 Task: Buy 1 Kitchen Linen Sets from Kitchen & Table Linens section under best seller category for shipping address: Harrison Baker, 4763 Agriculture Lane, Homestead, Florida 33030, Cell Number 3052454080. Pay from credit card ending with 6759, CVV 506
Action: Mouse moved to (13, 78)
Screenshot: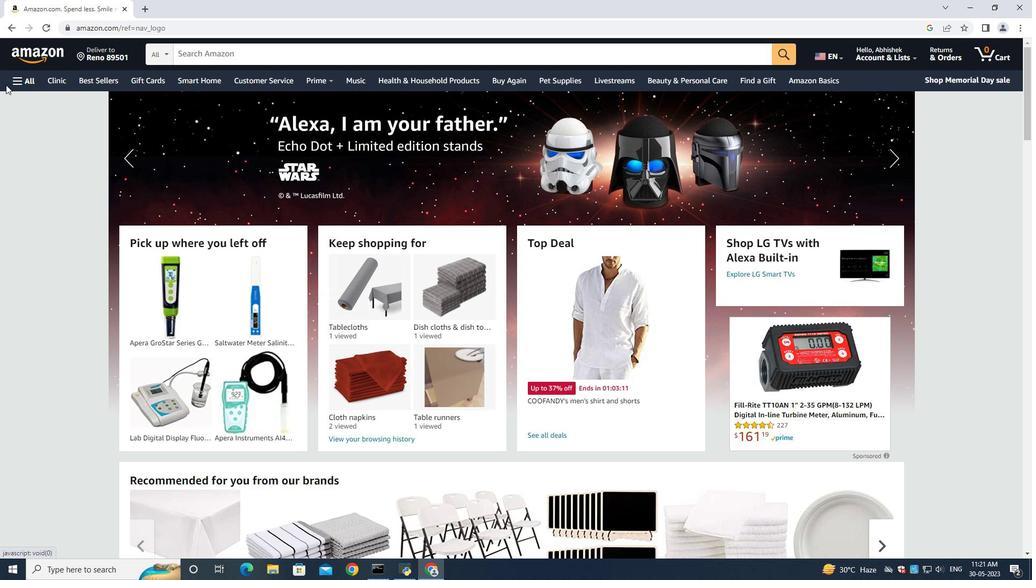 
Action: Mouse pressed left at (13, 78)
Screenshot: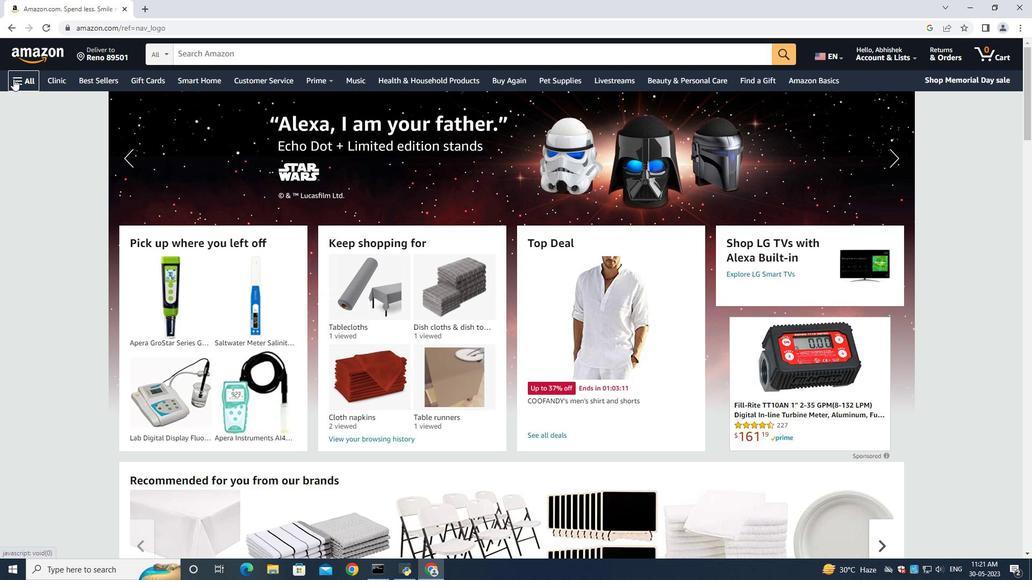 
Action: Mouse moved to (30, 101)
Screenshot: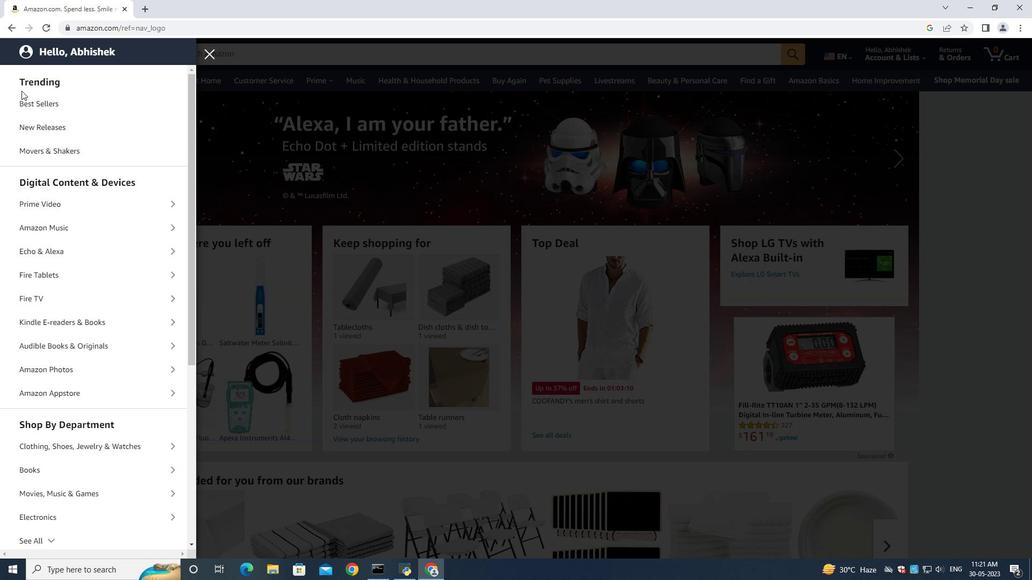 
Action: Mouse pressed left at (30, 101)
Screenshot: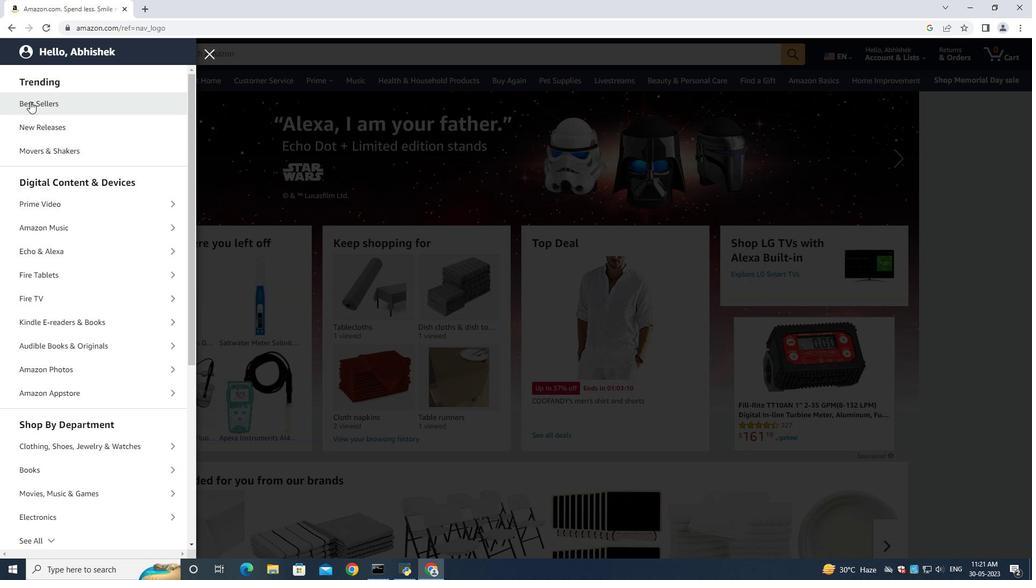
Action: Mouse moved to (200, 53)
Screenshot: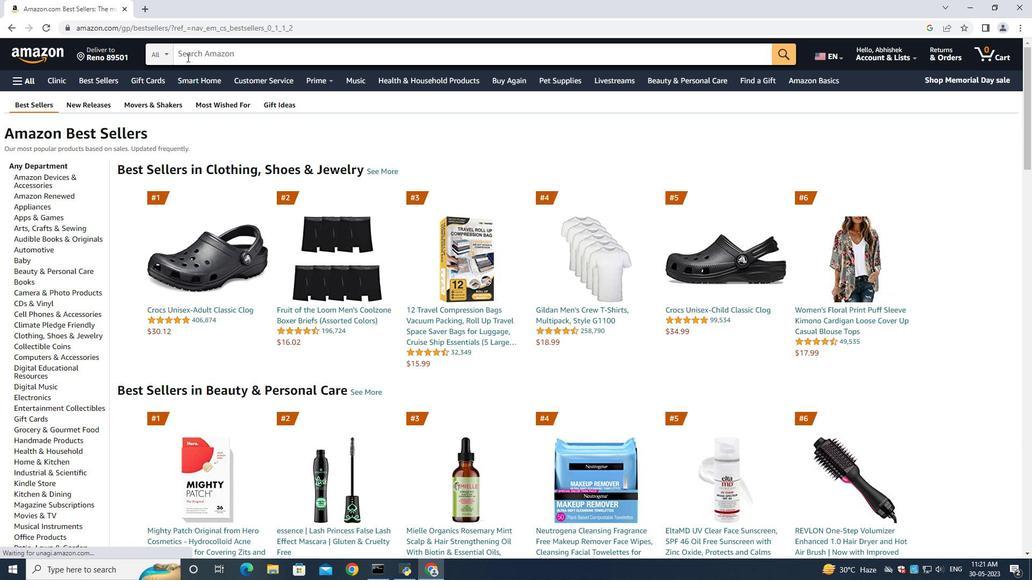 
Action: Mouse pressed left at (200, 53)
Screenshot: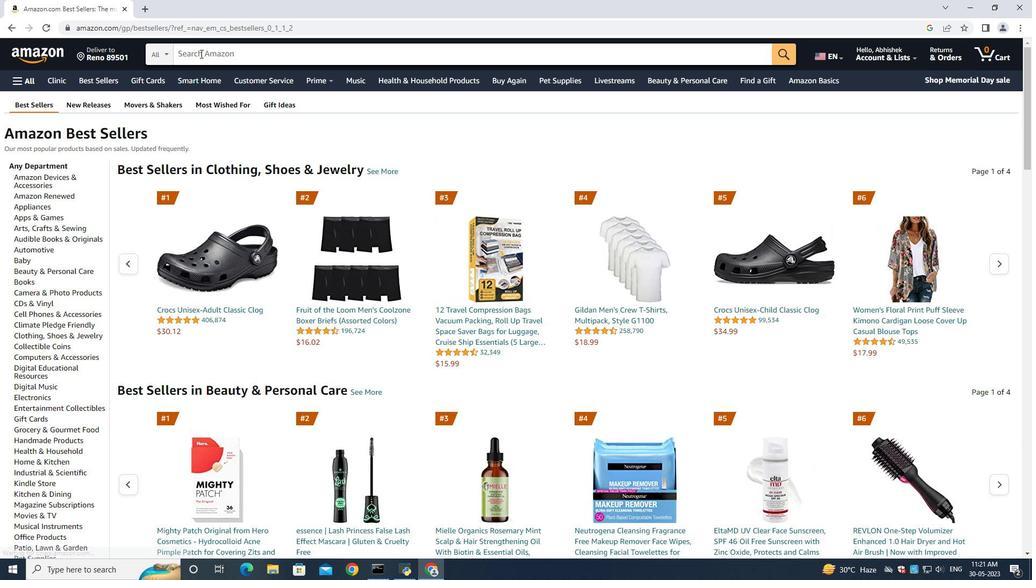 
Action: Key pressed <Key.shift>Kitchen<Key.space><Key.shift>Linen<Key.space>sets<Key.enter>
Screenshot: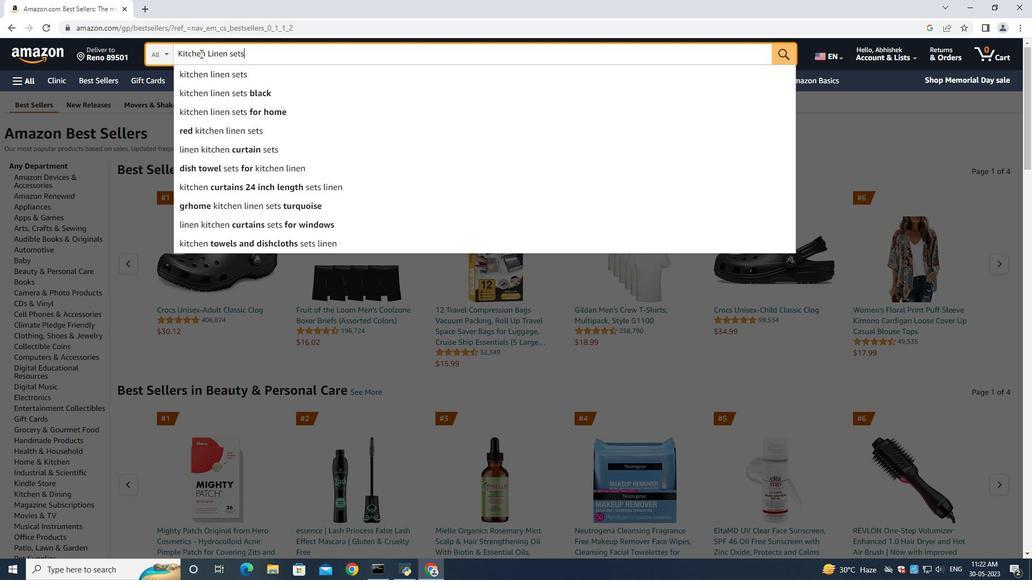 
Action: Mouse moved to (53, 231)
Screenshot: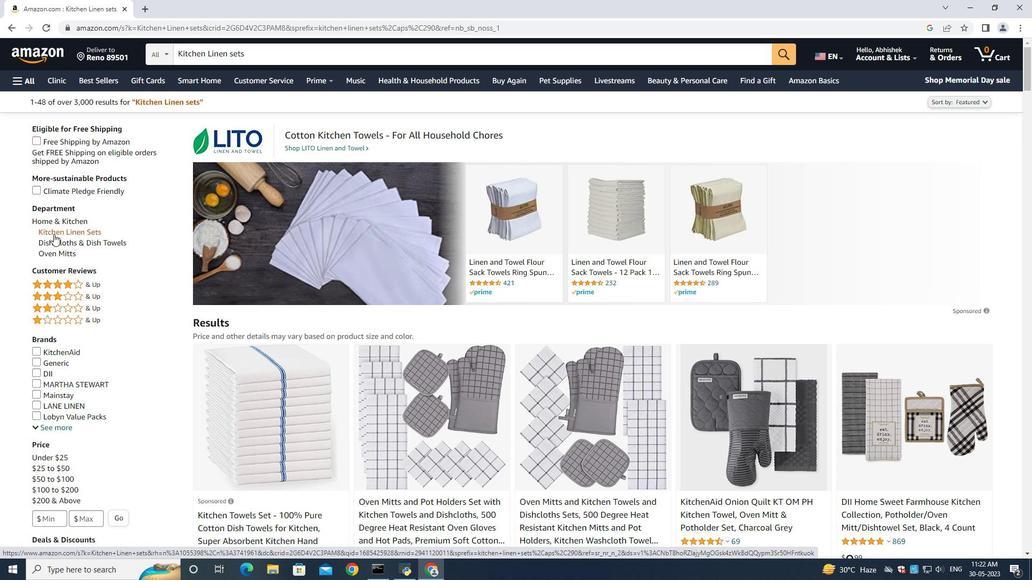 
Action: Mouse pressed left at (53, 231)
Screenshot: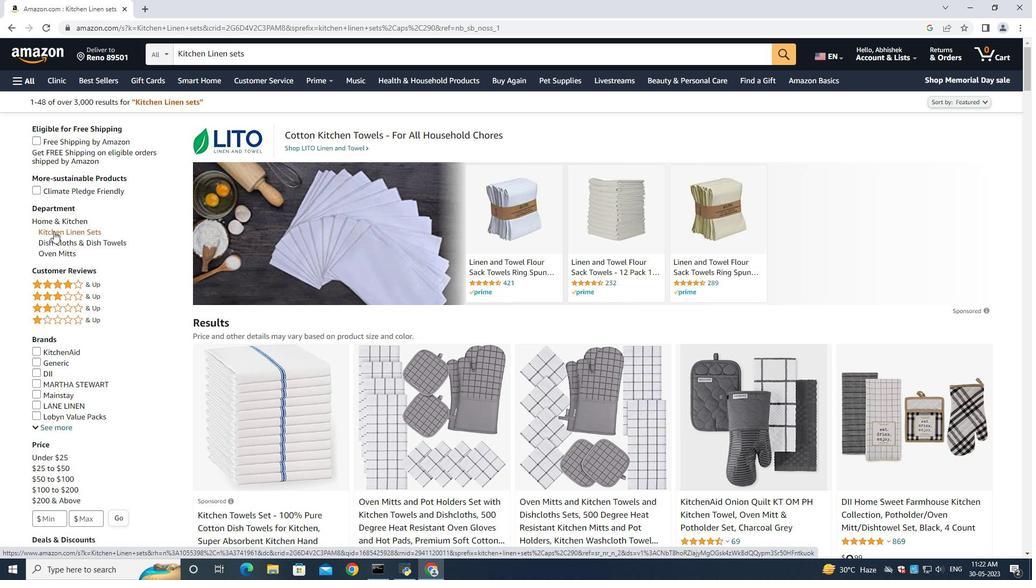 
Action: Mouse moved to (248, 395)
Screenshot: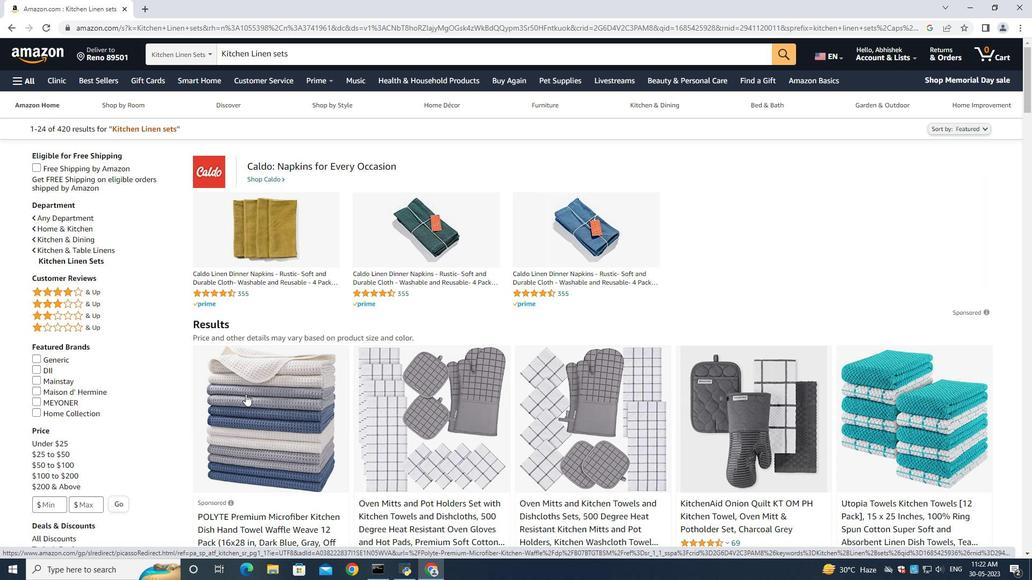 
Action: Mouse scrolled (248, 394) with delta (0, 0)
Screenshot: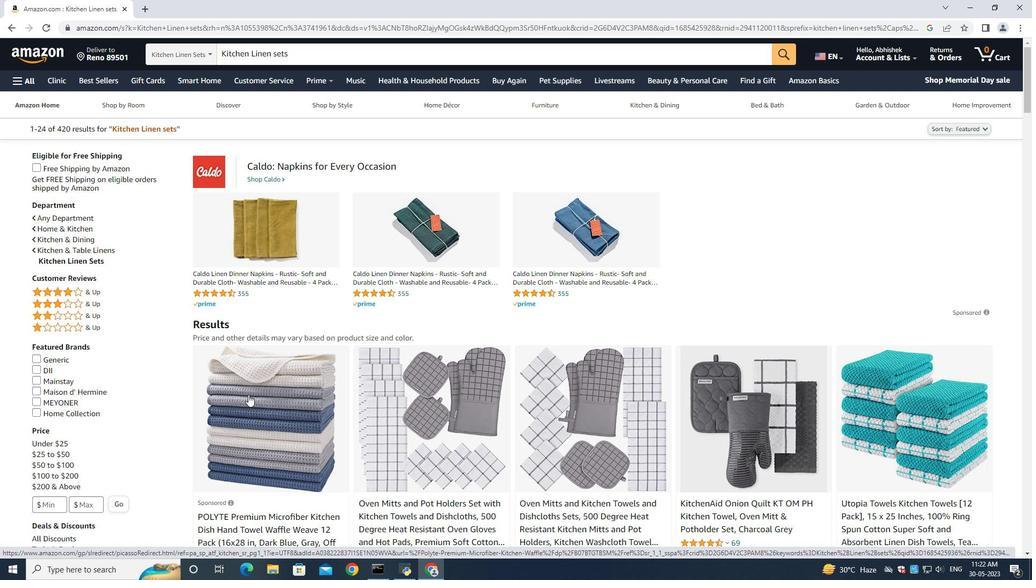 
Action: Mouse moved to (248, 395)
Screenshot: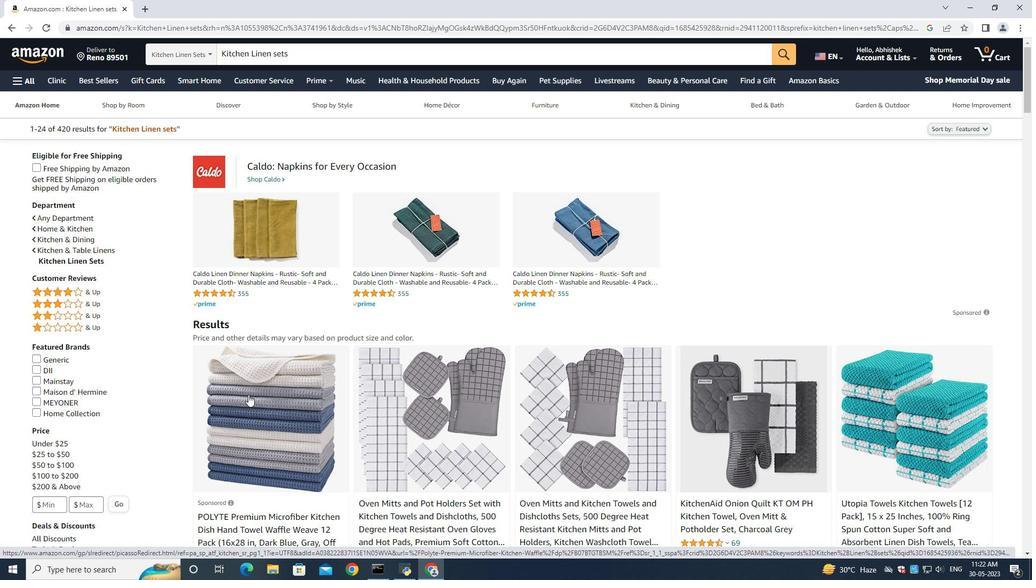 
Action: Mouse scrolled (248, 395) with delta (0, 0)
Screenshot: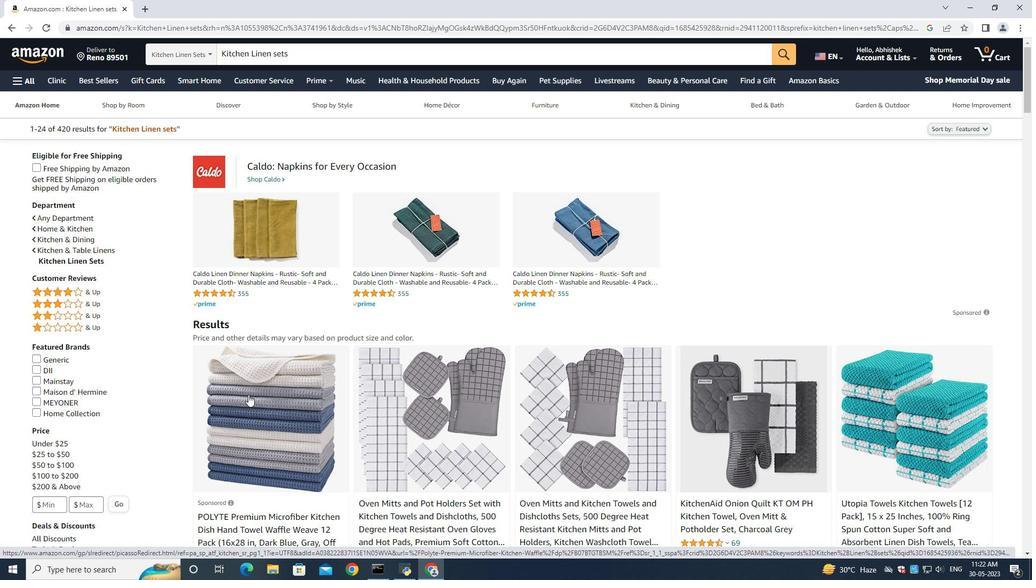 
Action: Mouse moved to (253, 417)
Screenshot: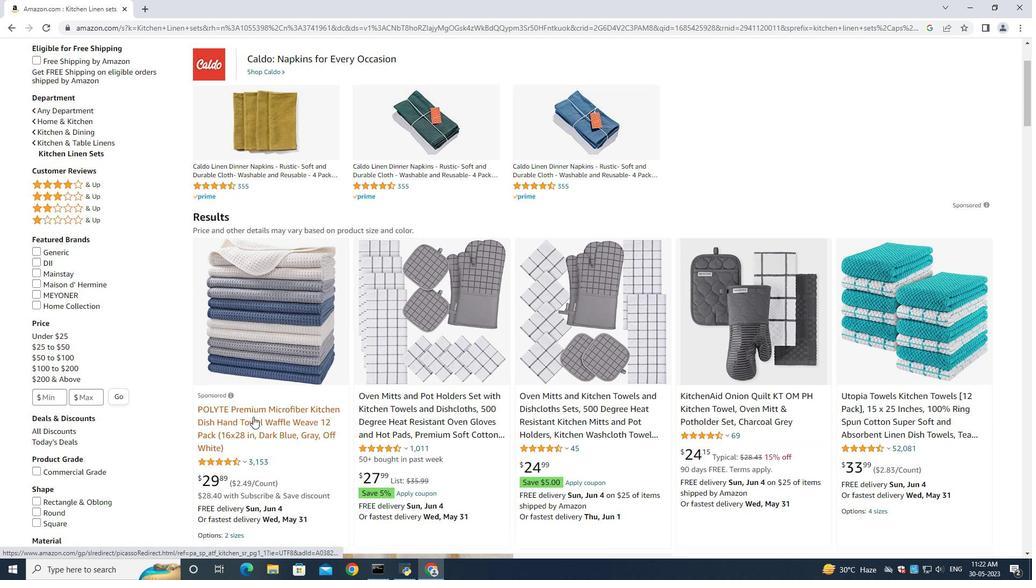 
Action: Mouse scrolled (253, 417) with delta (0, 0)
Screenshot: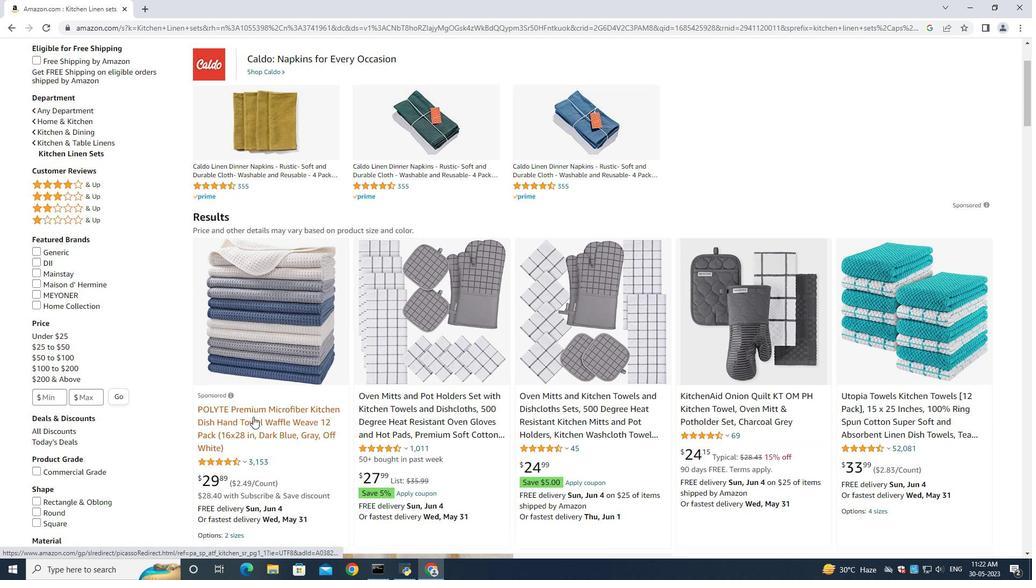 
Action: Mouse scrolled (253, 417) with delta (0, 0)
Screenshot: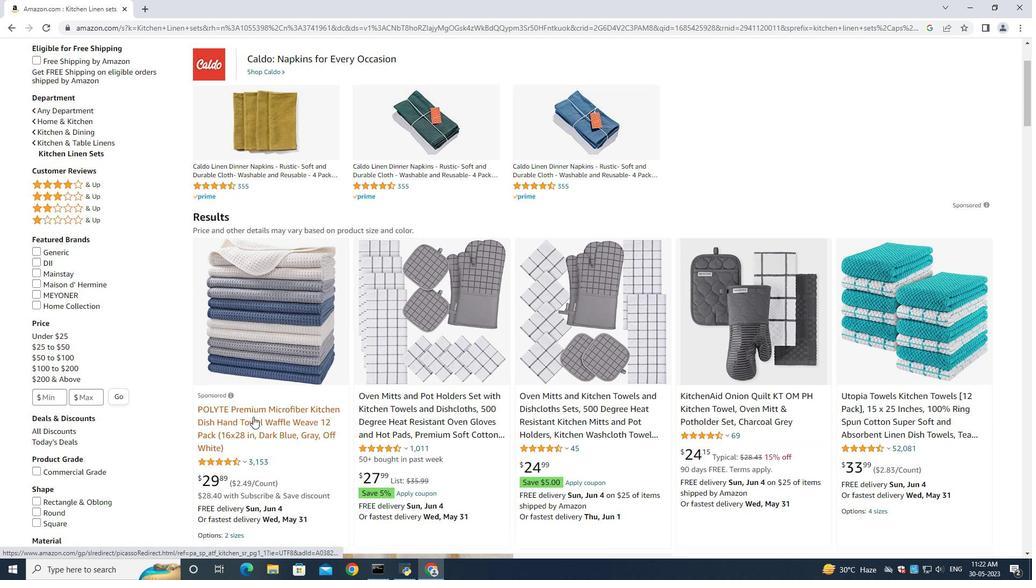 
Action: Mouse scrolled (253, 416) with delta (0, 0)
Screenshot: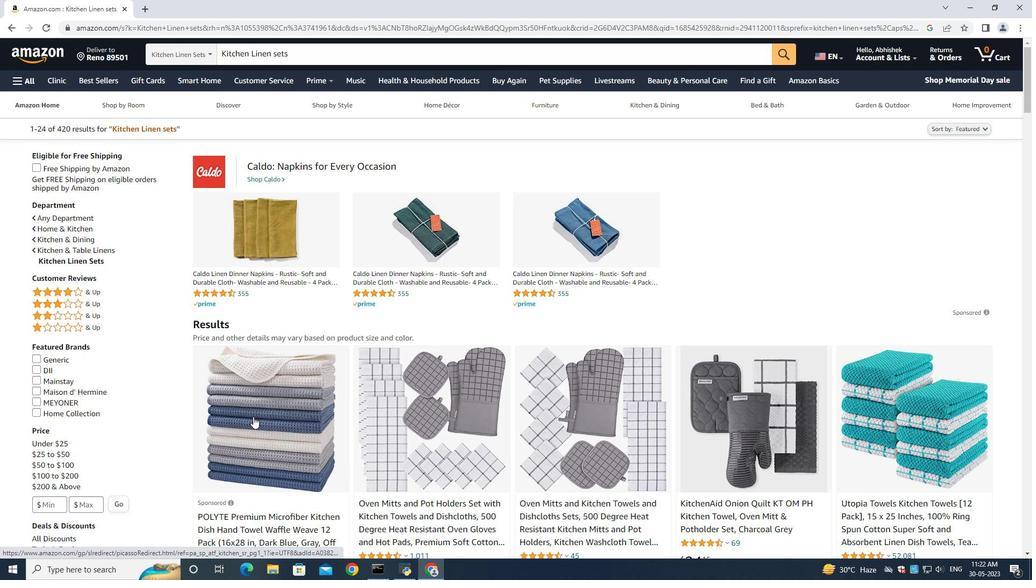 
Action: Mouse scrolled (253, 416) with delta (0, 0)
Screenshot: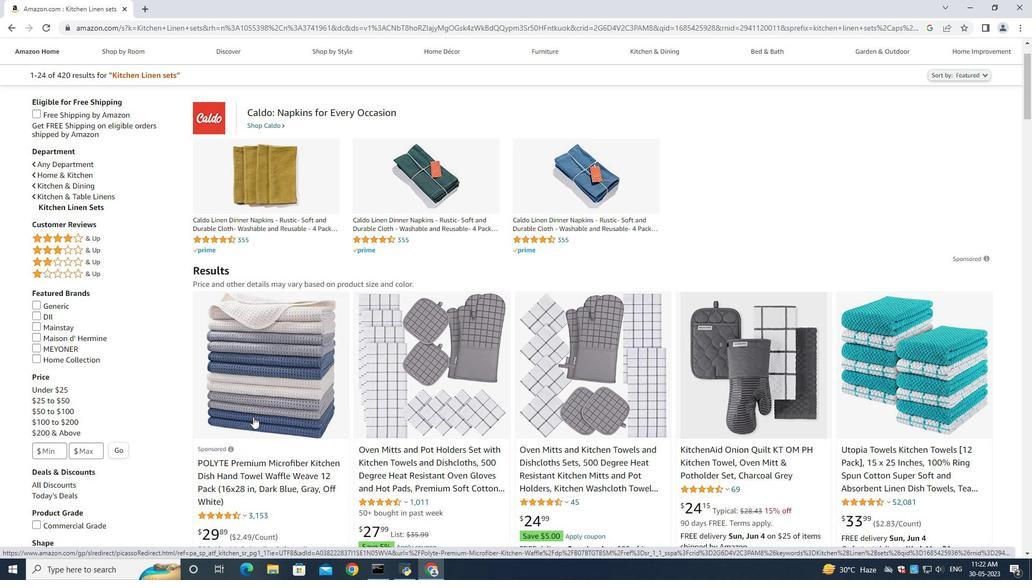 
Action: Mouse scrolled (253, 416) with delta (0, 0)
Screenshot: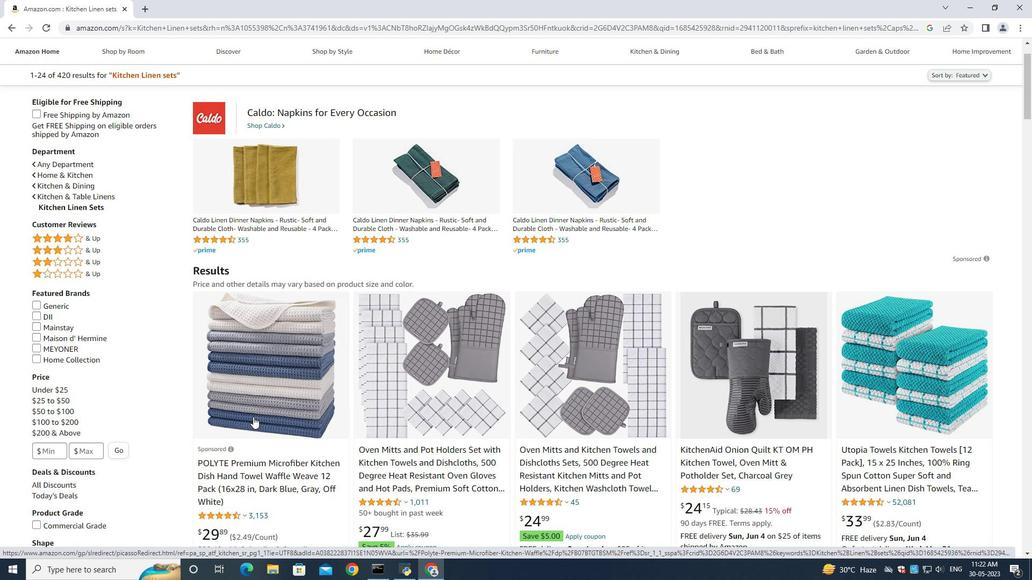 
Action: Mouse scrolled (253, 416) with delta (0, 0)
Screenshot: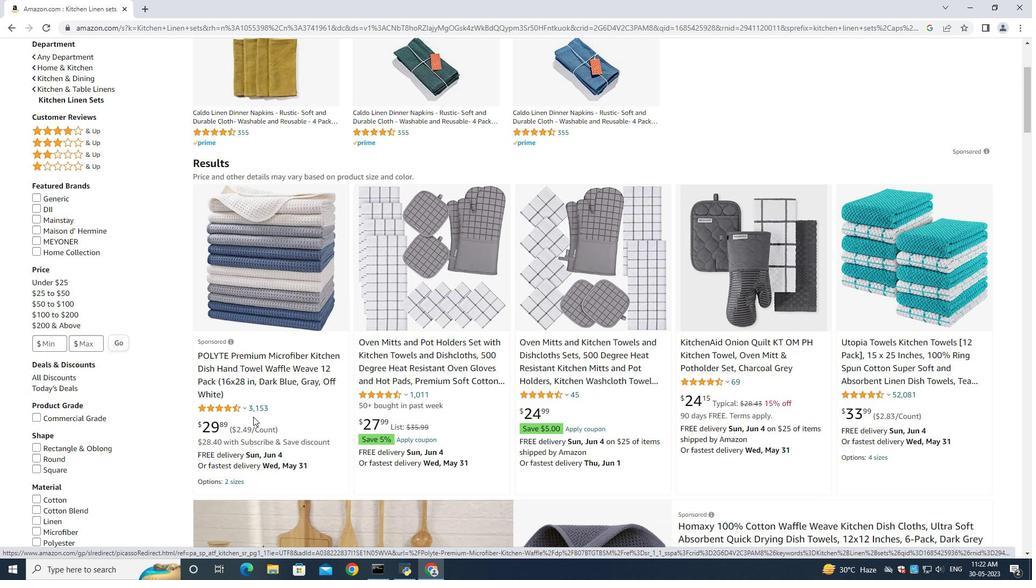 
Action: Mouse moved to (270, 304)
Screenshot: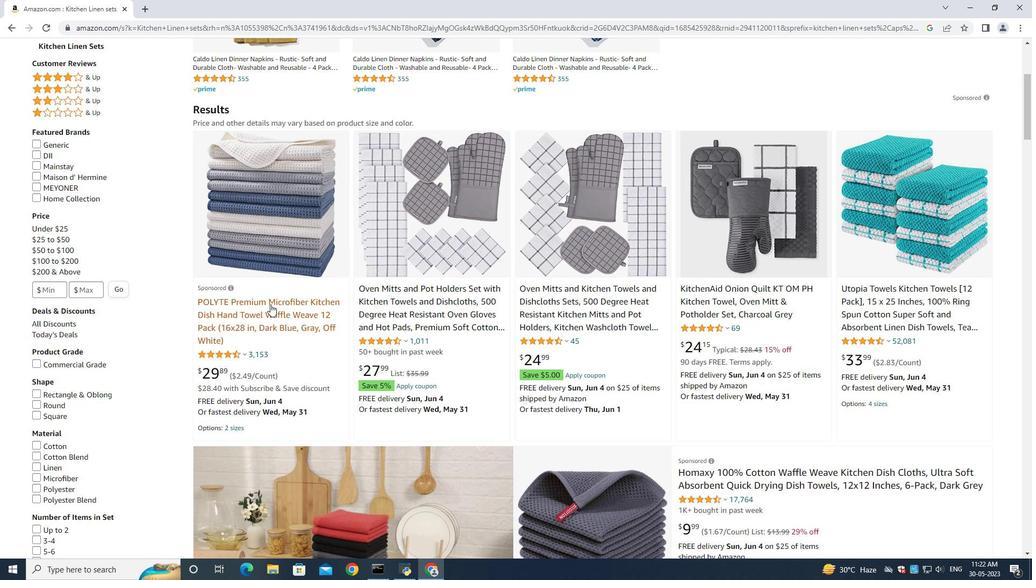 
Action: Mouse pressed left at (270, 304)
Screenshot: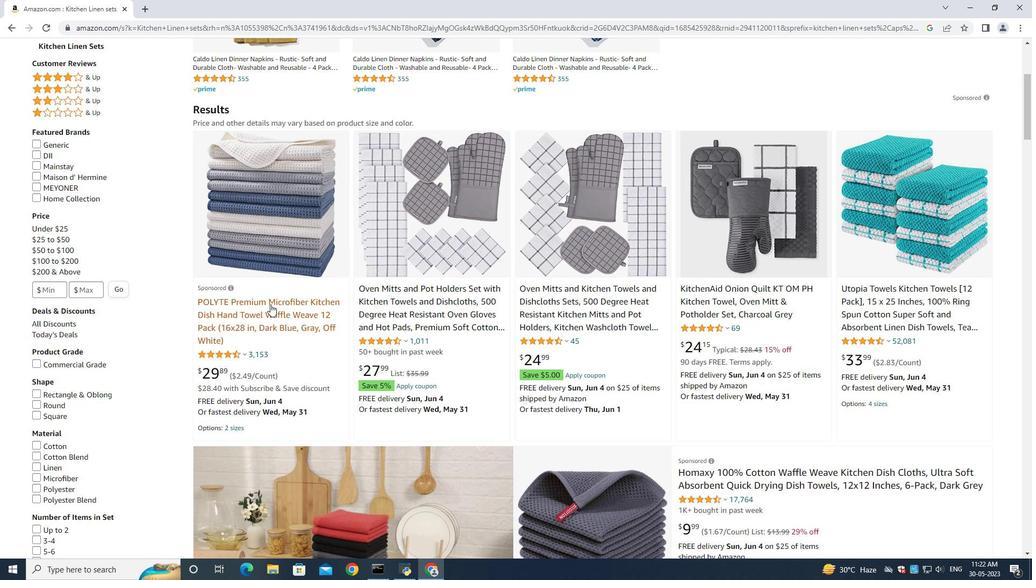 
Action: Mouse moved to (822, 404)
Screenshot: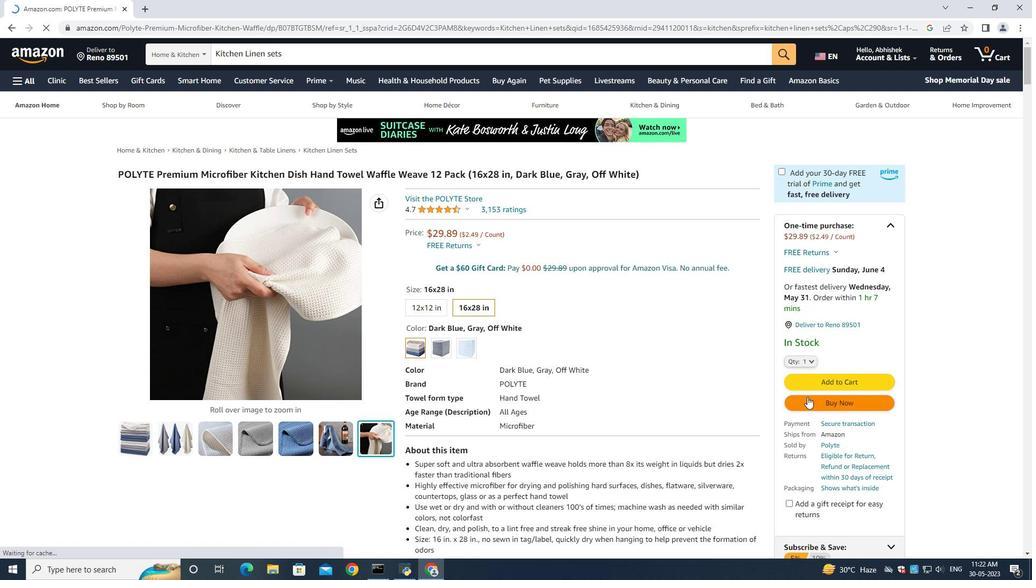
Action: Mouse pressed left at (822, 404)
Screenshot: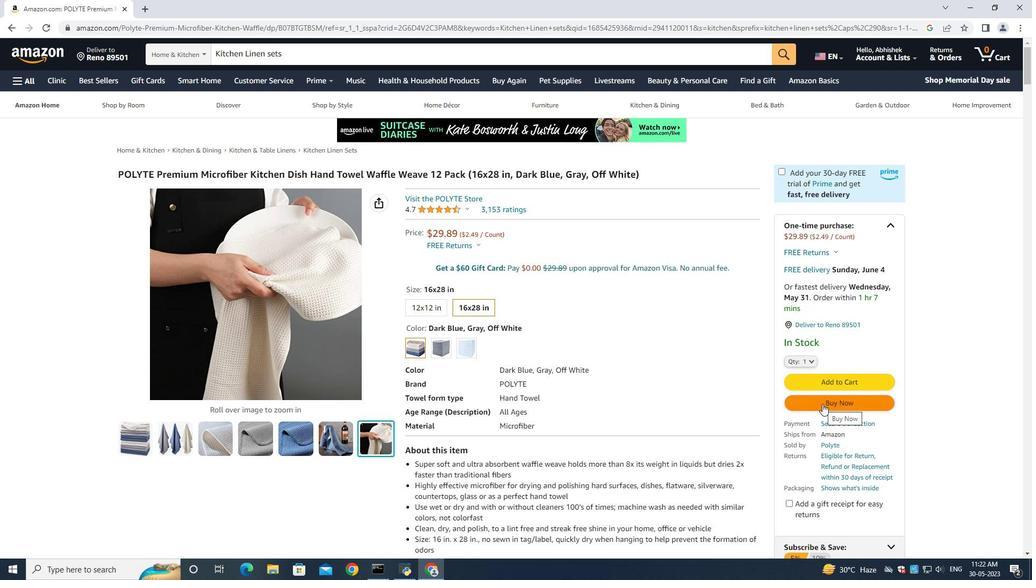 
Action: Mouse moved to (426, 352)
Screenshot: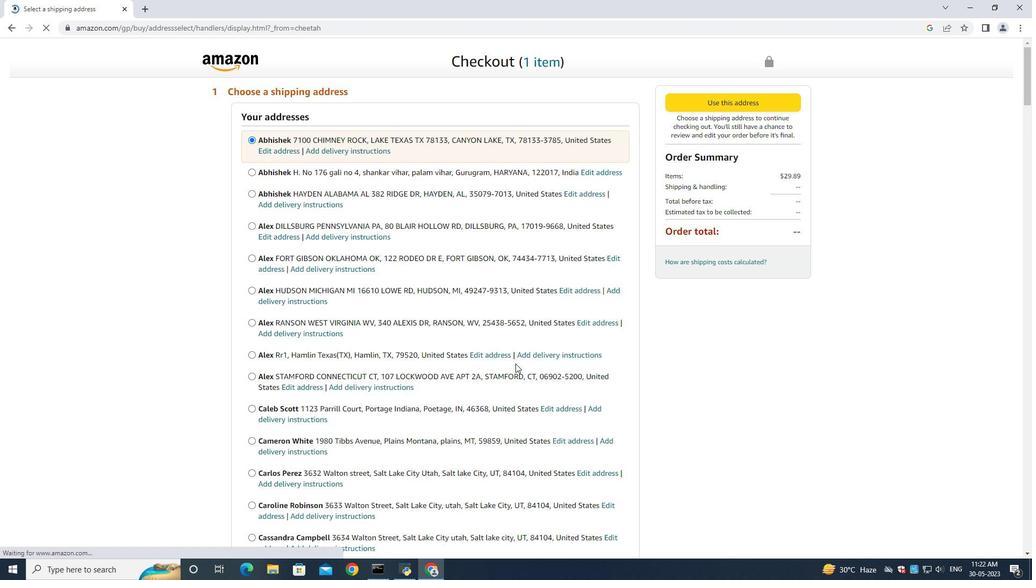 
Action: Mouse scrolled (426, 352) with delta (0, 0)
Screenshot: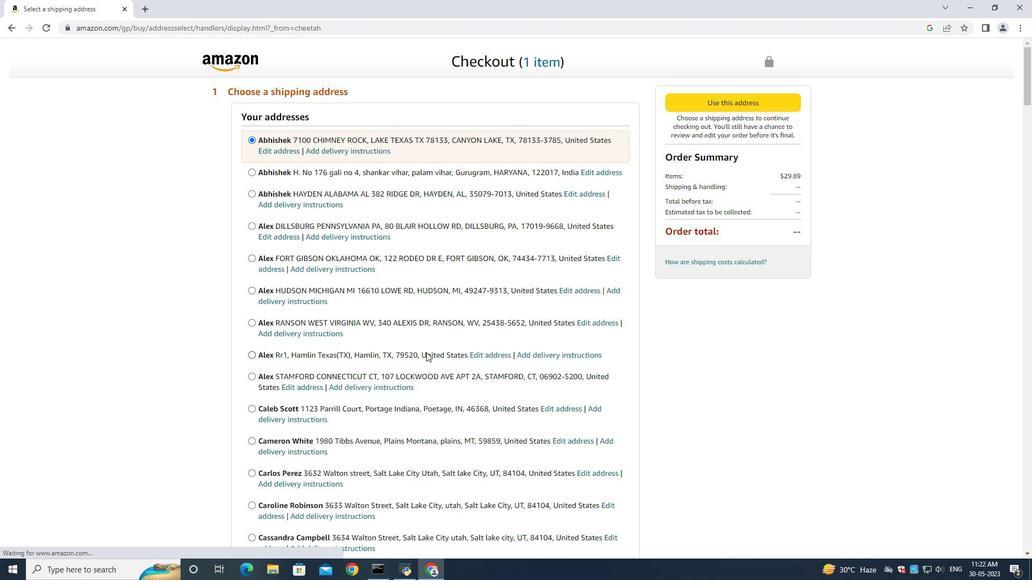 
Action: Mouse scrolled (426, 352) with delta (0, 0)
Screenshot: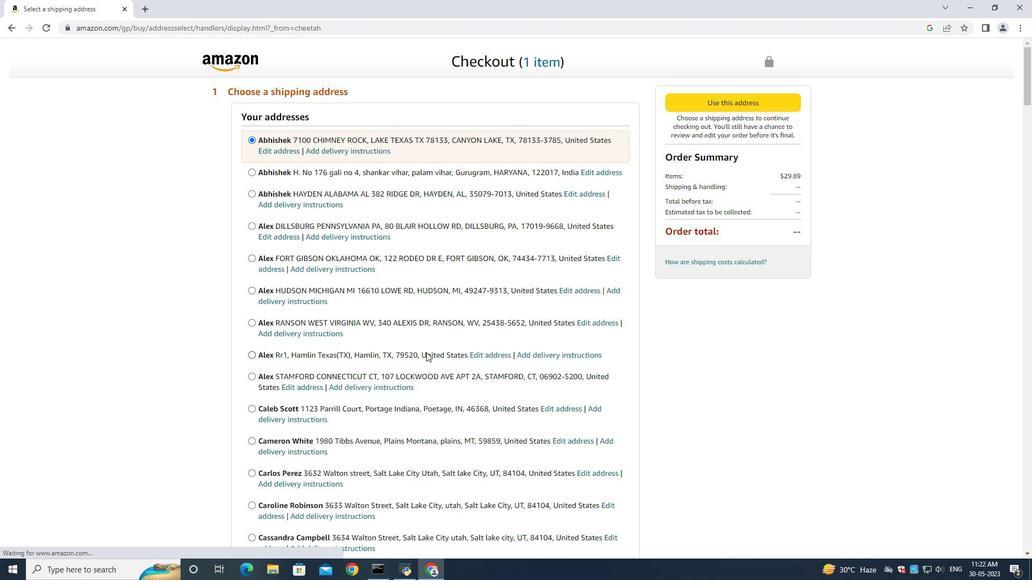 
Action: Mouse scrolled (426, 352) with delta (0, 0)
Screenshot: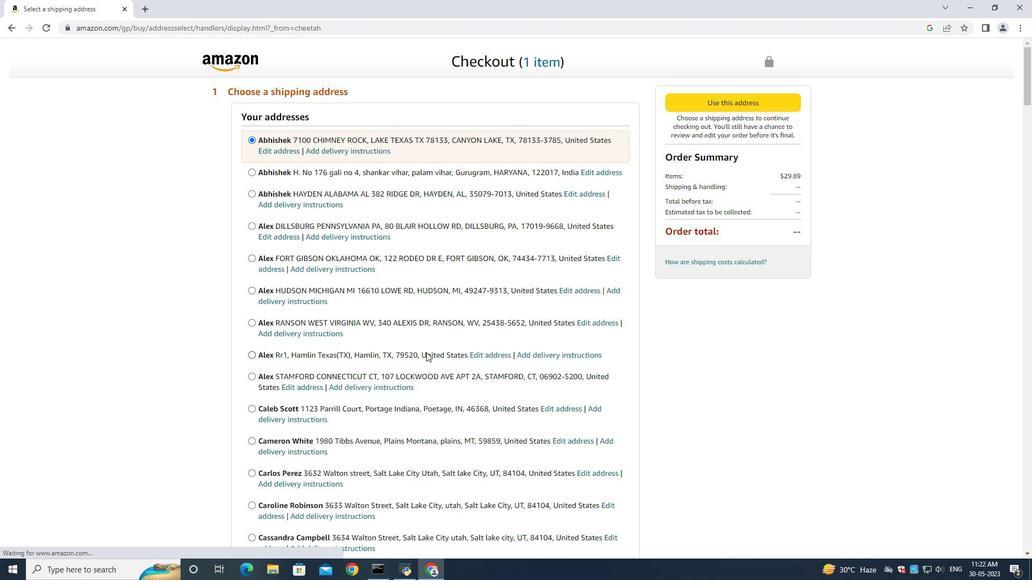 
Action: Mouse moved to (426, 353)
Screenshot: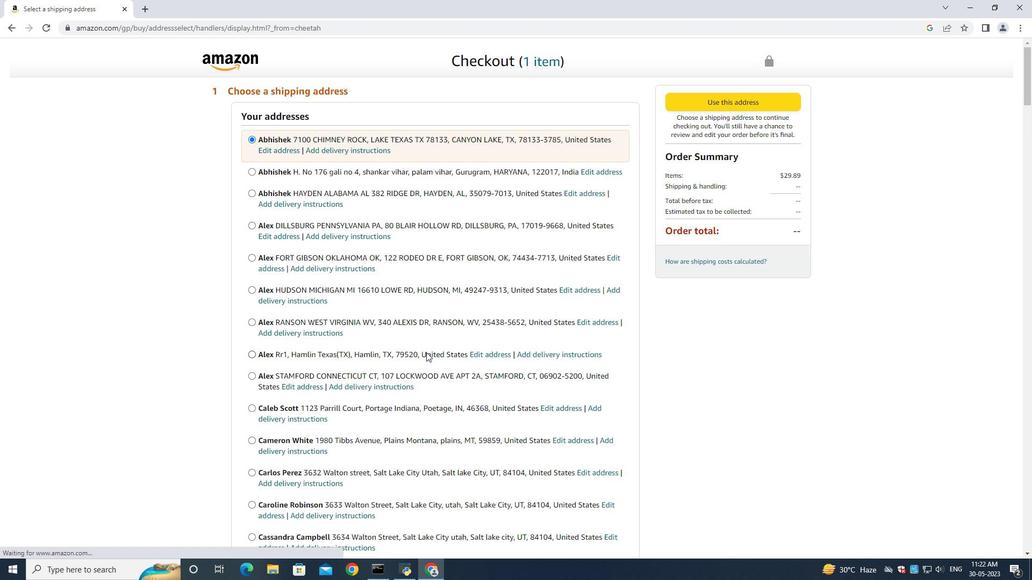 
Action: Mouse scrolled (426, 353) with delta (0, 0)
Screenshot: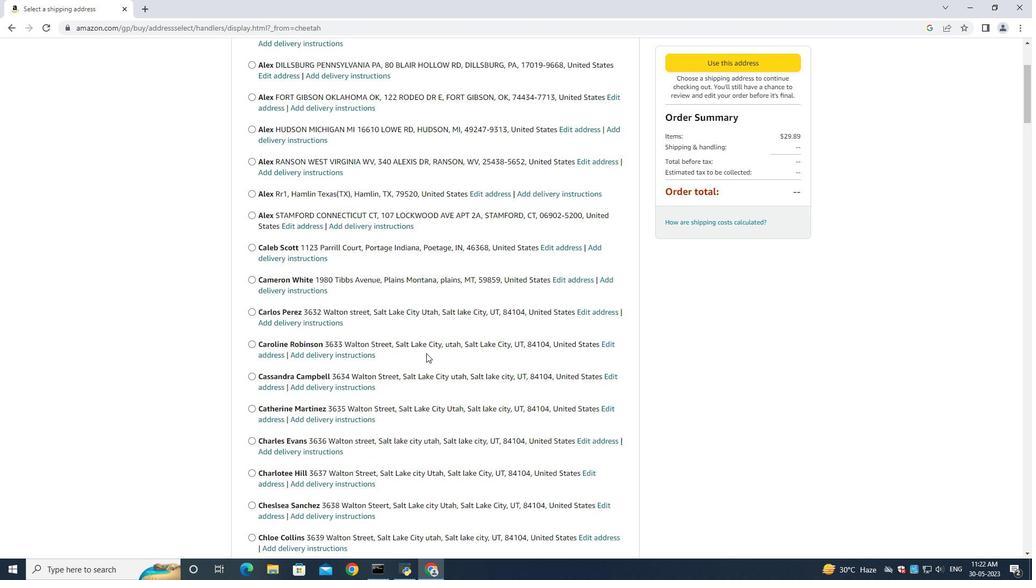 
Action: Mouse scrolled (426, 353) with delta (0, 0)
Screenshot: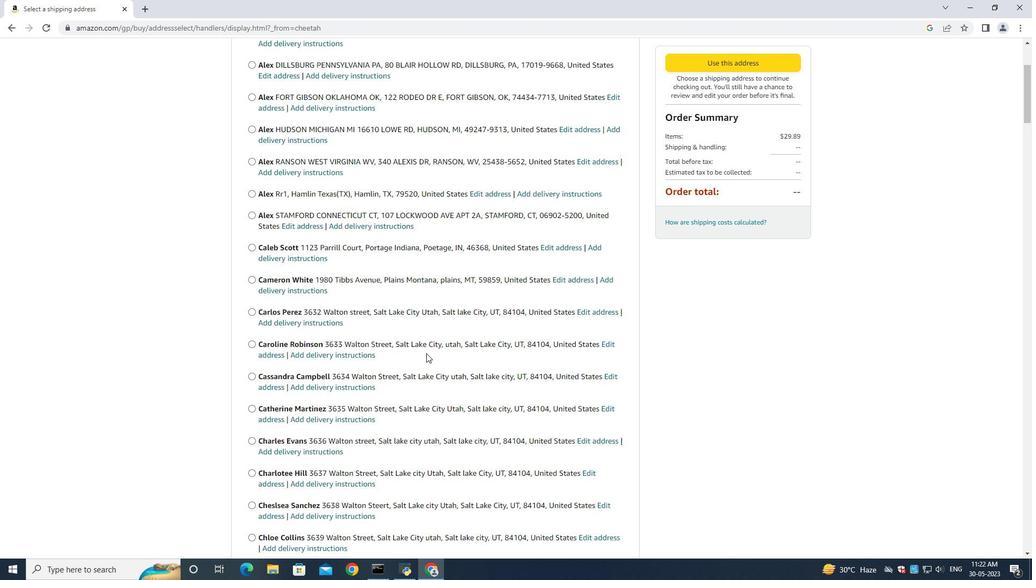
Action: Mouse scrolled (426, 353) with delta (0, 0)
Screenshot: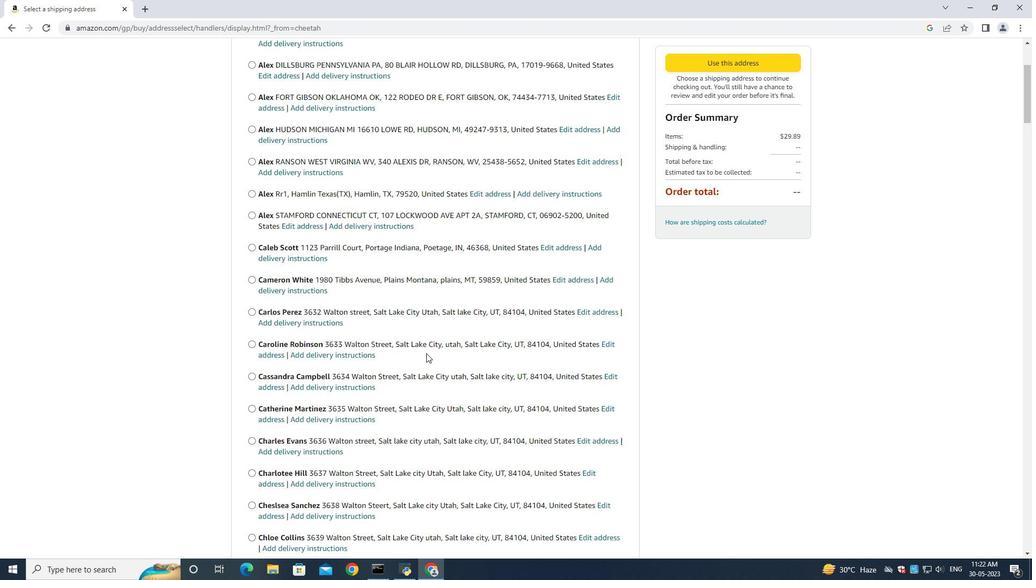 
Action: Mouse scrolled (426, 353) with delta (0, 0)
Screenshot: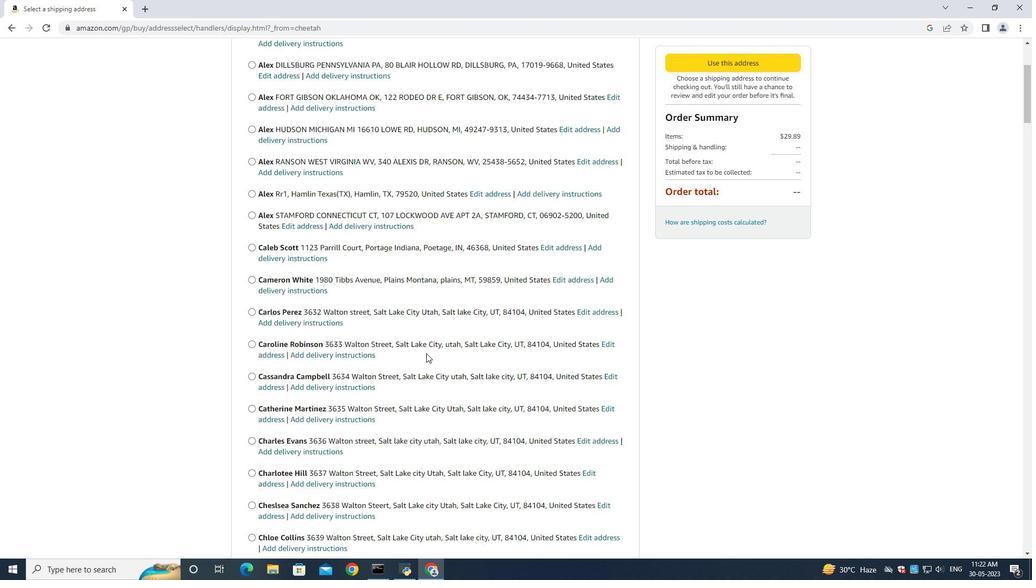 
Action: Mouse scrolled (426, 353) with delta (0, 0)
Screenshot: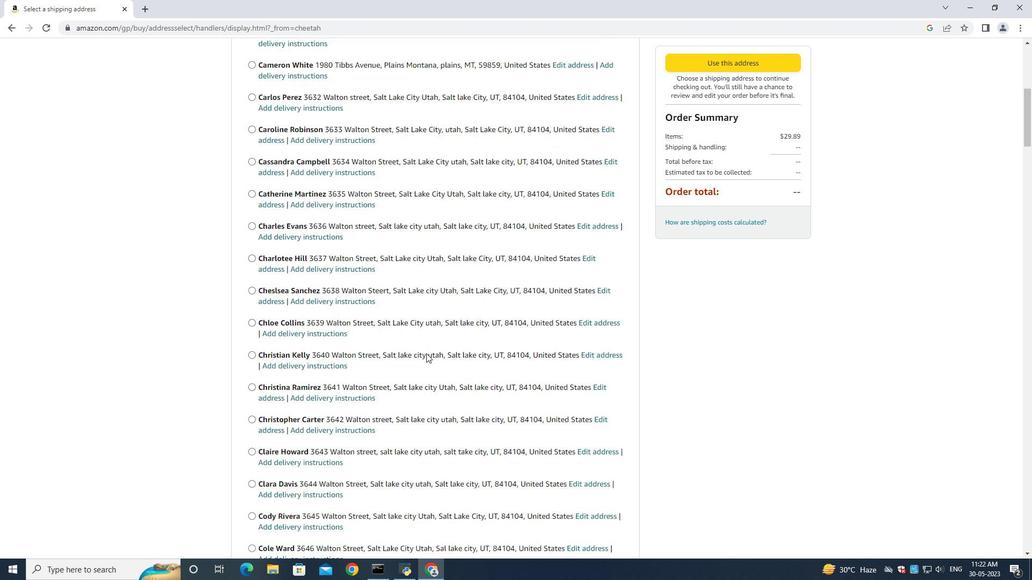 
Action: Mouse scrolled (426, 353) with delta (0, 0)
Screenshot: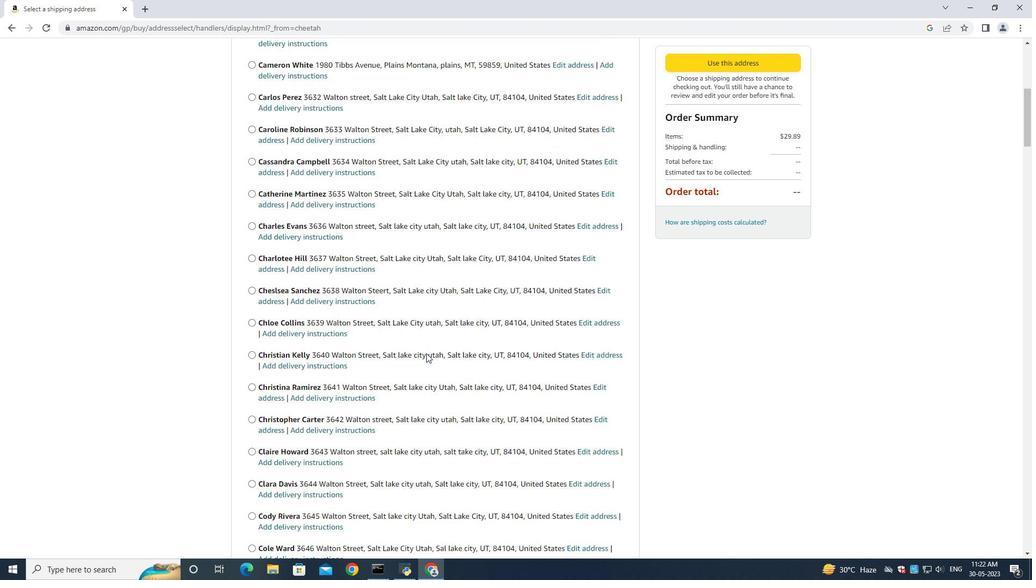 
Action: Mouse scrolled (426, 353) with delta (0, 0)
Screenshot: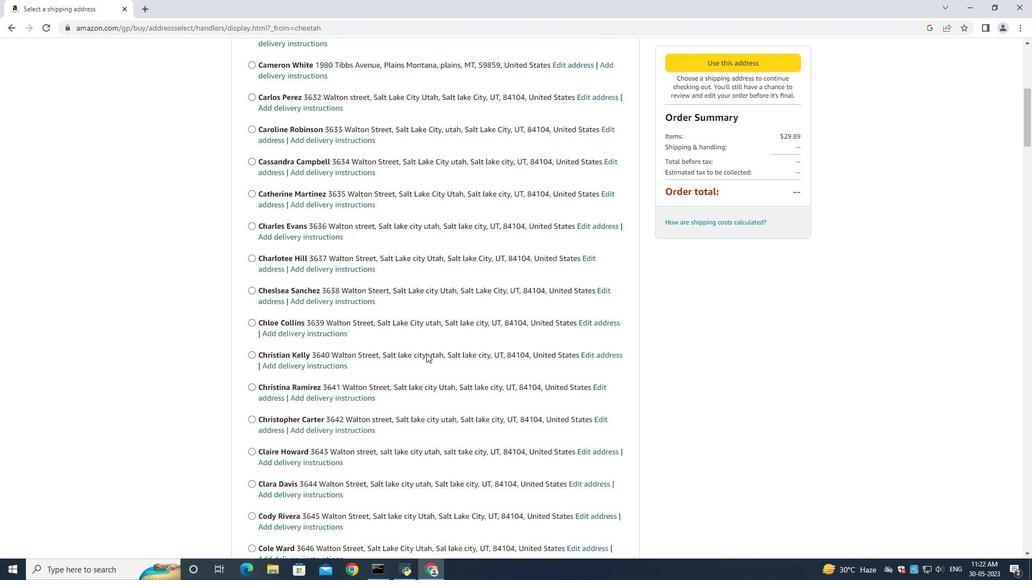 
Action: Mouse scrolled (426, 353) with delta (0, 0)
Screenshot: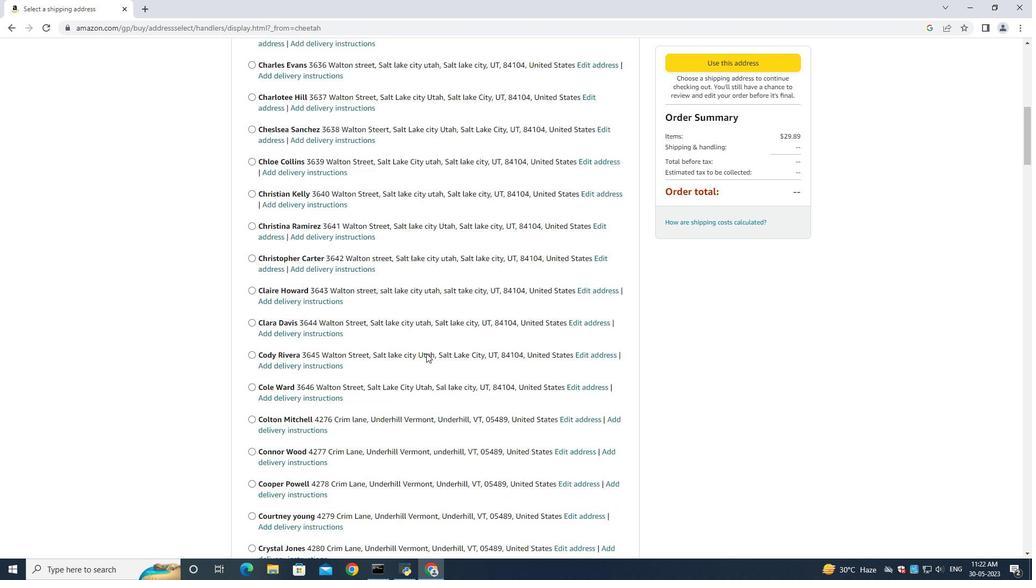 
Action: Mouse scrolled (426, 353) with delta (0, 0)
Screenshot: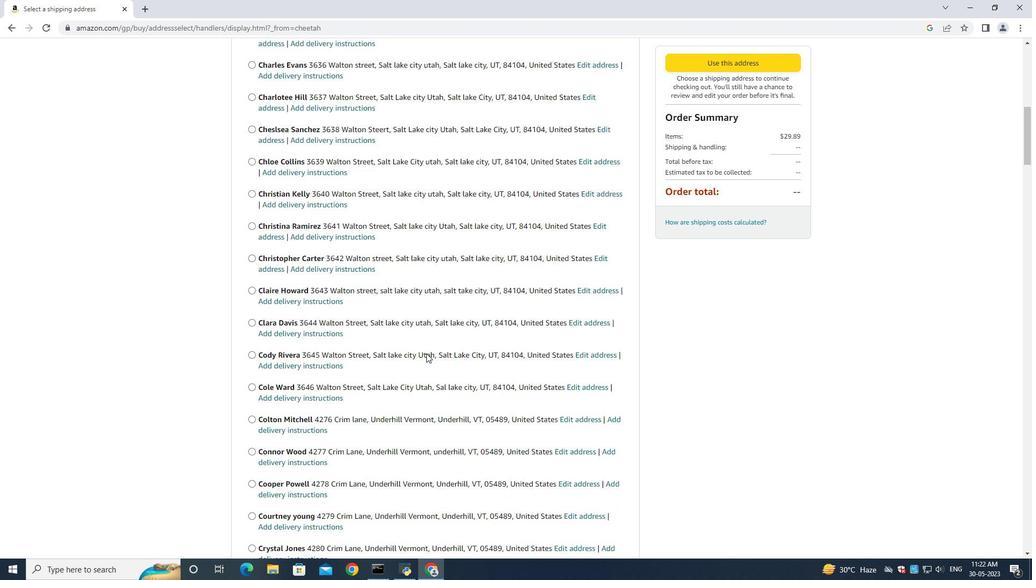 
Action: Mouse scrolled (426, 353) with delta (0, 0)
Screenshot: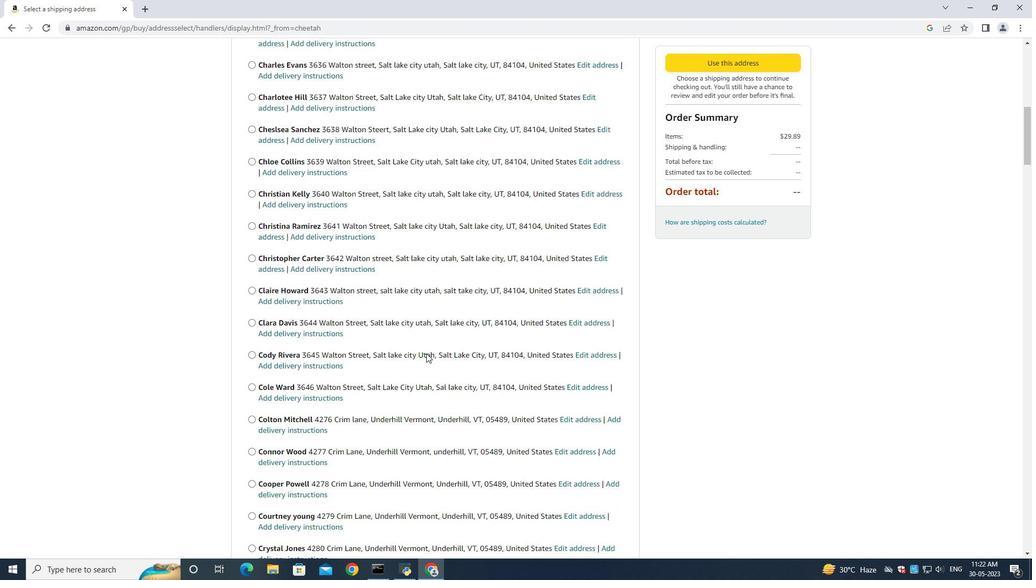 
Action: Mouse scrolled (426, 353) with delta (0, 0)
Screenshot: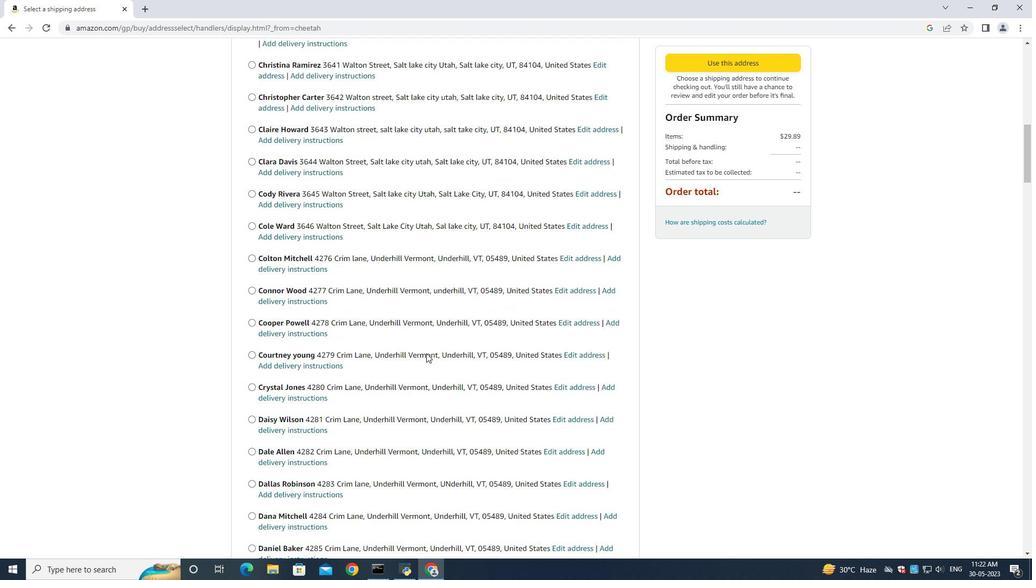 
Action: Mouse scrolled (426, 353) with delta (0, 0)
Screenshot: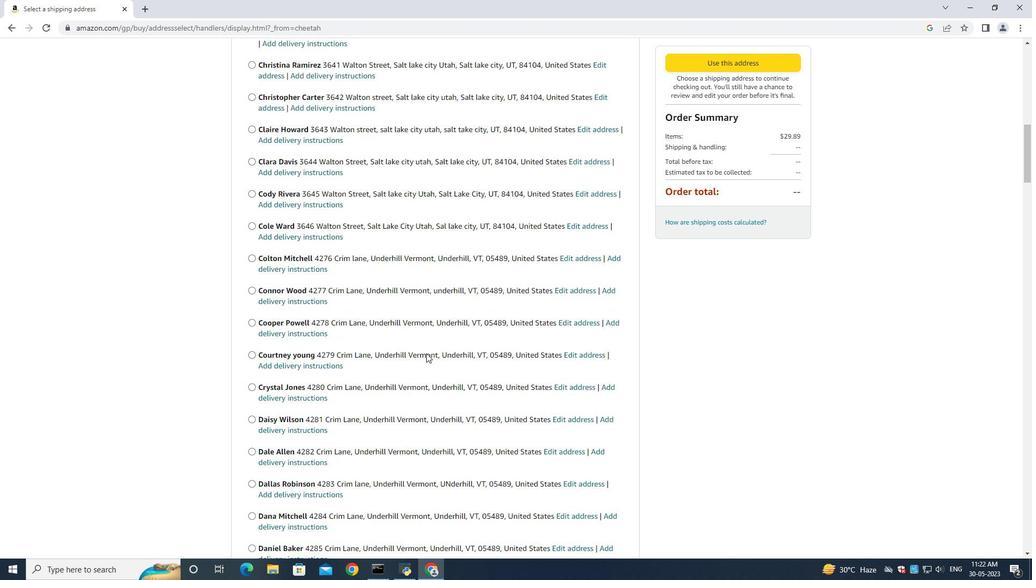 
Action: Mouse scrolled (426, 353) with delta (0, 0)
Screenshot: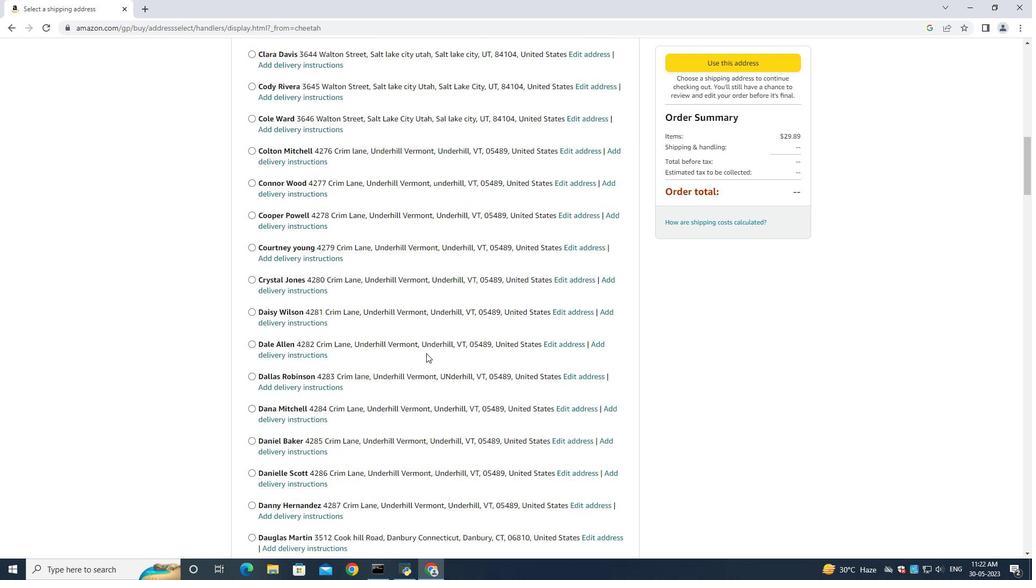 
Action: Mouse scrolled (426, 353) with delta (0, 0)
Screenshot: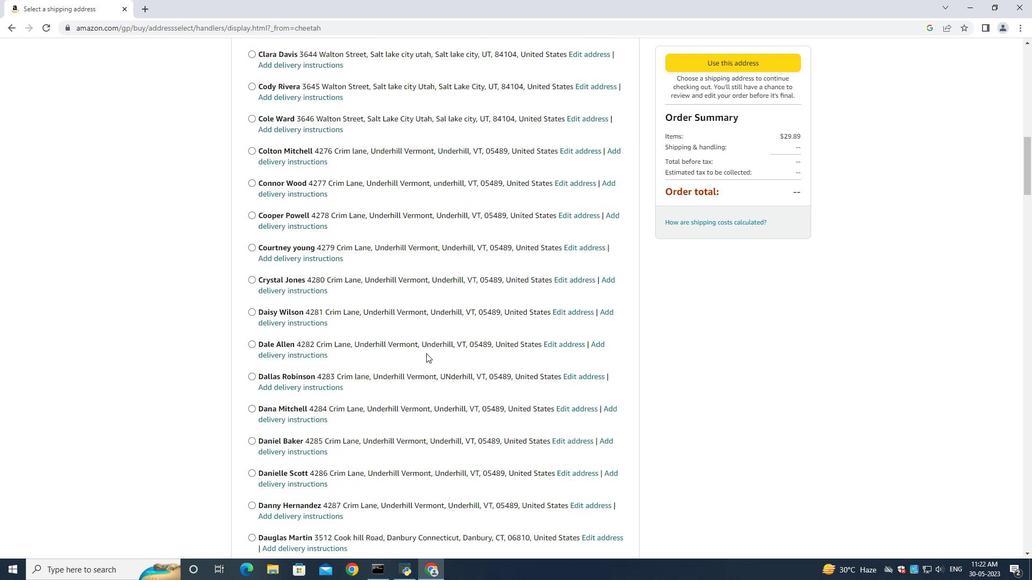 
Action: Mouse scrolled (426, 353) with delta (0, 0)
Screenshot: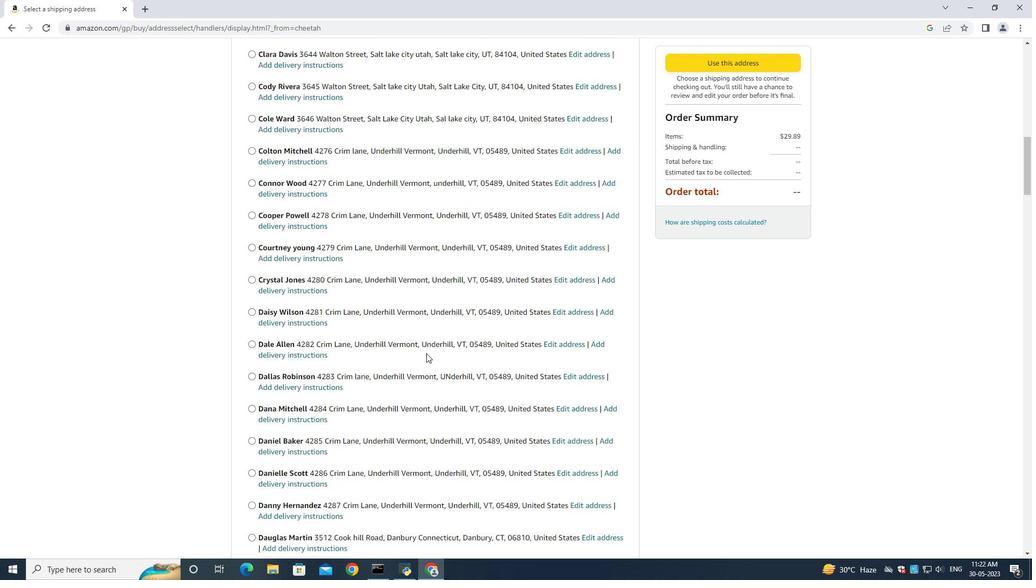 
Action: Mouse scrolled (426, 353) with delta (0, 0)
Screenshot: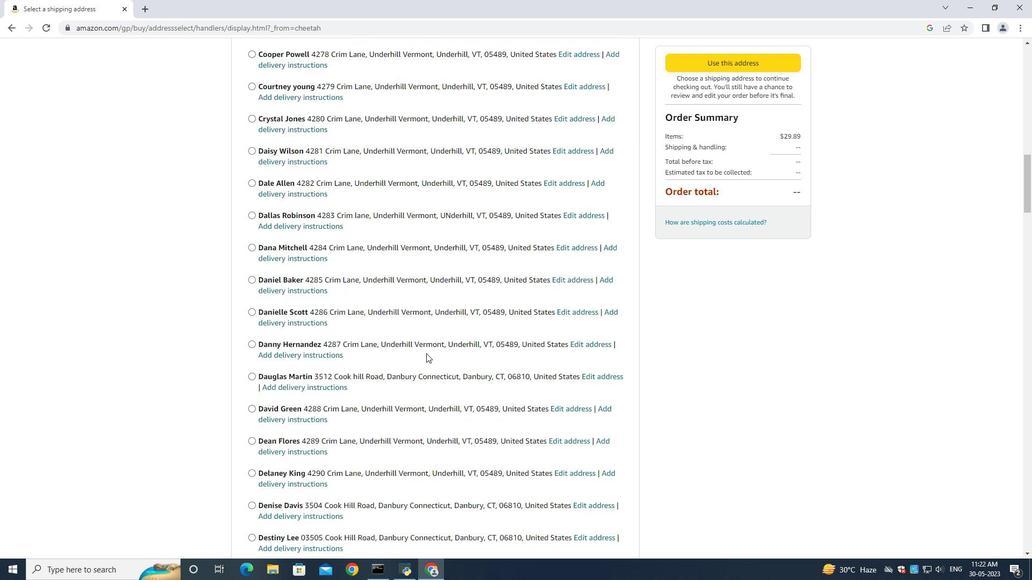 
Action: Mouse scrolled (426, 353) with delta (0, 0)
Screenshot: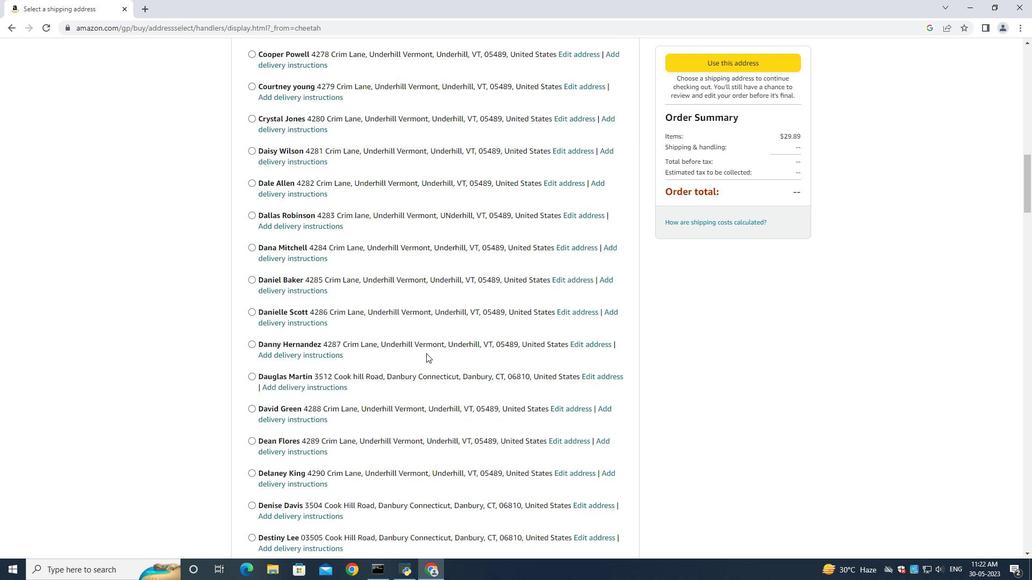 
Action: Mouse scrolled (426, 353) with delta (0, 0)
Screenshot: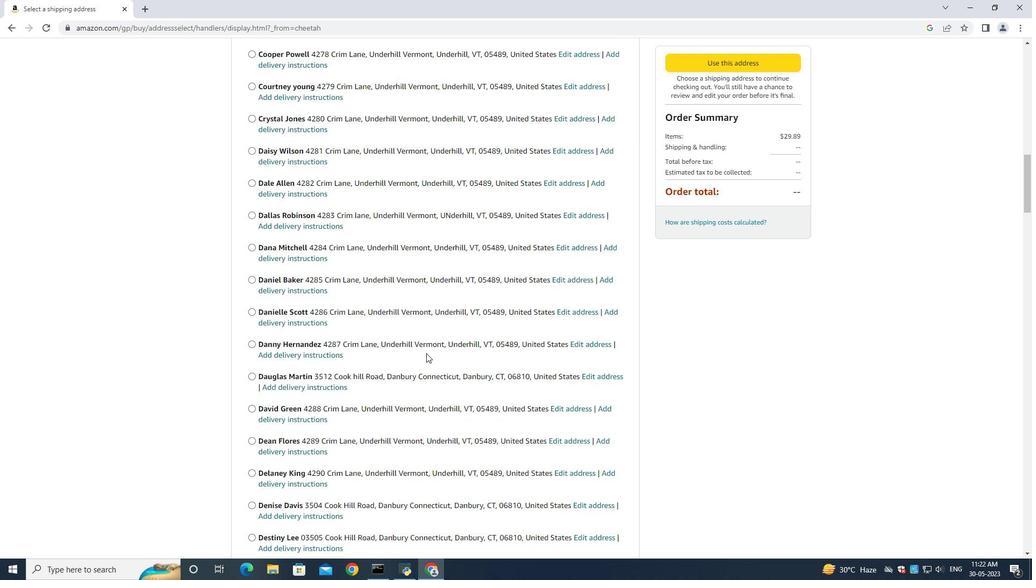 
Action: Mouse scrolled (426, 353) with delta (0, 0)
Screenshot: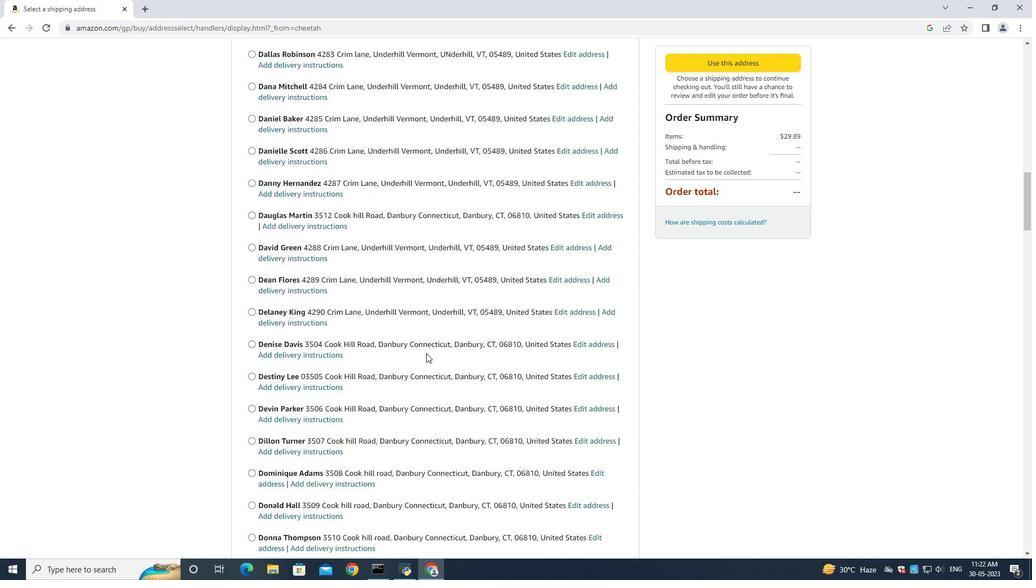 
Action: Mouse scrolled (426, 353) with delta (0, 0)
Screenshot: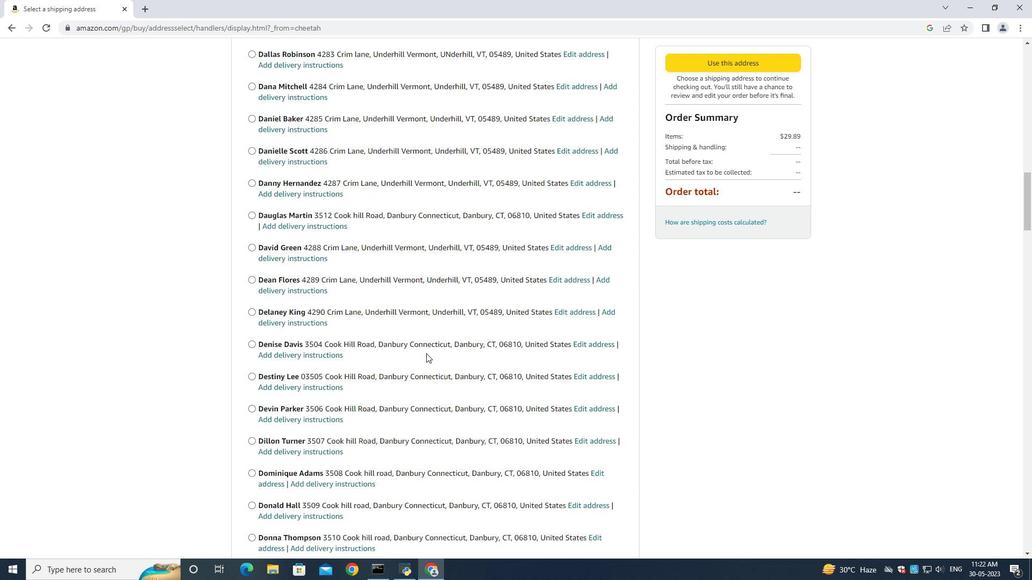 
Action: Mouse scrolled (426, 353) with delta (0, 0)
Screenshot: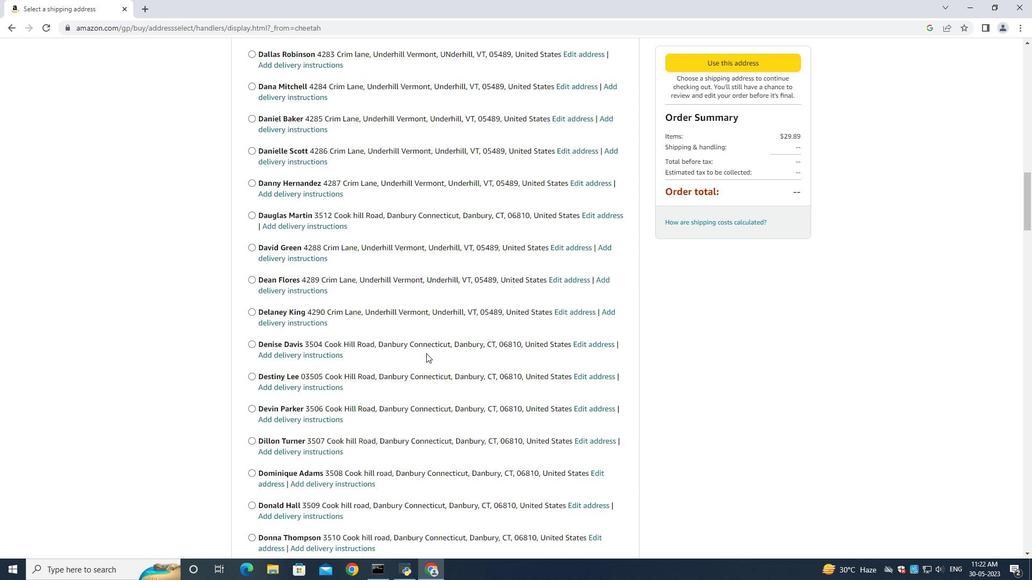 
Action: Mouse scrolled (426, 353) with delta (0, 0)
Screenshot: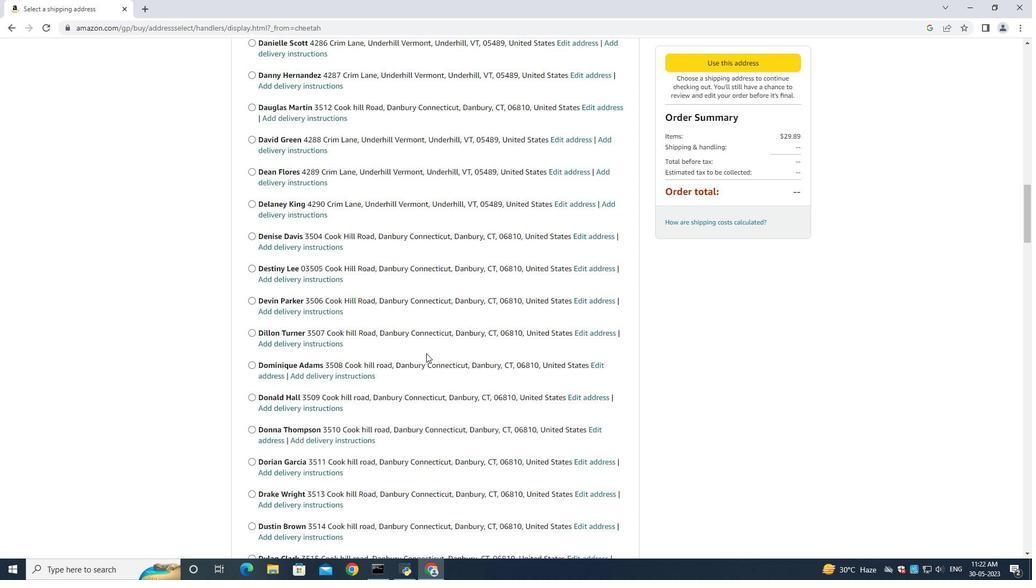 
Action: Mouse scrolled (426, 353) with delta (0, 0)
Screenshot: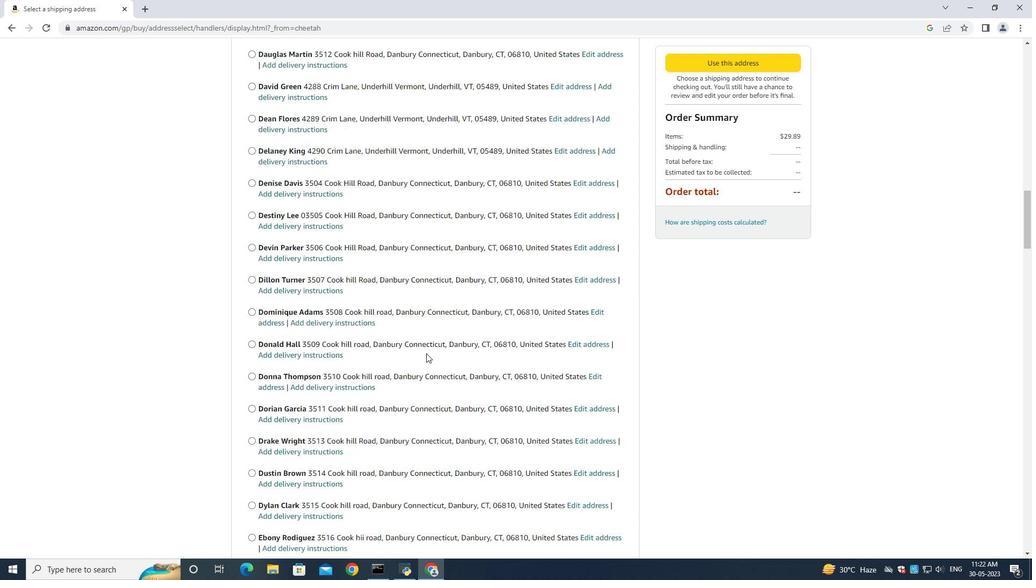 
Action: Mouse scrolled (426, 353) with delta (0, 0)
Screenshot: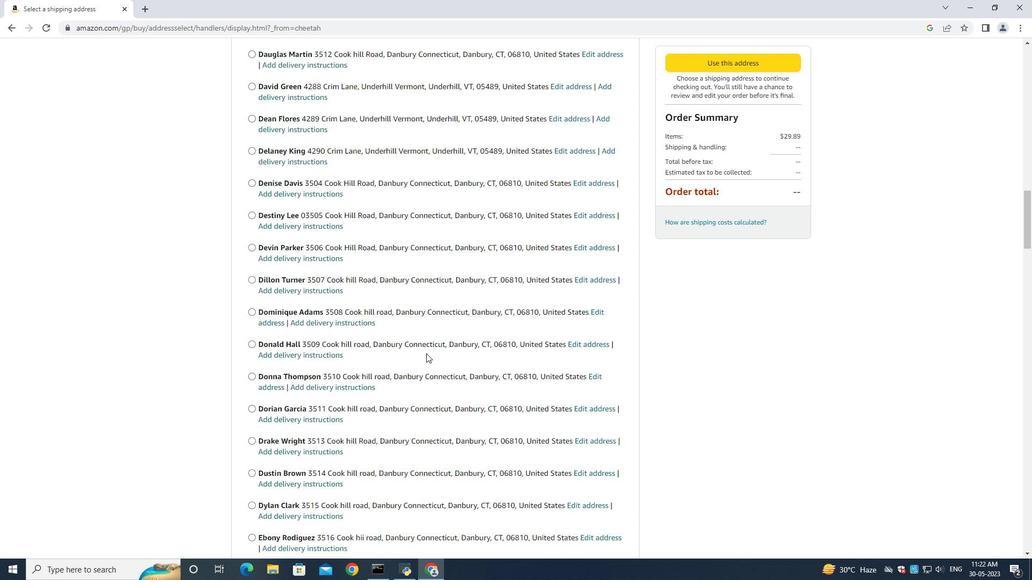 
Action: Mouse scrolled (426, 353) with delta (0, 0)
Screenshot: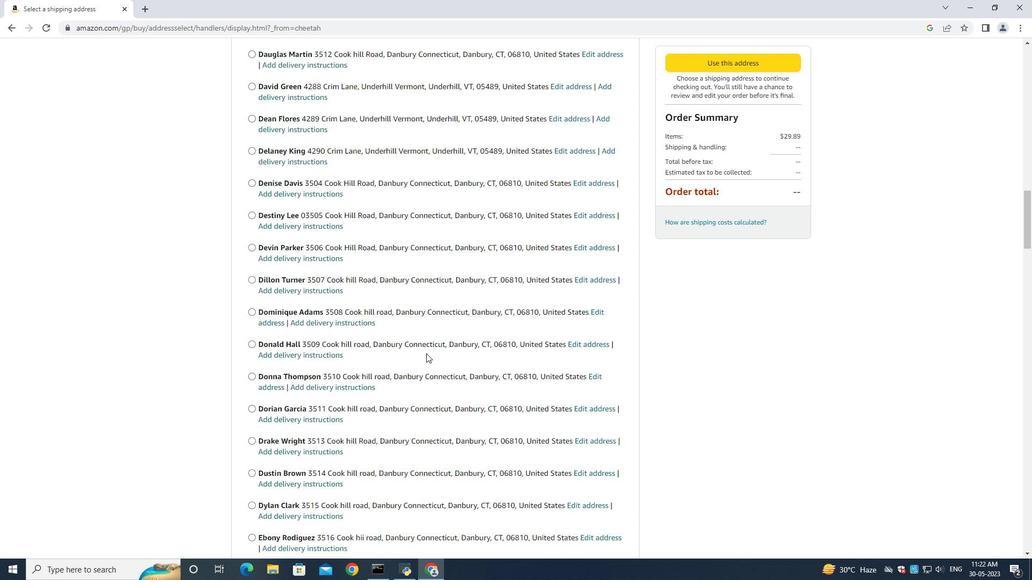 
Action: Mouse scrolled (426, 353) with delta (0, 0)
Screenshot: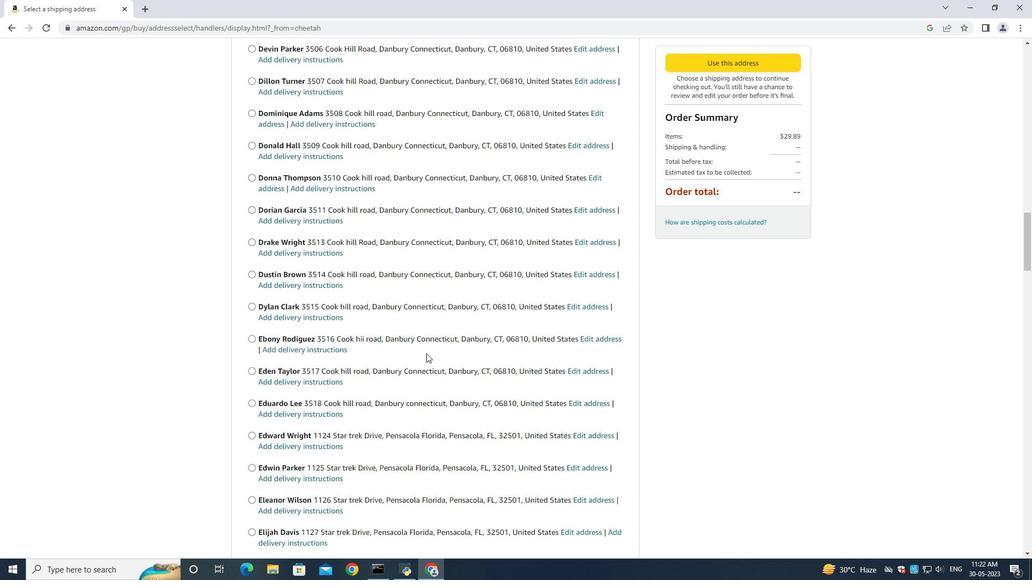
Action: Mouse scrolled (426, 353) with delta (0, 0)
Screenshot: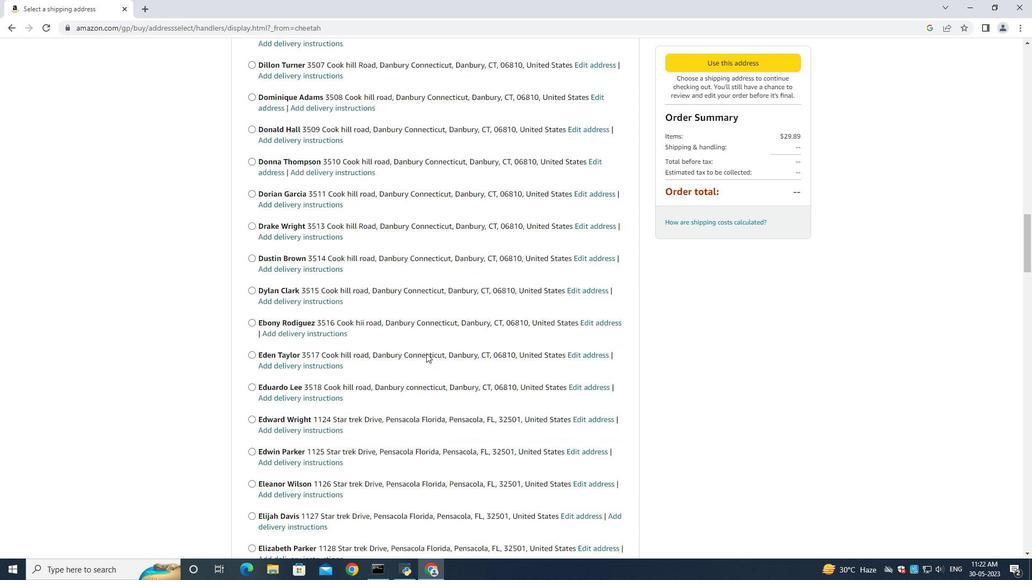 
Action: Mouse scrolled (426, 353) with delta (0, 0)
Screenshot: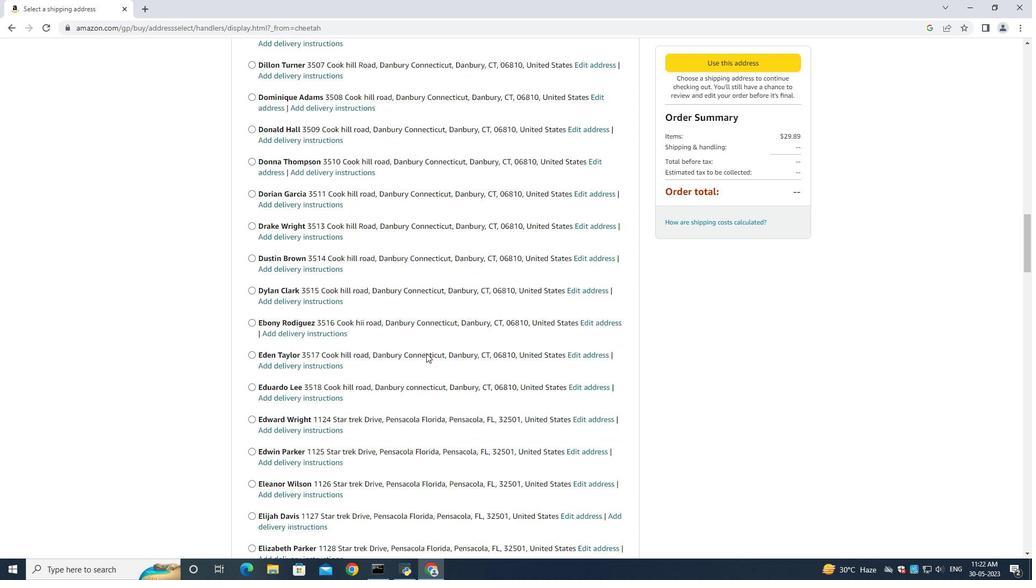 
Action: Mouse scrolled (426, 353) with delta (0, 0)
Screenshot: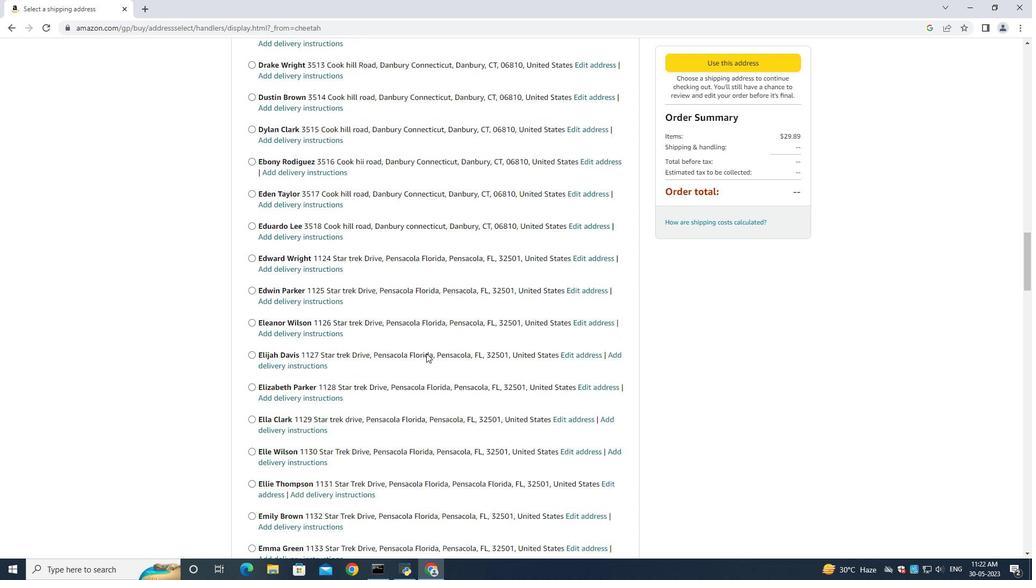
Action: Mouse scrolled (426, 353) with delta (0, 0)
Screenshot: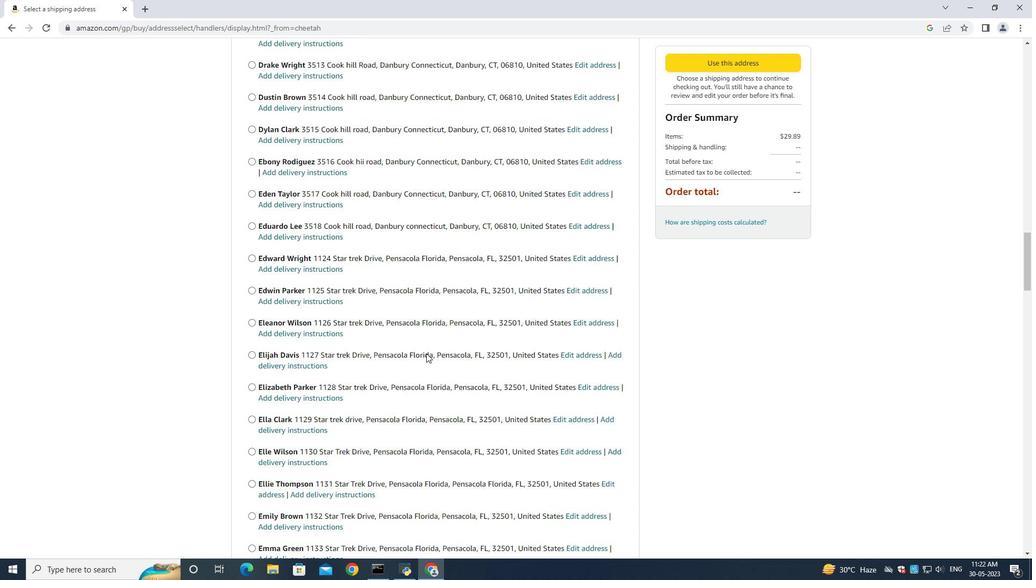 
Action: Mouse scrolled (426, 353) with delta (0, 0)
Screenshot: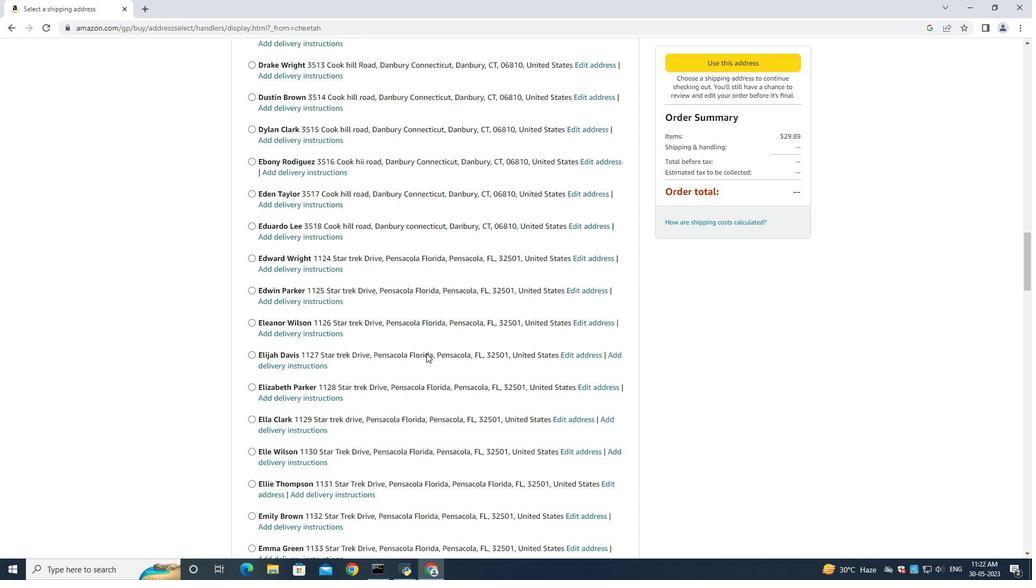 
Action: Mouse scrolled (426, 353) with delta (0, 0)
Screenshot: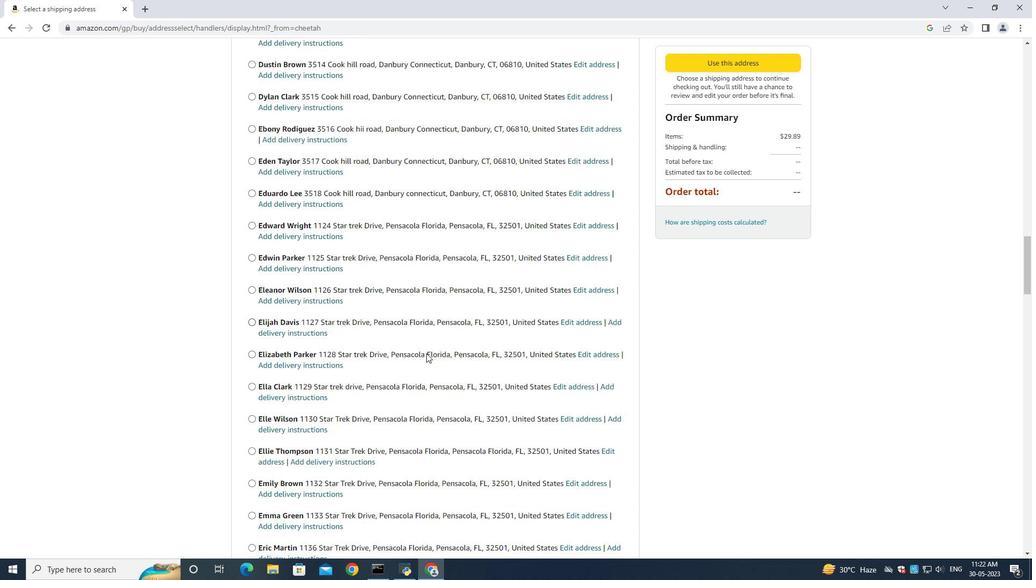 
Action: Mouse scrolled (426, 353) with delta (0, 0)
Screenshot: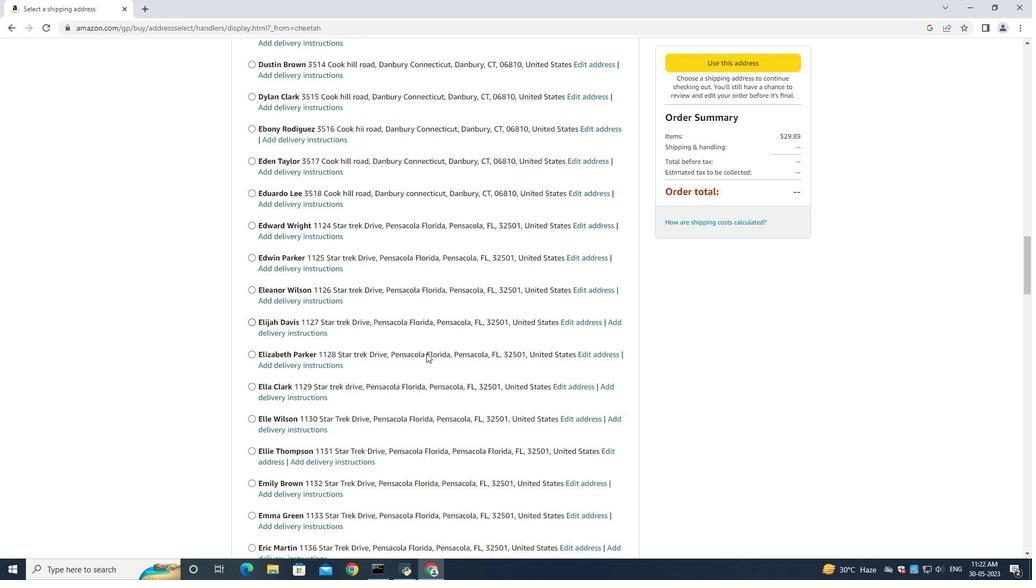 
Action: Mouse scrolled (426, 353) with delta (0, 0)
Screenshot: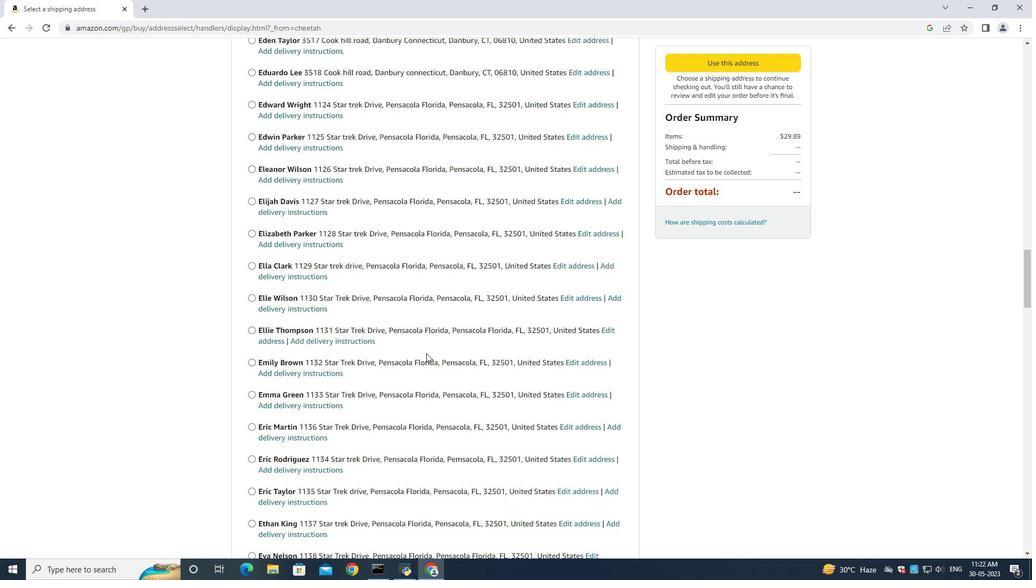 
Action: Mouse moved to (426, 353)
Screenshot: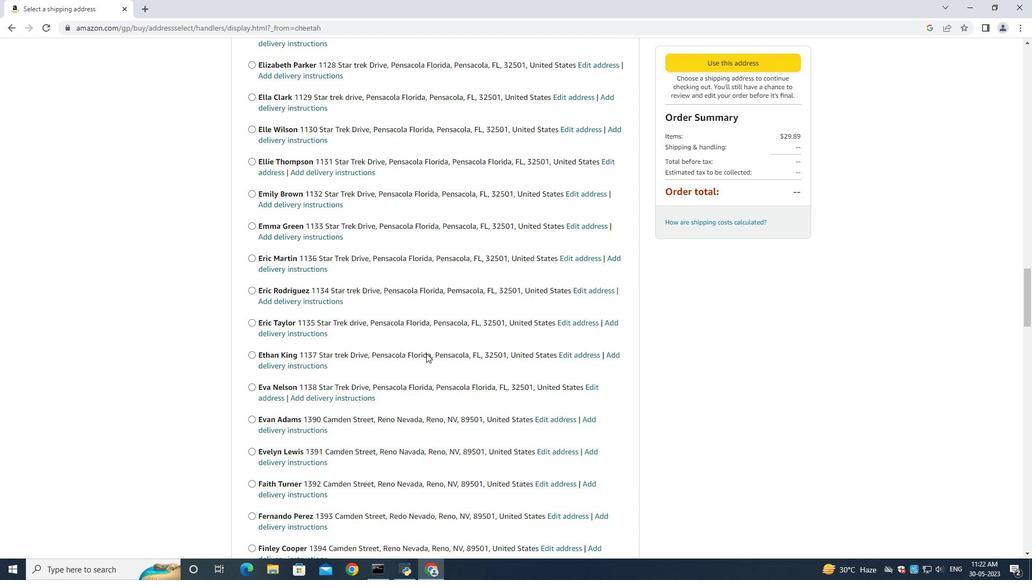 
Action: Mouse scrolled (426, 353) with delta (0, 0)
Screenshot: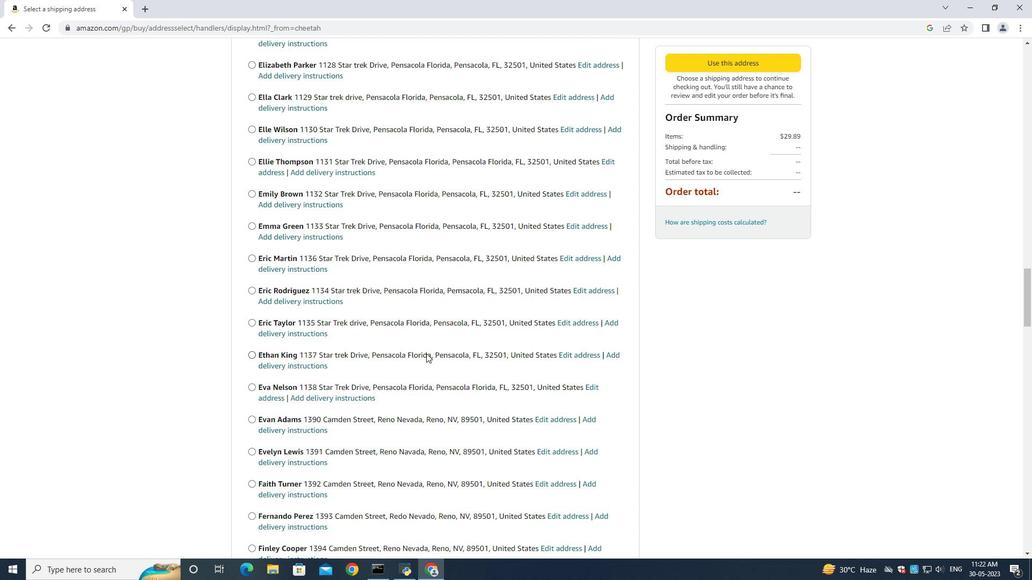 
Action: Mouse scrolled (426, 353) with delta (0, 0)
Screenshot: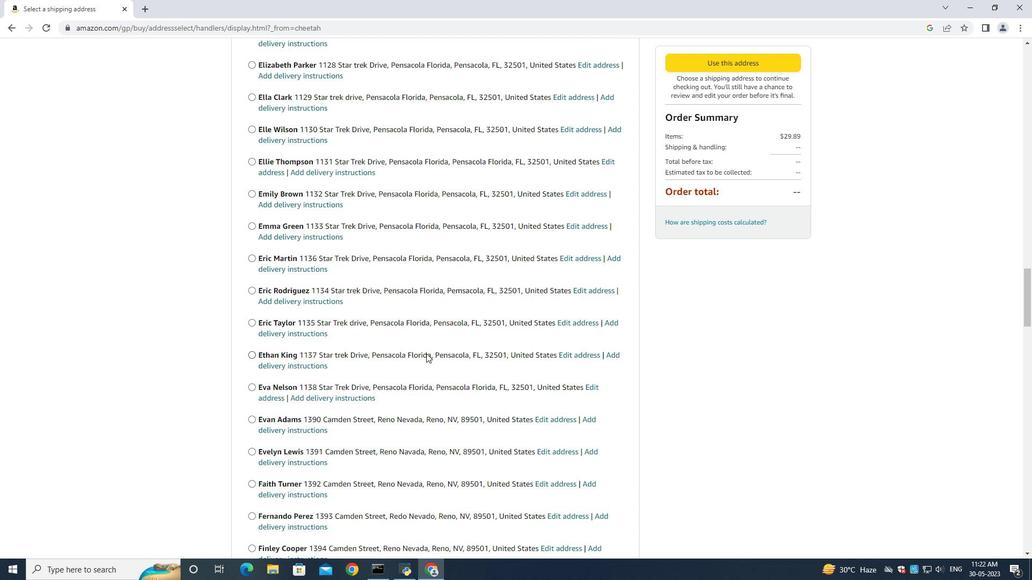 
Action: Mouse moved to (426, 353)
Screenshot: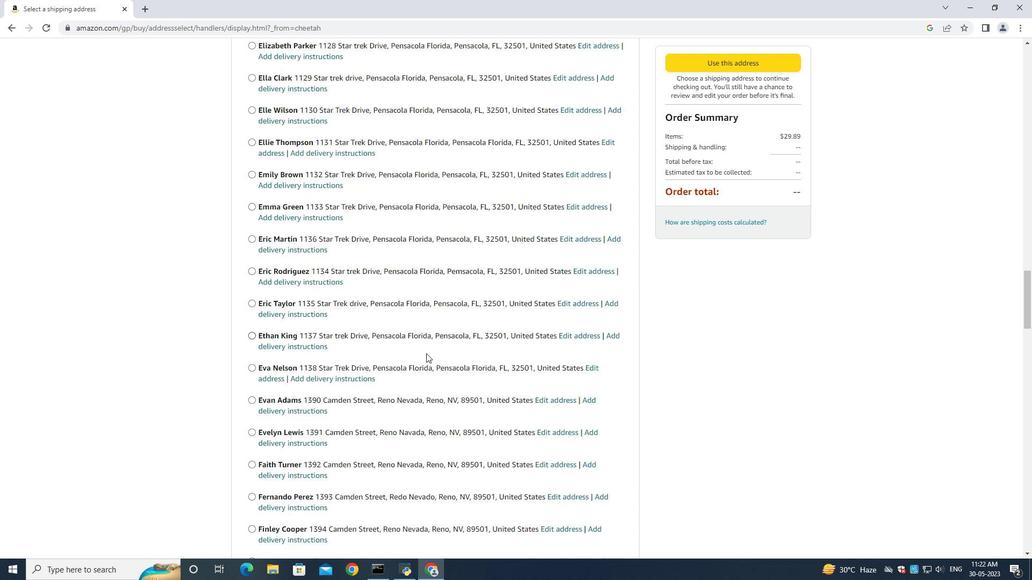 
Action: Mouse scrolled (426, 352) with delta (0, 0)
Screenshot: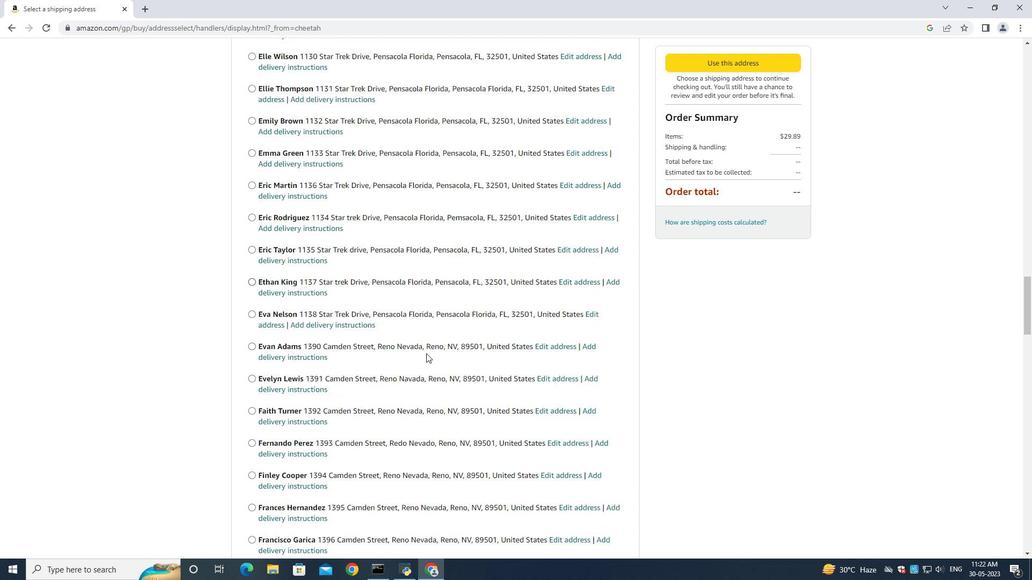 
Action: Mouse scrolled (426, 352) with delta (0, 0)
Screenshot: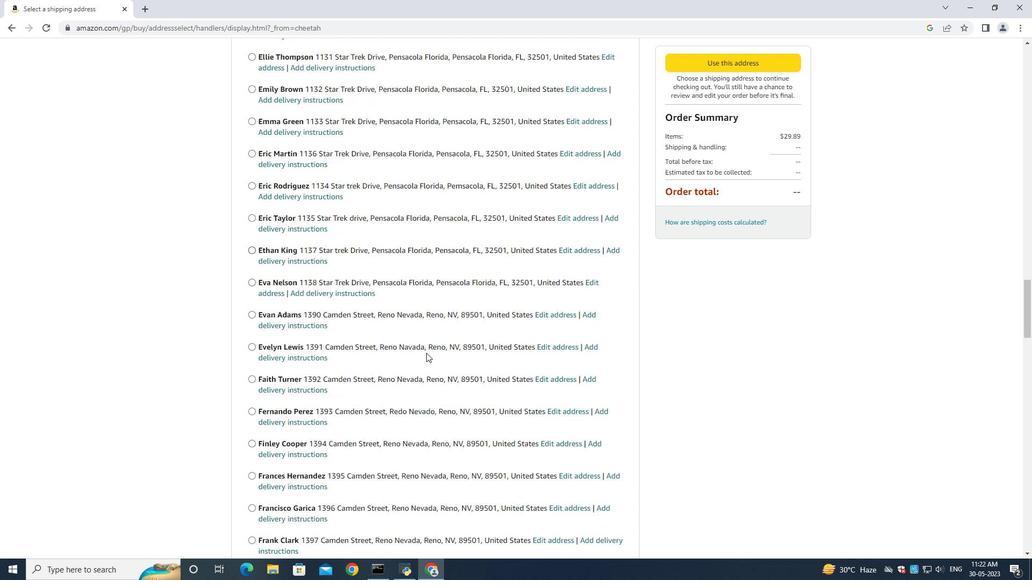 
Action: Mouse scrolled (426, 352) with delta (0, 0)
Screenshot: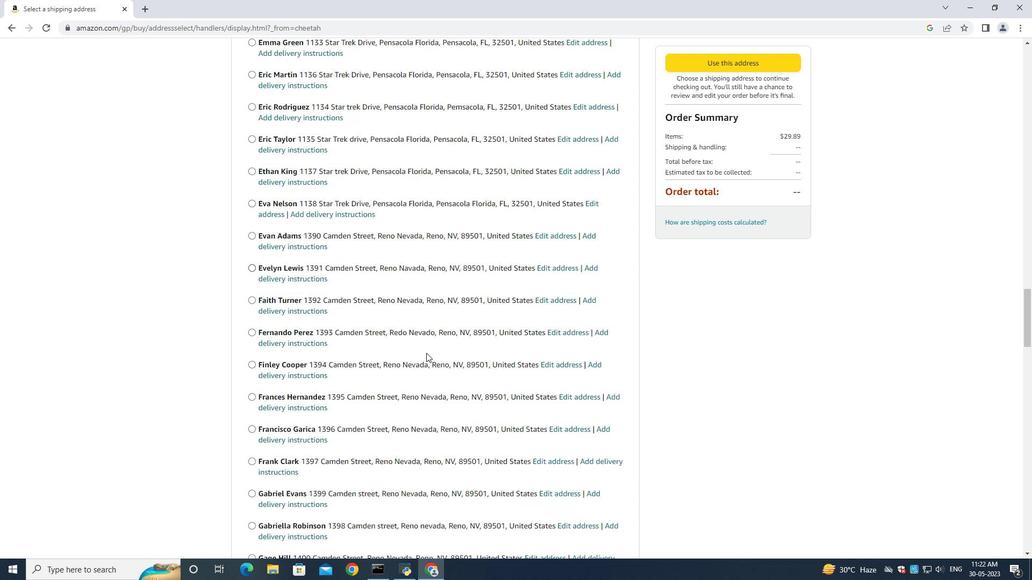 
Action: Mouse scrolled (426, 352) with delta (0, 0)
Screenshot: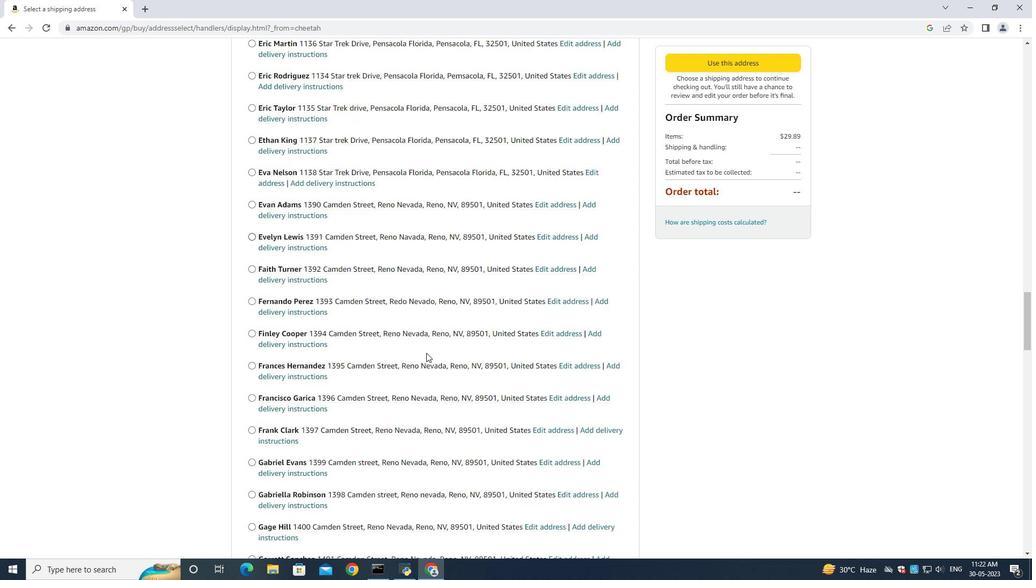 
Action: Mouse scrolled (426, 352) with delta (0, 0)
Screenshot: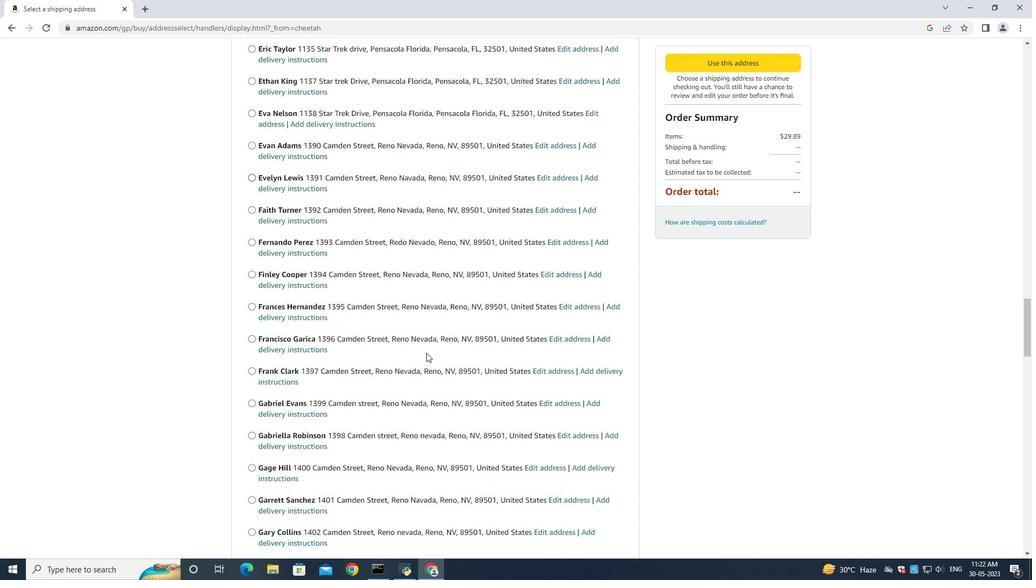 
Action: Mouse scrolled (426, 352) with delta (0, 0)
Screenshot: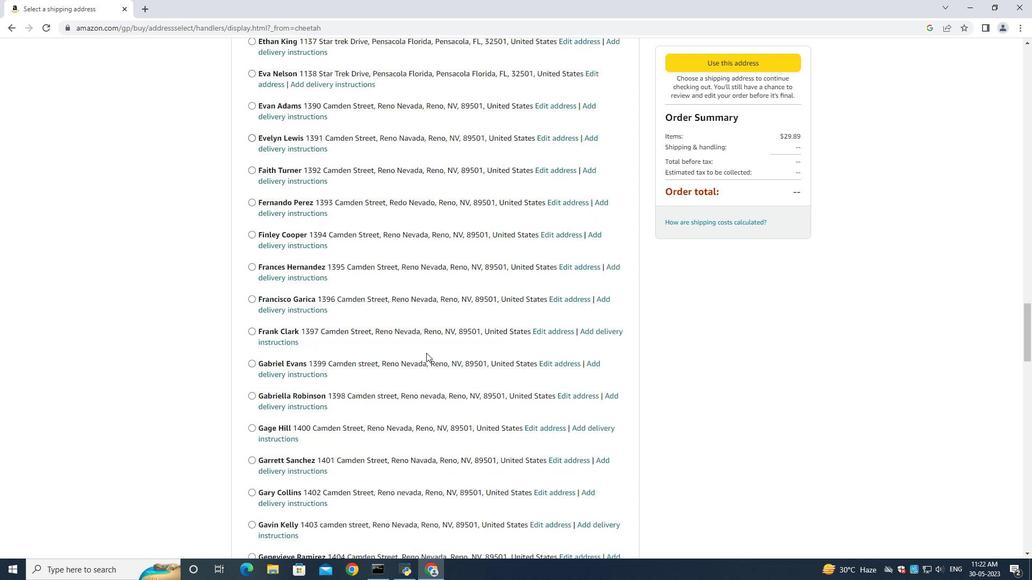 
Action: Mouse scrolled (426, 352) with delta (0, 0)
Screenshot: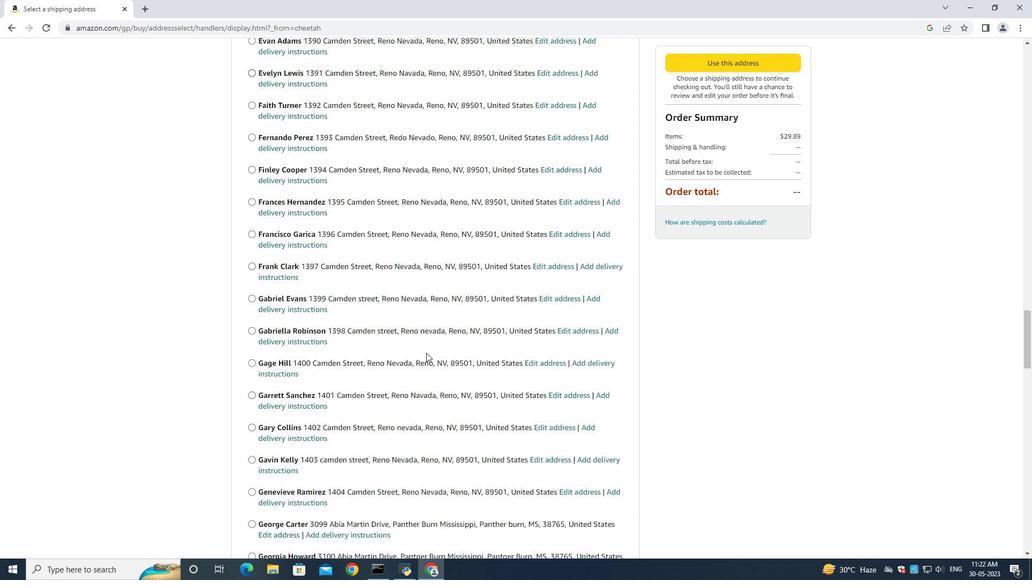 
Action: Mouse scrolled (426, 352) with delta (0, 0)
Screenshot: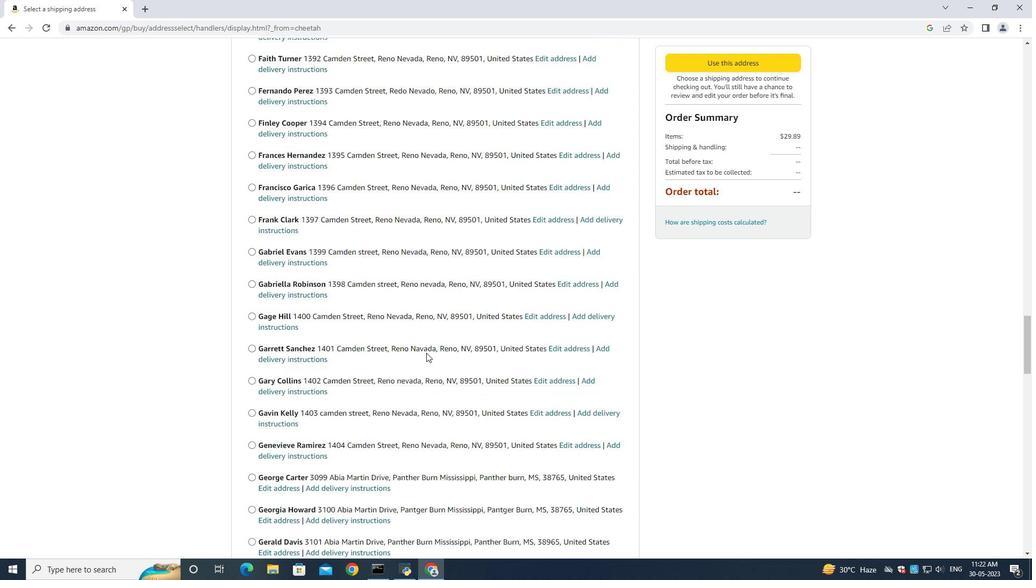 
Action: Mouse scrolled (426, 352) with delta (0, 0)
Screenshot: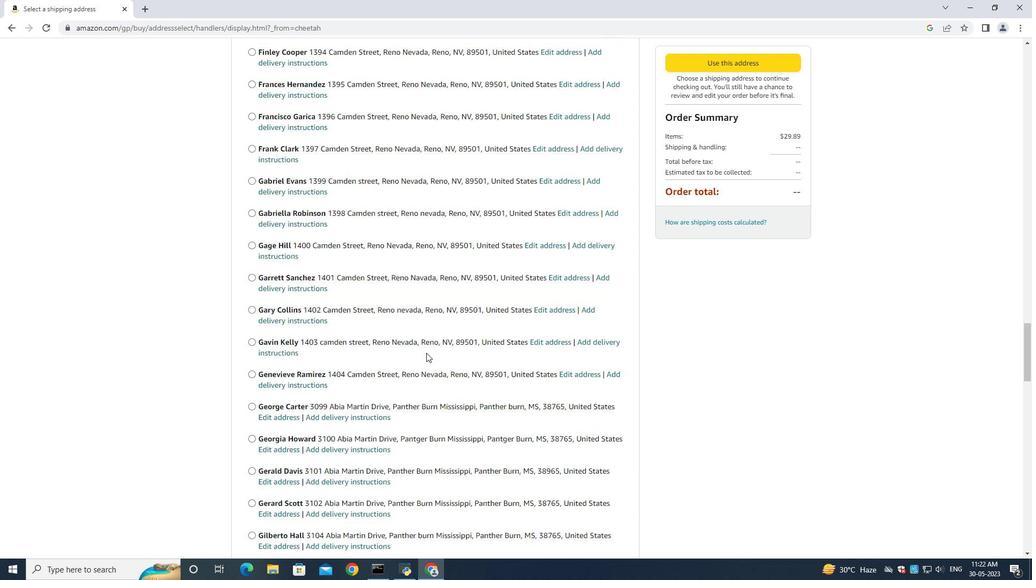 
Action: Mouse scrolled (426, 352) with delta (0, 0)
Screenshot: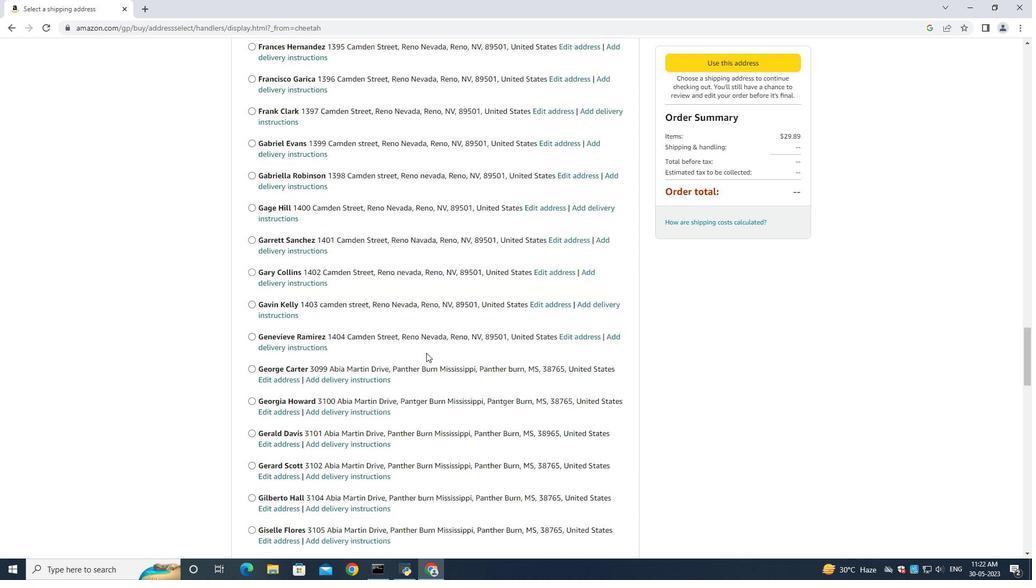 
Action: Mouse scrolled (426, 352) with delta (0, 0)
Screenshot: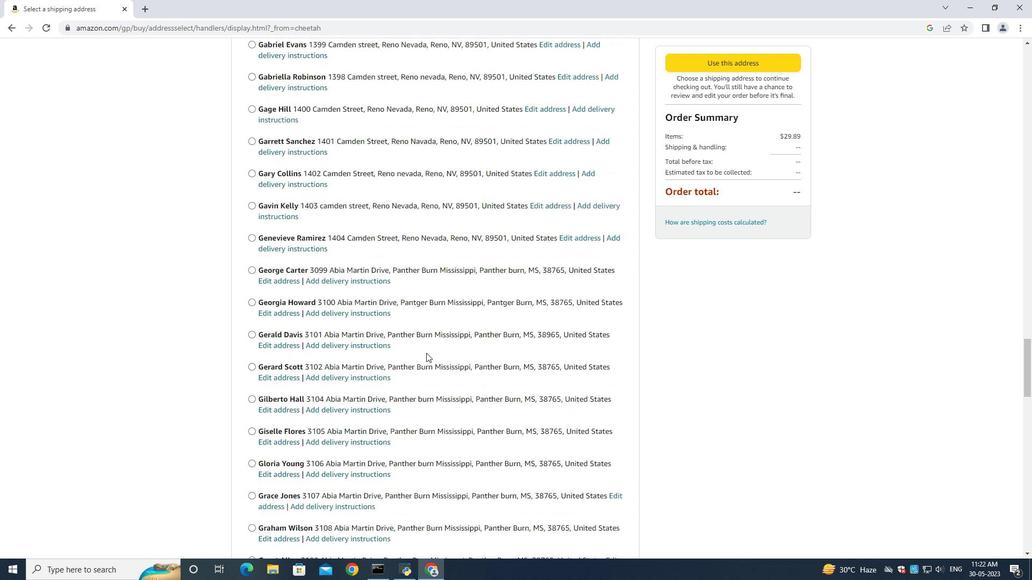 
Action: Mouse scrolled (426, 352) with delta (0, 0)
Screenshot: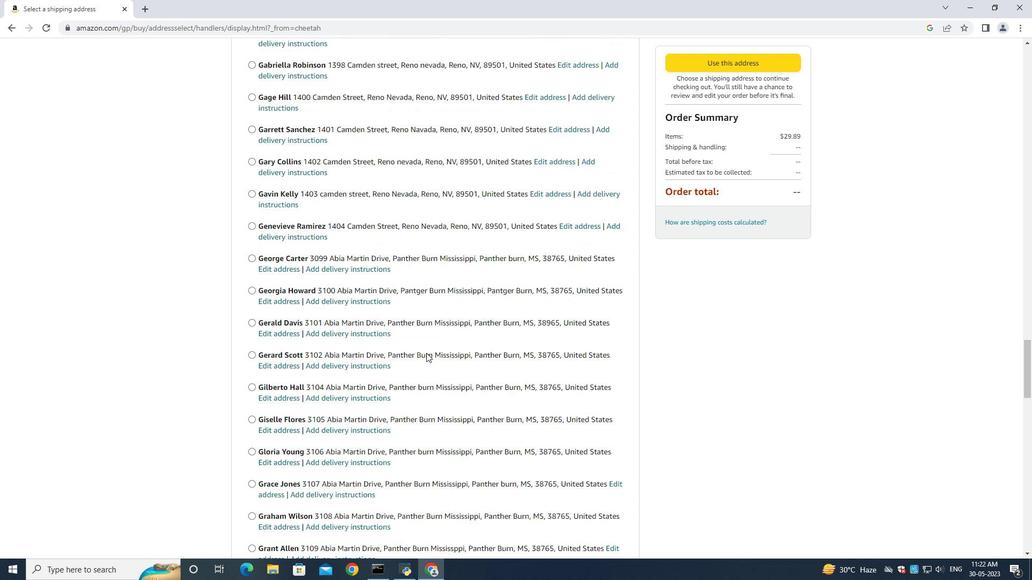 
Action: Mouse scrolled (426, 352) with delta (0, 0)
Screenshot: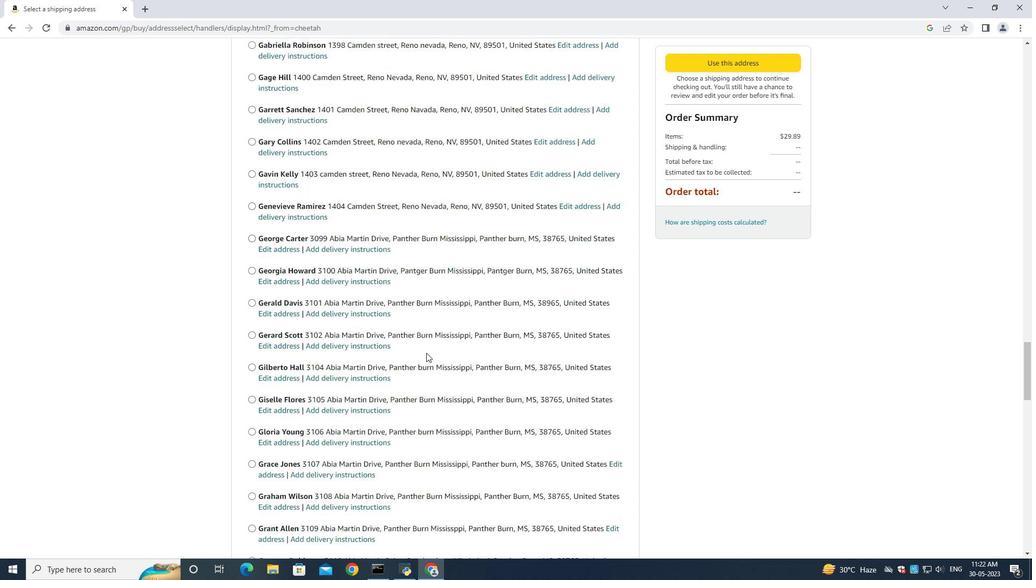
Action: Mouse scrolled (426, 352) with delta (0, 0)
Screenshot: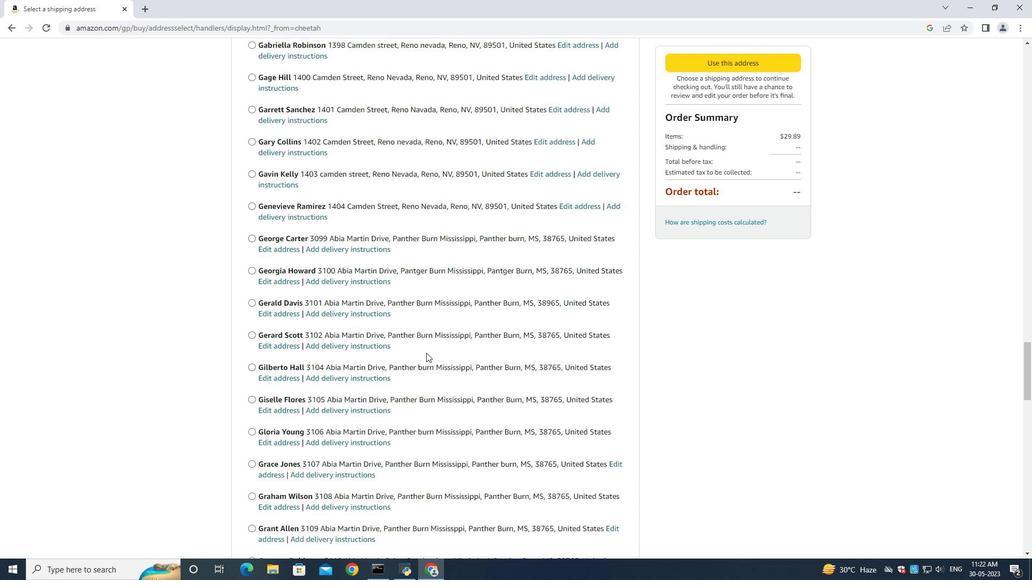 
Action: Mouse scrolled (426, 352) with delta (0, 0)
Screenshot: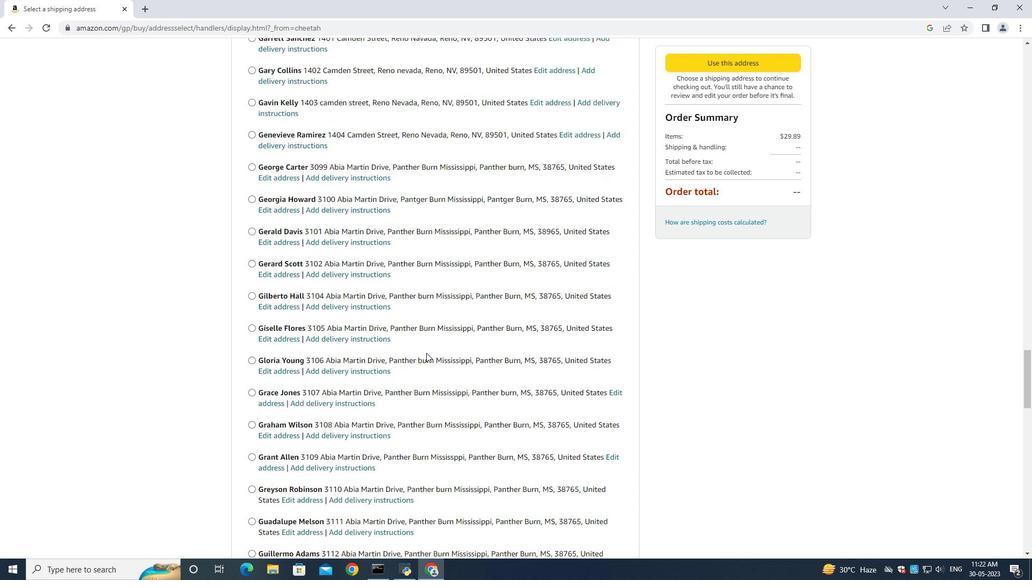 
Action: Mouse scrolled (426, 352) with delta (0, 0)
Screenshot: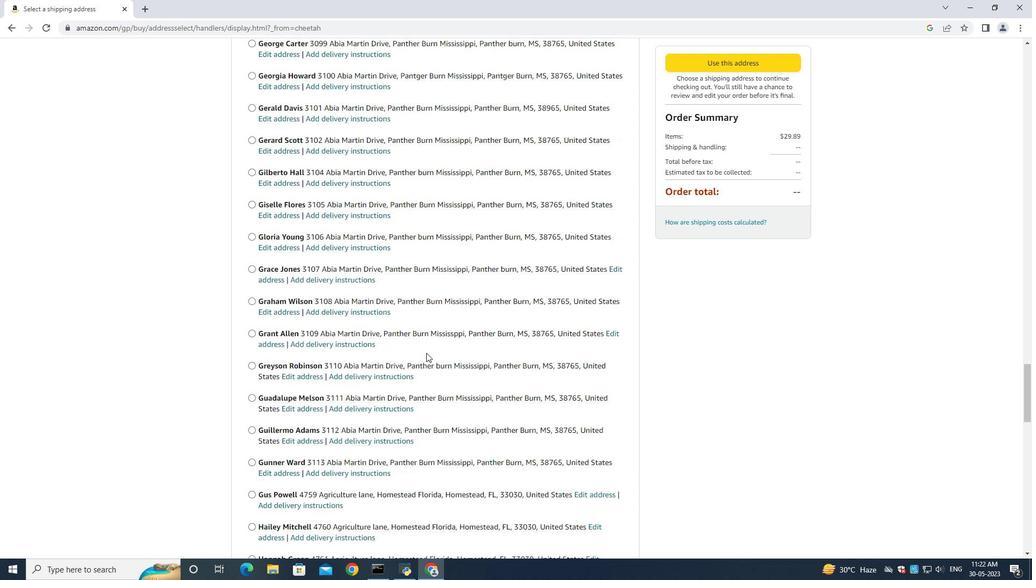 
Action: Mouse scrolled (426, 352) with delta (0, 0)
Screenshot: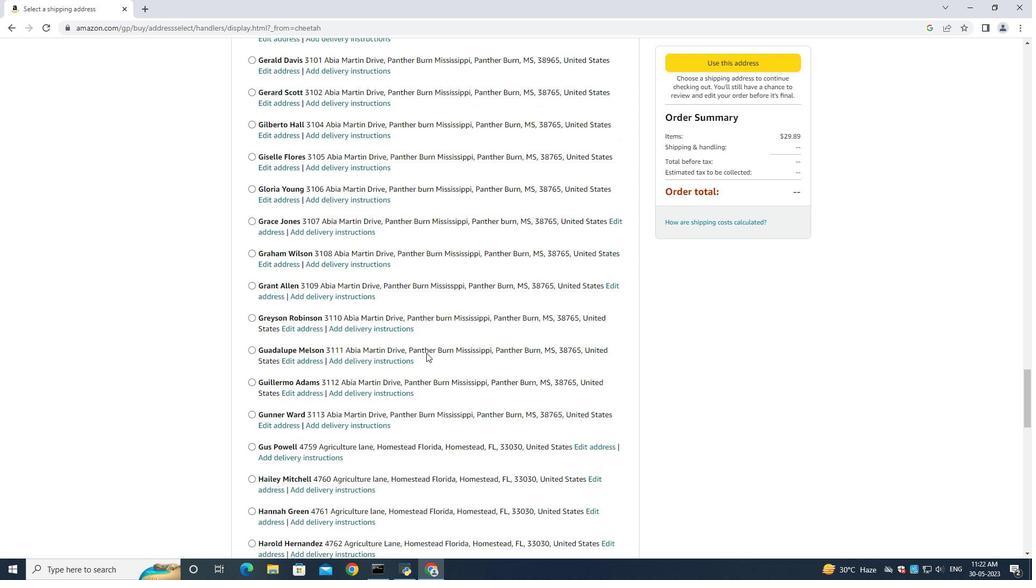 
Action: Mouse moved to (426, 352)
Screenshot: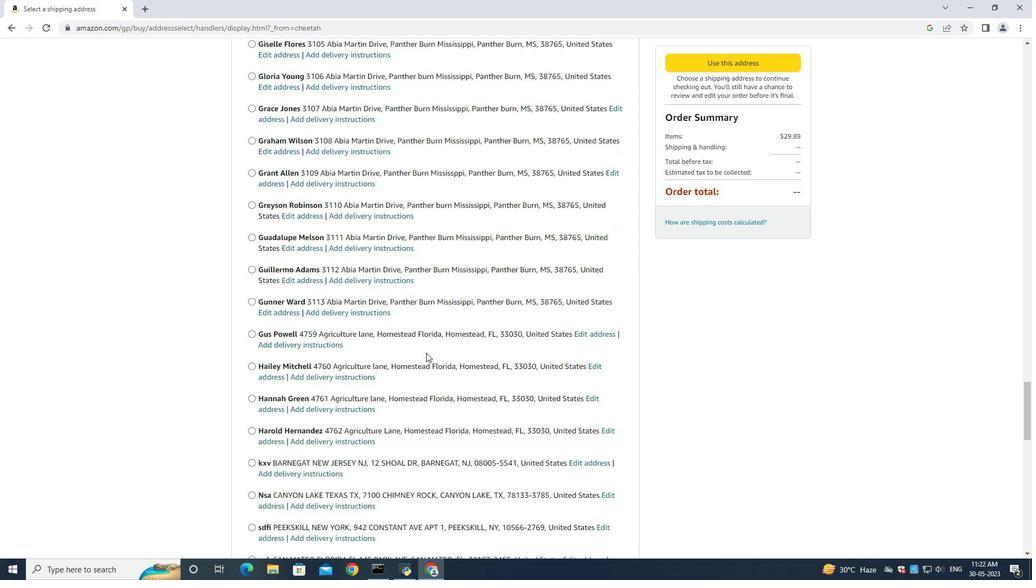 
Action: Mouse scrolled (426, 352) with delta (0, 0)
Screenshot: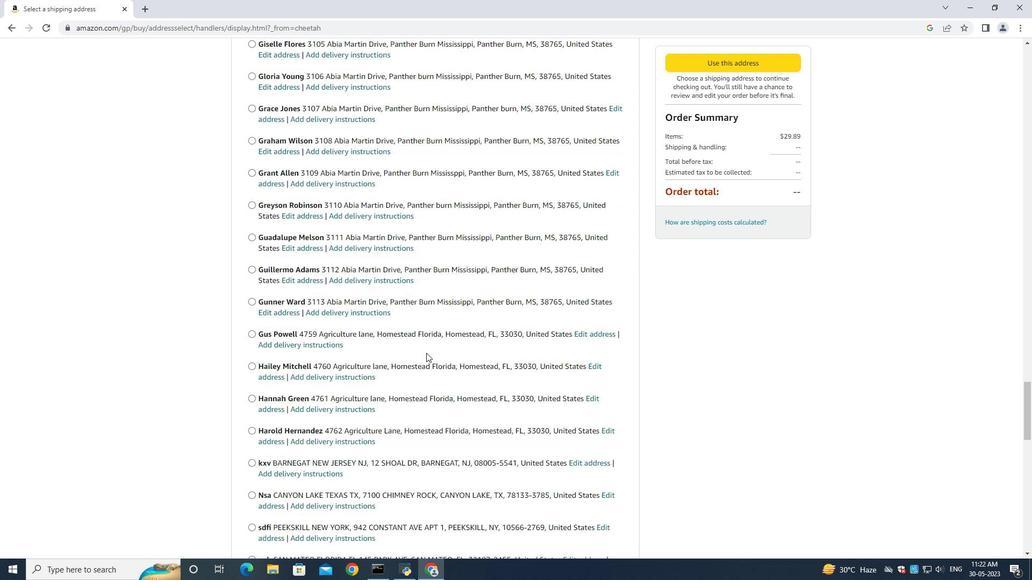 
Action: Mouse scrolled (426, 352) with delta (0, 0)
Screenshot: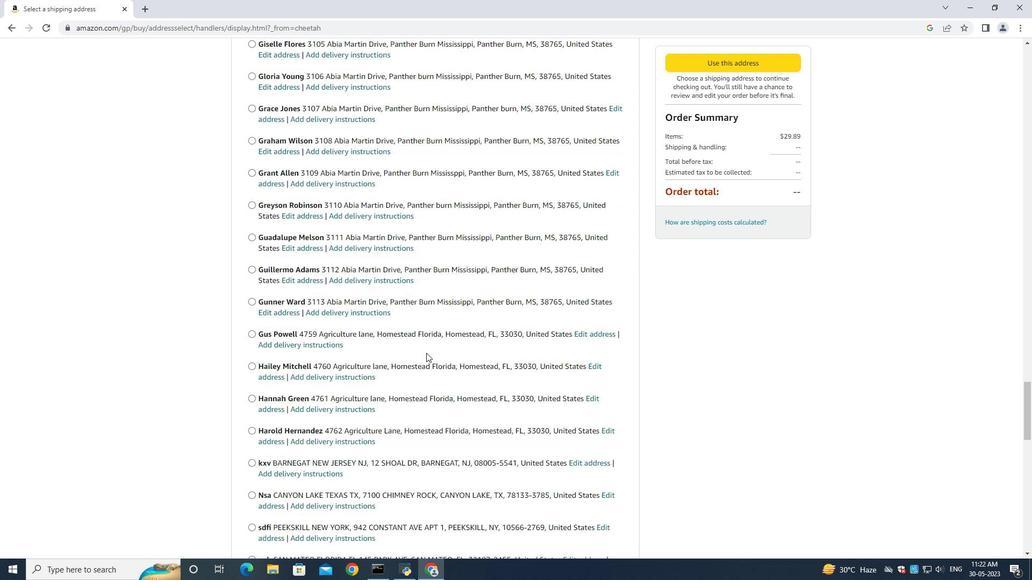 
Action: Mouse moved to (425, 351)
Screenshot: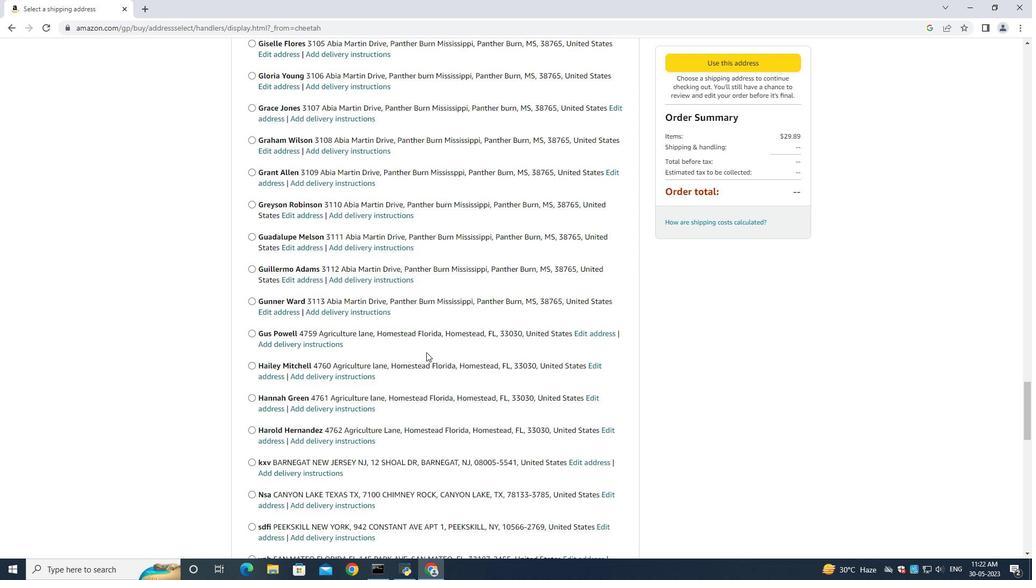 
Action: Mouse scrolled (425, 351) with delta (0, 0)
Screenshot: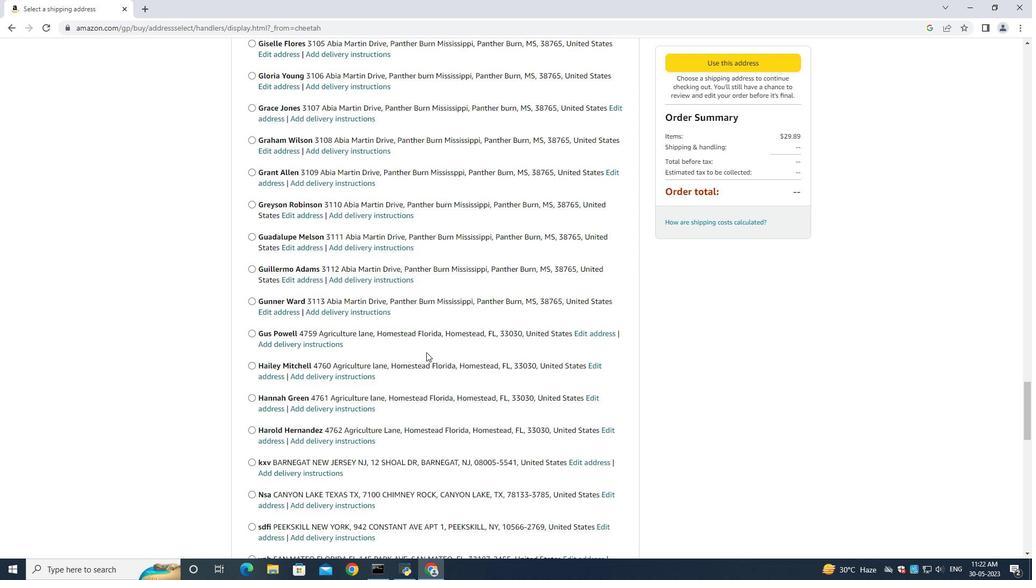 
Action: Mouse scrolled (425, 351) with delta (0, 0)
Screenshot: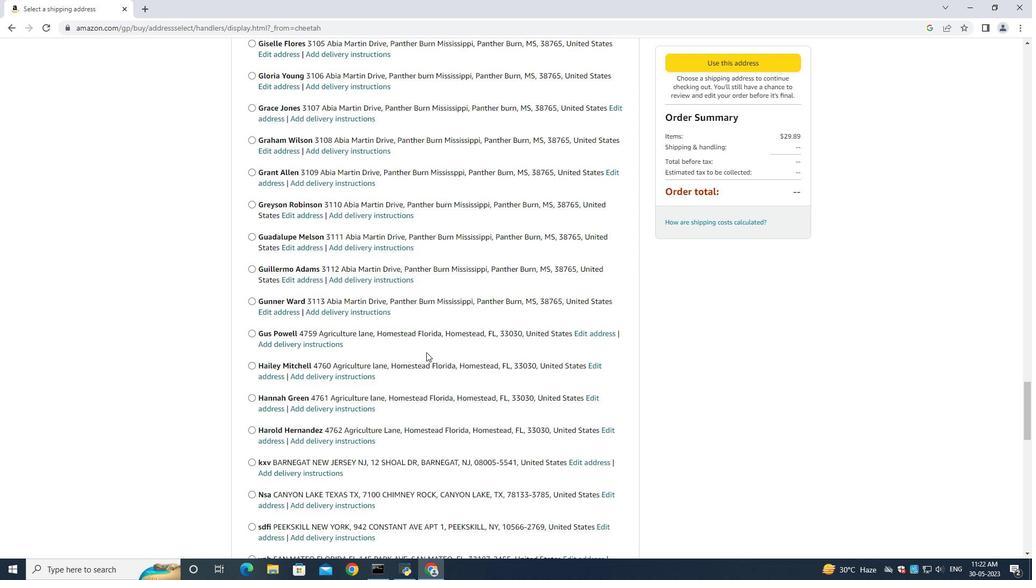 
Action: Mouse moved to (425, 351)
Screenshot: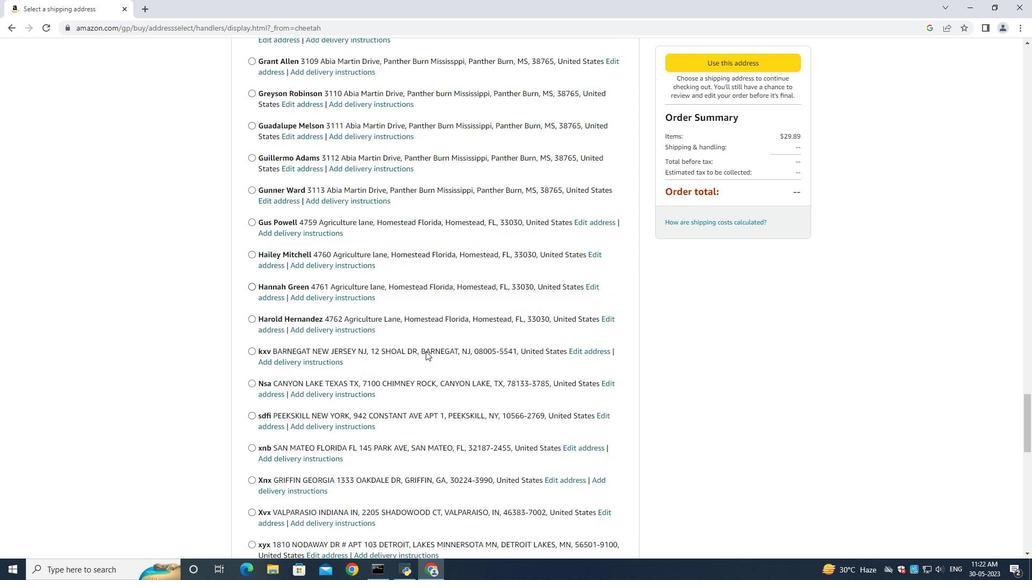 
Action: Mouse scrolled (425, 350) with delta (0, 0)
Screenshot: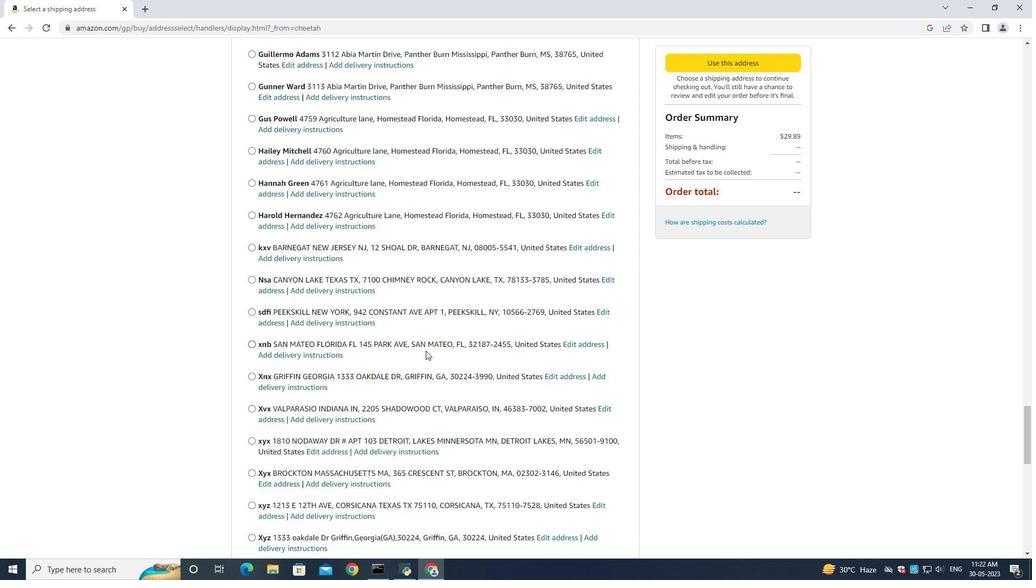 
Action: Mouse scrolled (425, 350) with delta (0, 0)
Screenshot: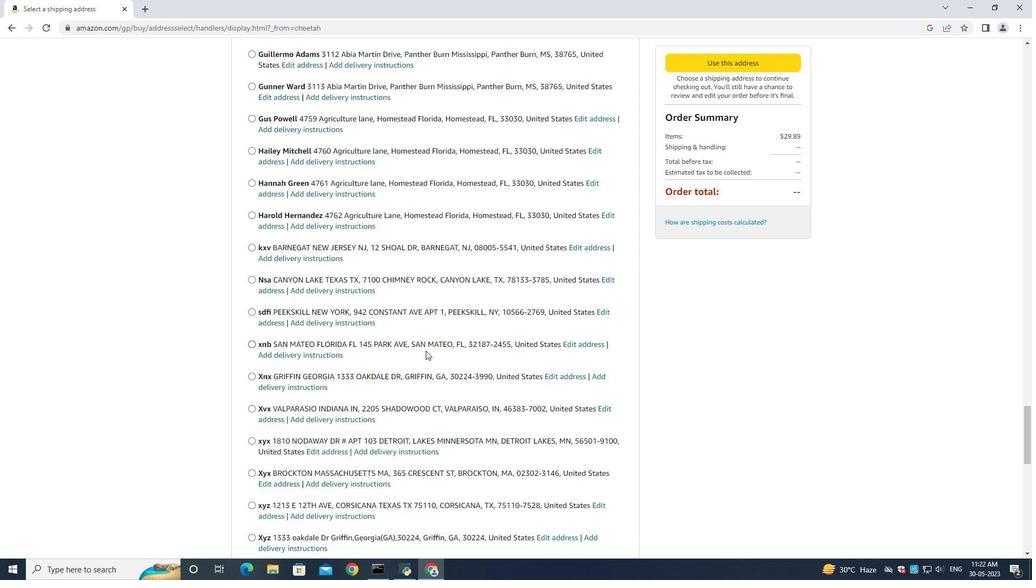 
Action: Mouse scrolled (425, 350) with delta (0, 0)
Screenshot: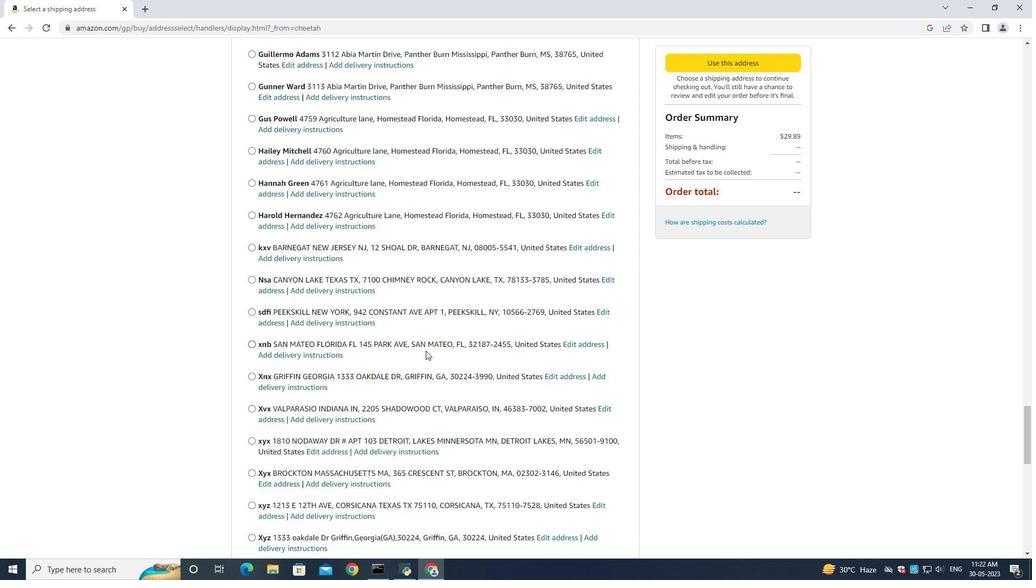 
Action: Mouse scrolled (425, 350) with delta (0, 0)
Screenshot: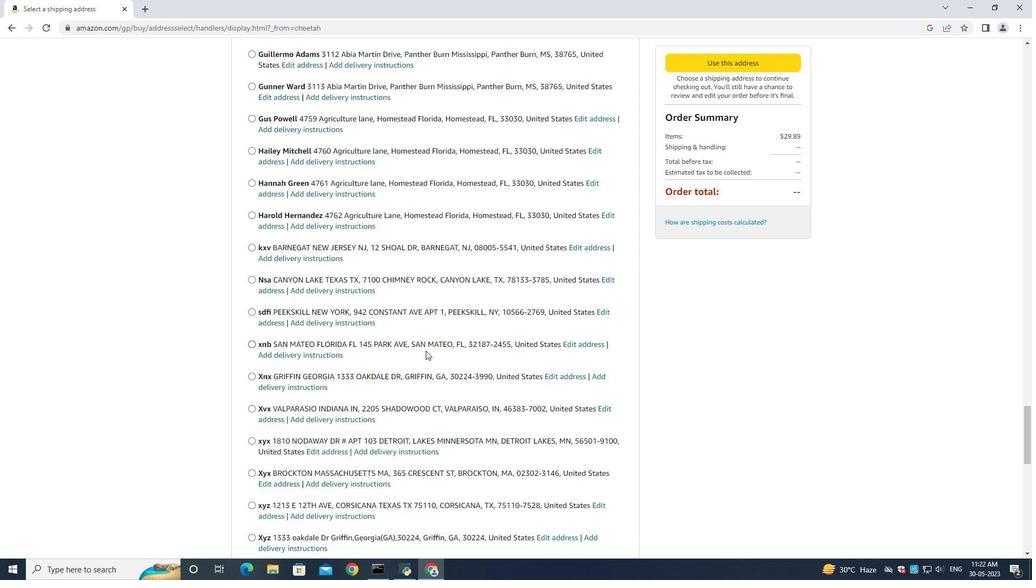 
Action: Mouse scrolled (425, 350) with delta (0, 0)
Screenshot: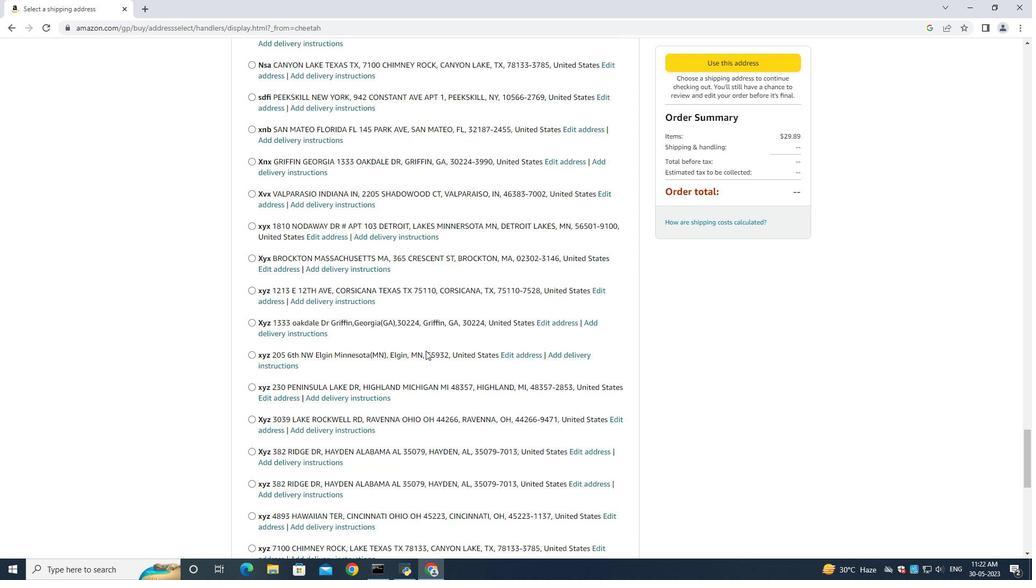 
Action: Mouse scrolled (425, 350) with delta (0, 0)
Screenshot: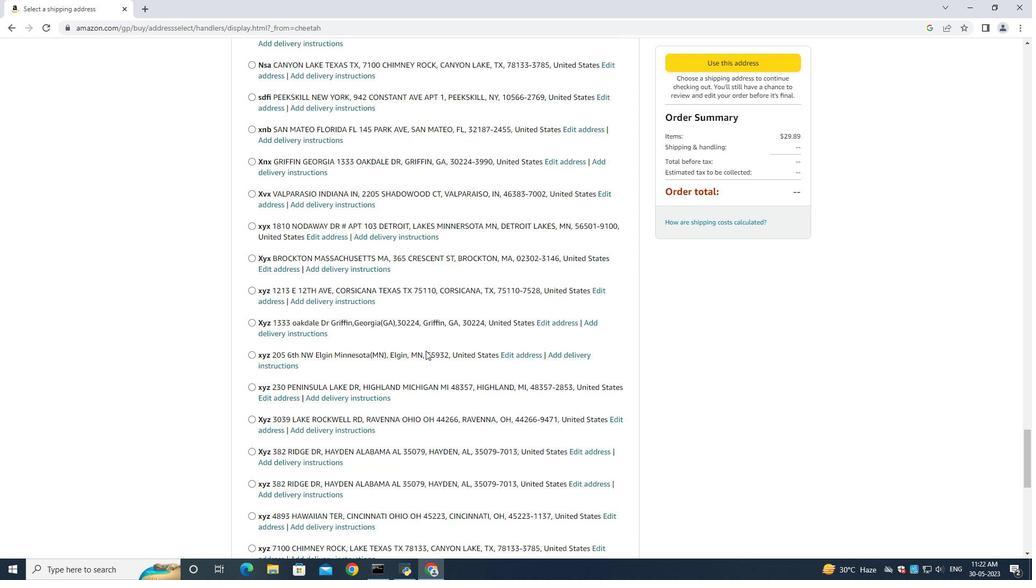 
Action: Mouse scrolled (425, 350) with delta (0, 0)
Screenshot: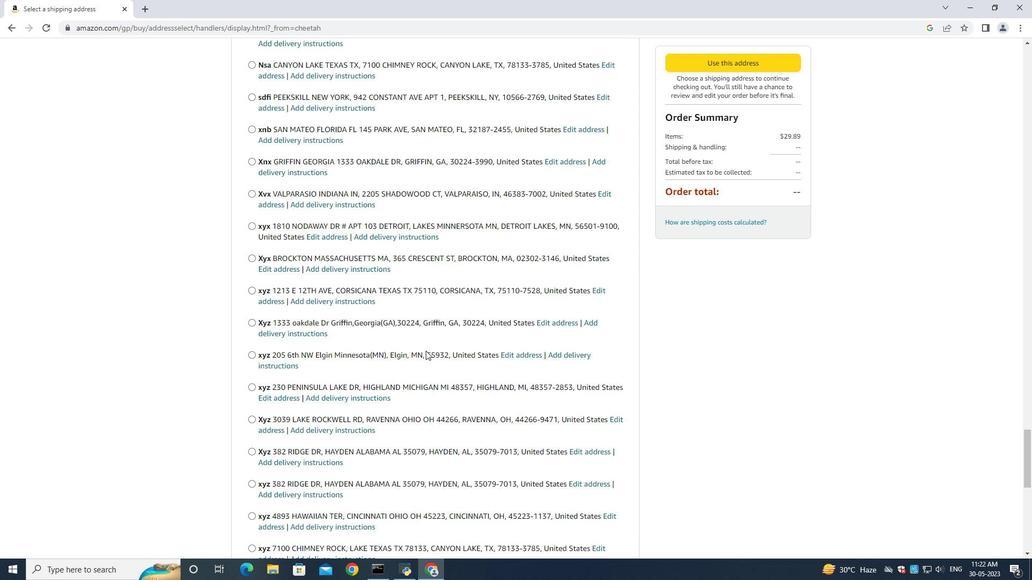 
Action: Mouse scrolled (425, 350) with delta (0, 0)
Screenshot: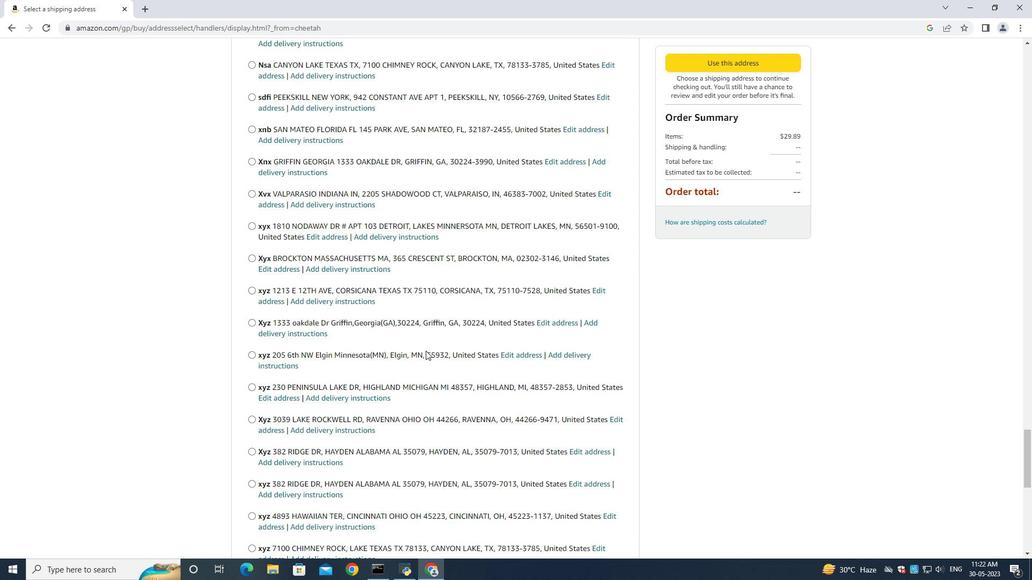 
Action: Mouse scrolled (425, 350) with delta (0, 0)
Screenshot: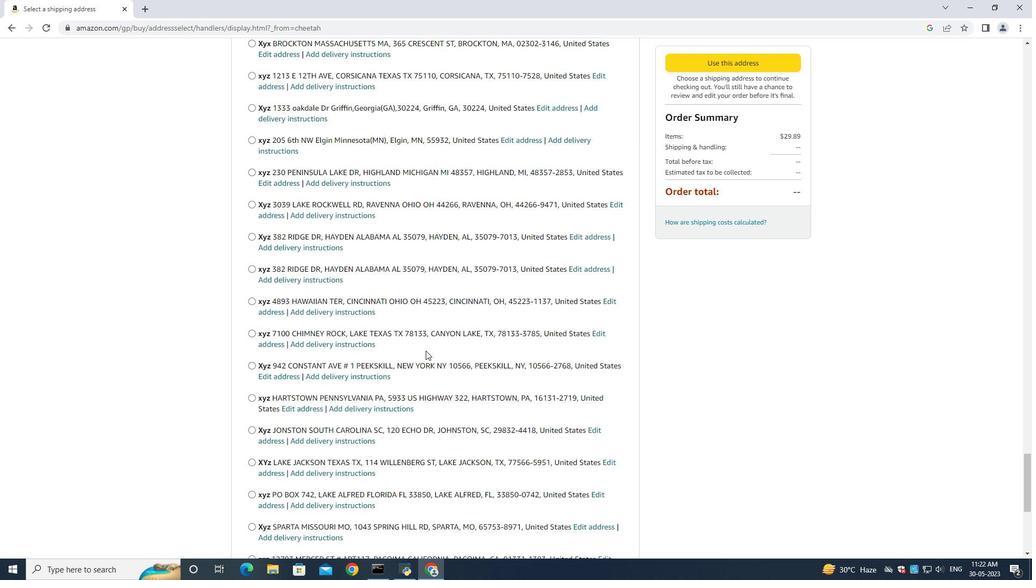 
Action: Mouse scrolled (425, 350) with delta (0, 0)
Screenshot: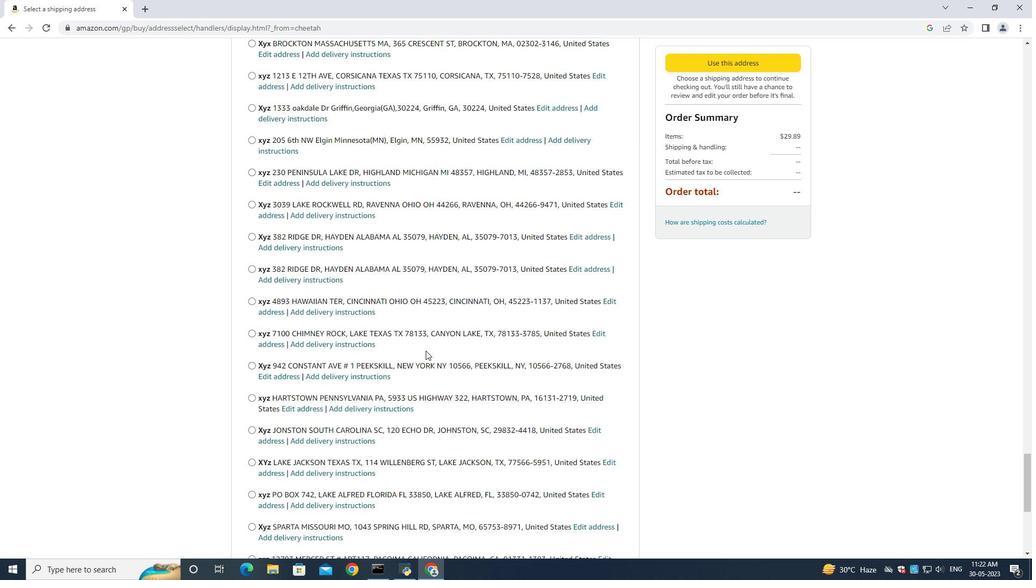 
Action: Mouse scrolled (425, 350) with delta (0, 0)
Screenshot: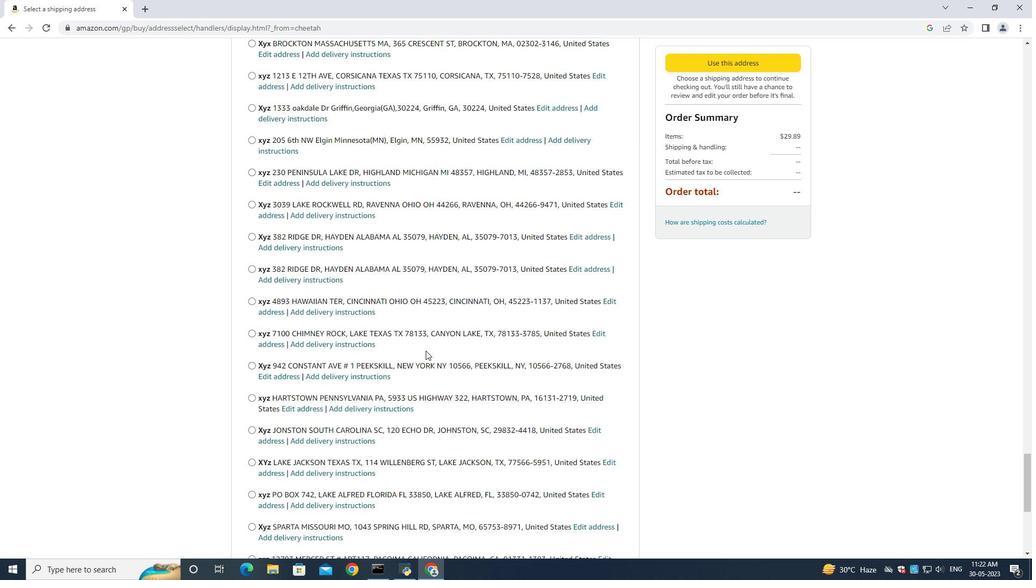 
Action: Mouse scrolled (425, 350) with delta (0, 0)
Screenshot: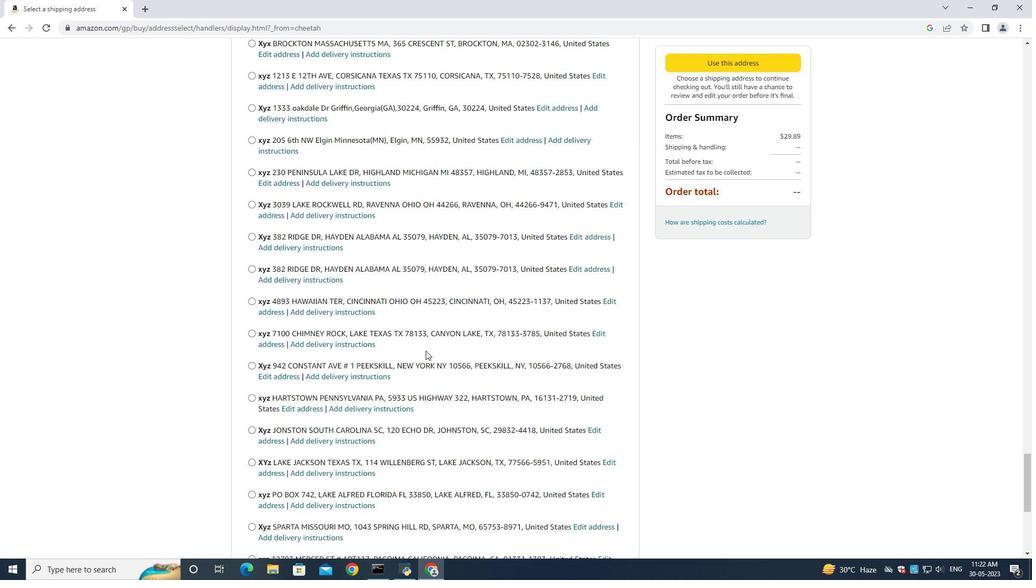 
Action: Mouse moved to (402, 354)
Screenshot: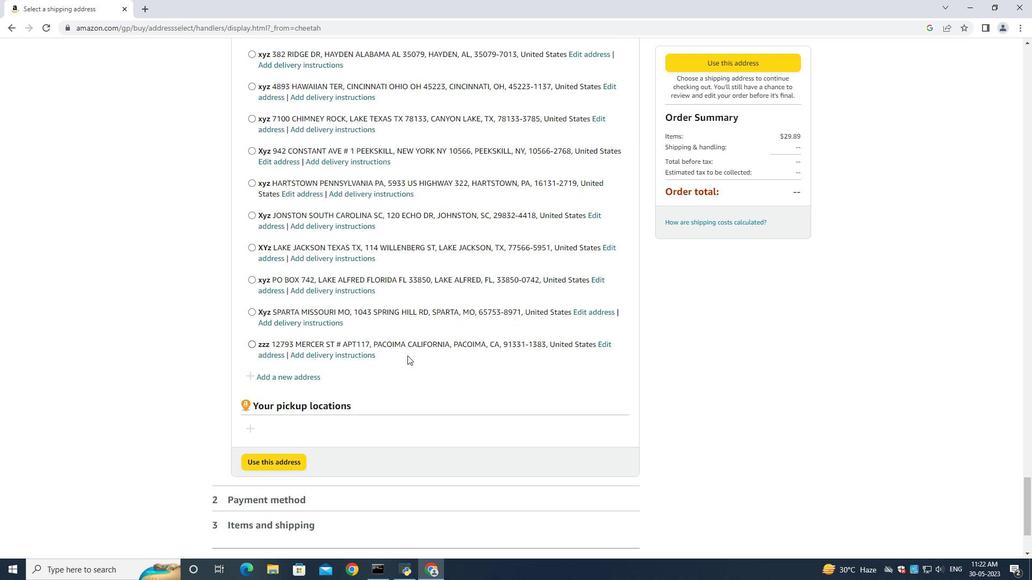 
Action: Mouse scrolled (402, 353) with delta (0, 0)
Screenshot: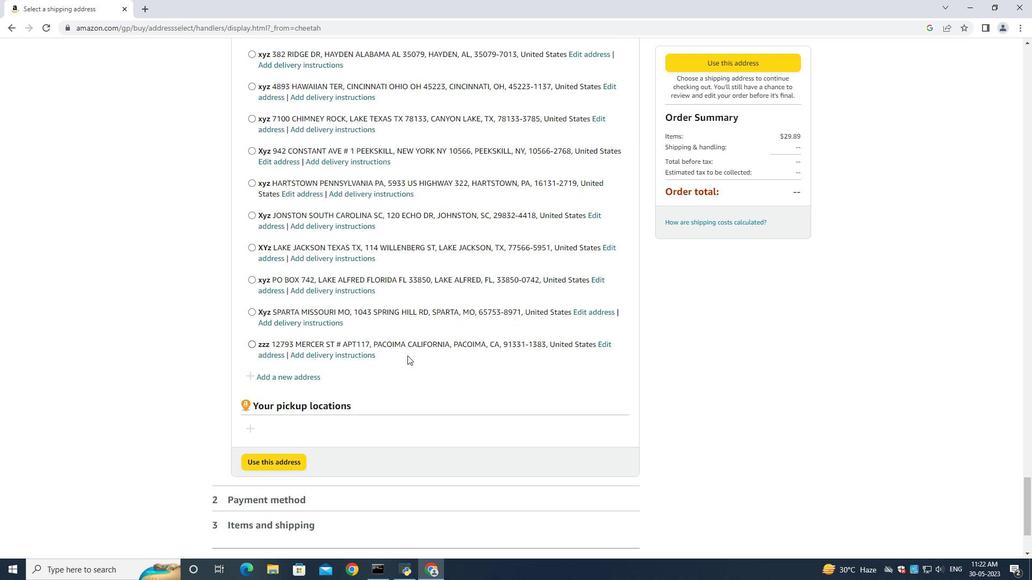 
Action: Mouse moved to (294, 323)
Screenshot: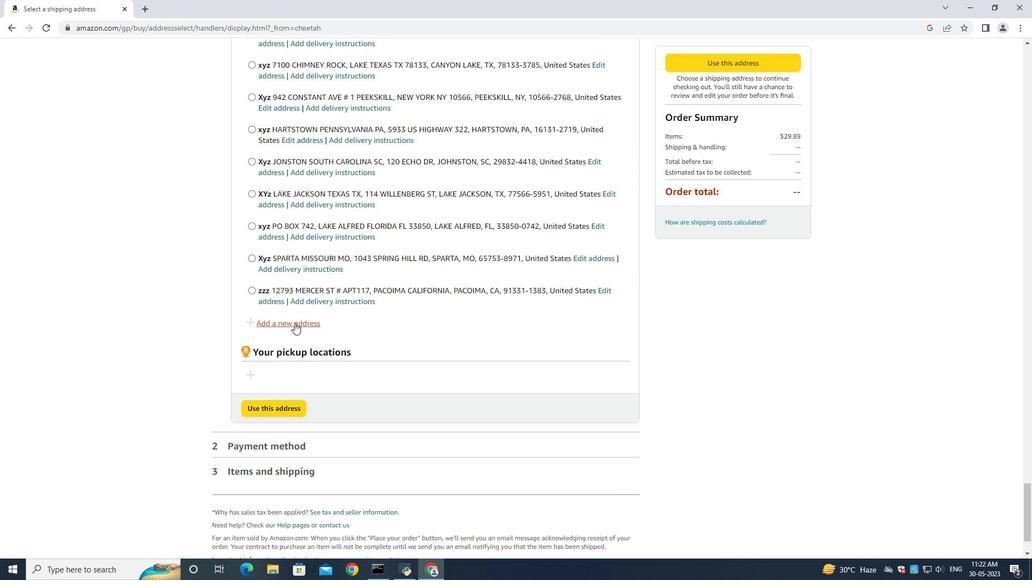 
Action: Mouse pressed left at (294, 323)
Screenshot: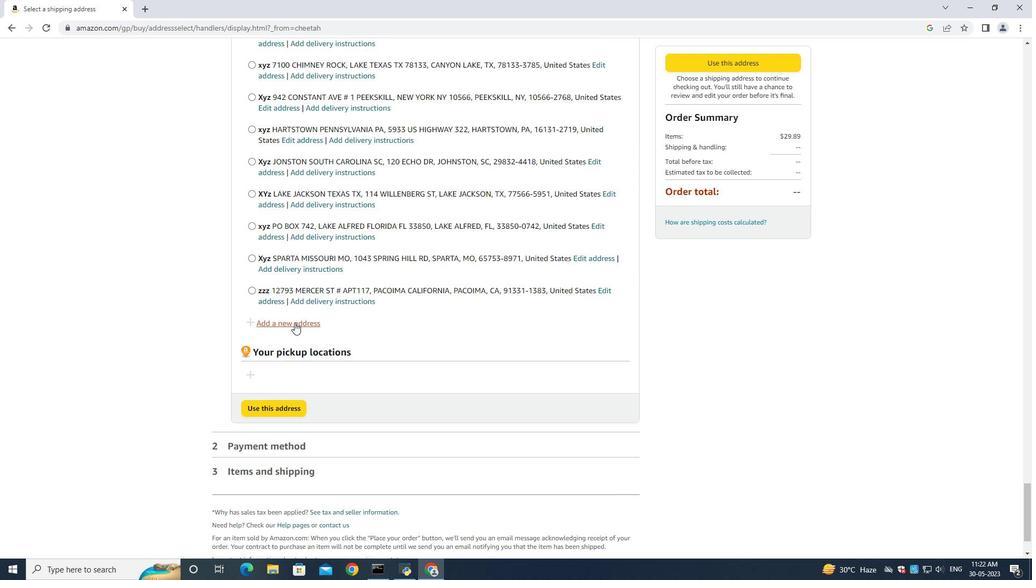 
Action: Mouse moved to (358, 259)
Screenshot: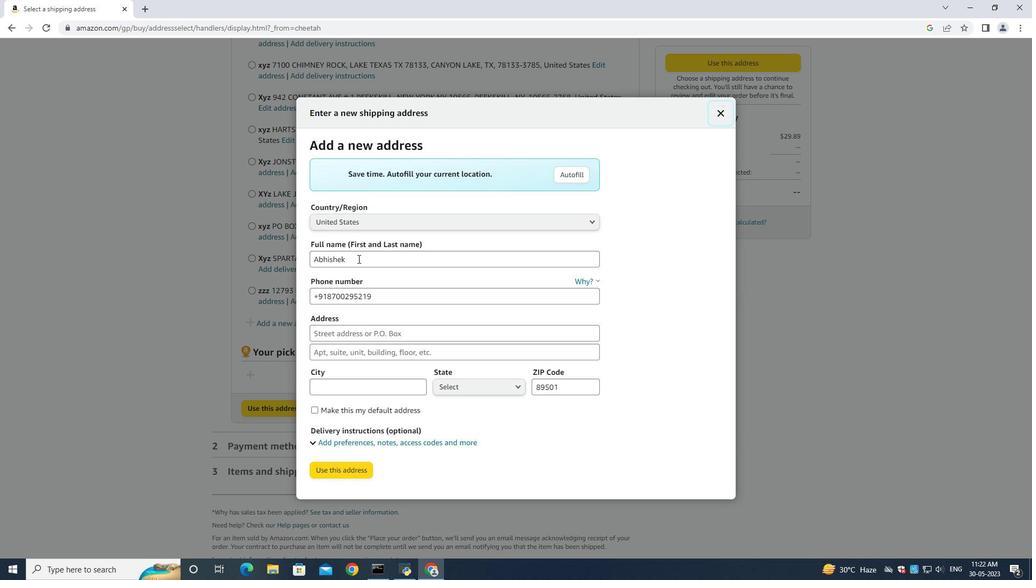 
Action: Mouse pressed left at (358, 259)
Screenshot: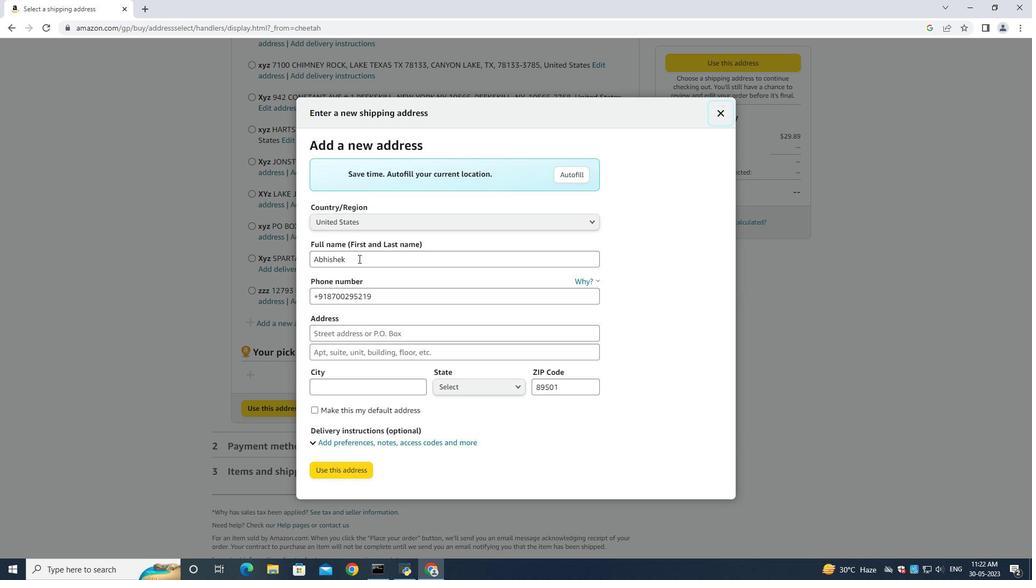 
Action: Key pressed ctrl+A<Key.backspace><Key.shift><Key.shift><Key.shift><Key.shift><Key.shift><Key.shift><Key.shift><Key.shift><Key.shift><Key.shift><Key.shift><Key.shift><Key.shift><Key.shift><Key.shift><Key.shift><Key.shift><Key.shift><Key.shift><Key.shift><Key.shift><Key.shift><Key.shift><Key.shift><Key.shift><Key.shift><Key.shift><Key.shift><Key.shift><Key.shift><Key.shift><Key.shift><Key.shift><Key.shift><Key.shift><Key.shift><Key.shift><Key.shift><Key.shift><Key.shift><Key.shift><Key.shift><Key.shift><Key.shift><Key.shift><Key.shift><Key.shift><Key.shift><Key.shift><Key.shift><Key.shift><Key.shift><Key.shift><Key.shift><Key.shift><Key.shift><Key.shift><Key.shift><Key.shift><Key.shift><Key.shift><Key.shift><Key.shift><Key.shift><Key.shift><Key.shift><Key.shift><Key.shift><Key.shift>HArrison<Key.space><Key.backspace><Key.backspace><Key.backspace><Key.backspace><Key.backspace><Key.backspace><Key.backspace><Key.backspace><Key.backspace><Key.shift>harrio<Key.backspace><Key.backspace><Key.backspace><Key.backspace><Key.backspace><Key.backspace><Key.backspace><Key.backspace><Key.backspace><Key.shift>ha<Key.backspace><Key.backspace><Key.backspace><Key.shift>Harrison<Key.space><Key.shift><Key.shift><Key.shift><Key.shift><Key.shift><Key.shift><Key.shift><Key.shift><Key.shift><Key.shift><Key.shift><Key.shift><Key.shift><Key.shift><Key.shift><Key.shift><Key.shift><Key.shift><Key.shift><Key.shift><Key.shift><Key.shift><Key.shift><Key.shift><Key.shift><Key.shift><Key.shift><Key.shift><Key.shift><Key.shift><Key.shift><Key.shift><Key.shift><Key.shift><Key.shift><Key.shift><Key.shift><Key.shift><Key.shift>Baker<Key.tab><Key.tab><Key.backspace>3052454080<Key.tab>4763<Key.space><Key.shift>Agriculture<Key.space>lane<Key.space>homestead<Key.space>florida<Key.space>
Screenshot: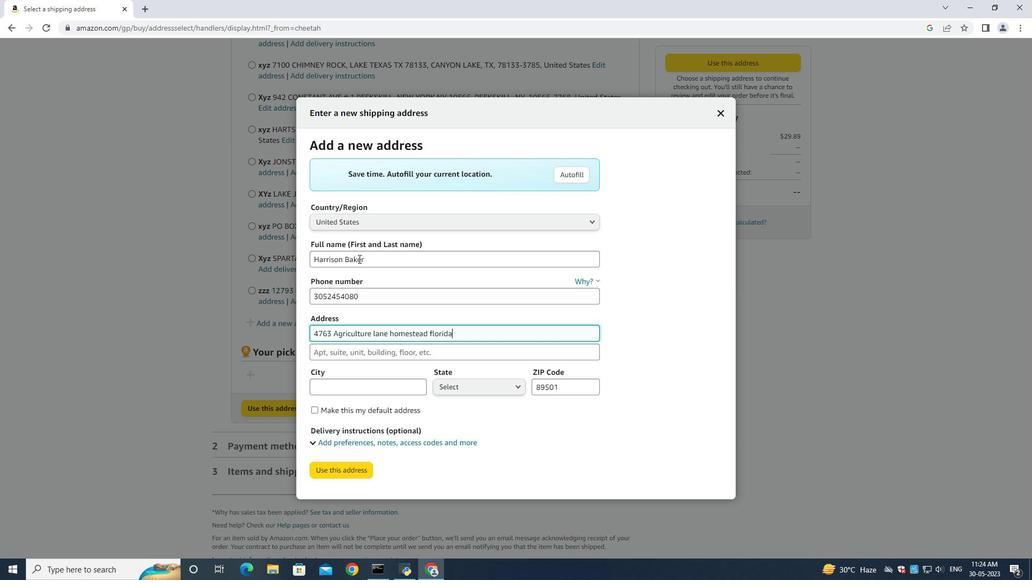 
Action: Mouse moved to (390, 334)
Screenshot: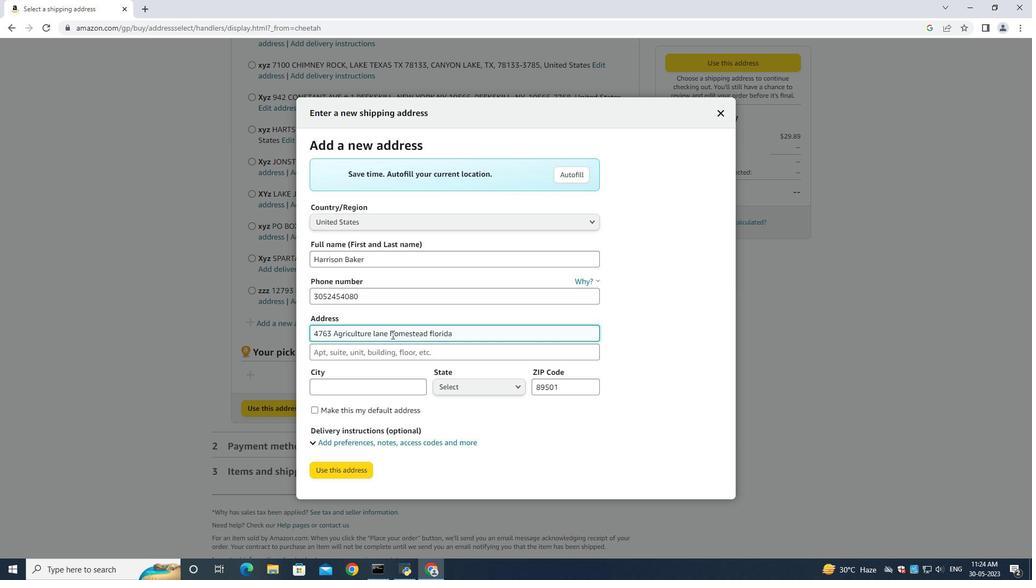 
Action: Mouse pressed left at (390, 334)
Screenshot: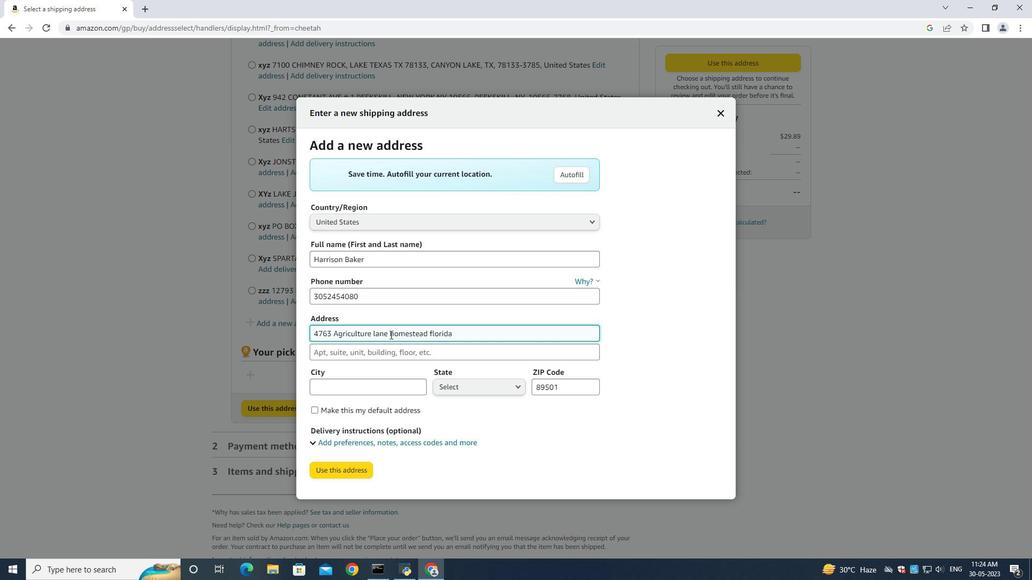 
Action: Mouse moved to (447, 340)
Screenshot: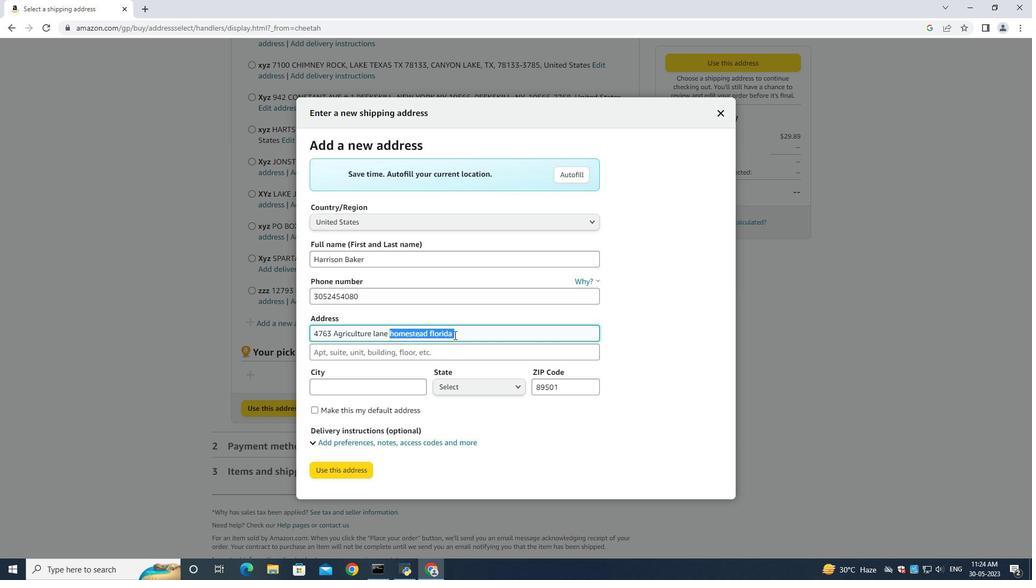 
Action: Key pressed ctrl+C<Key.backspace>
Screenshot: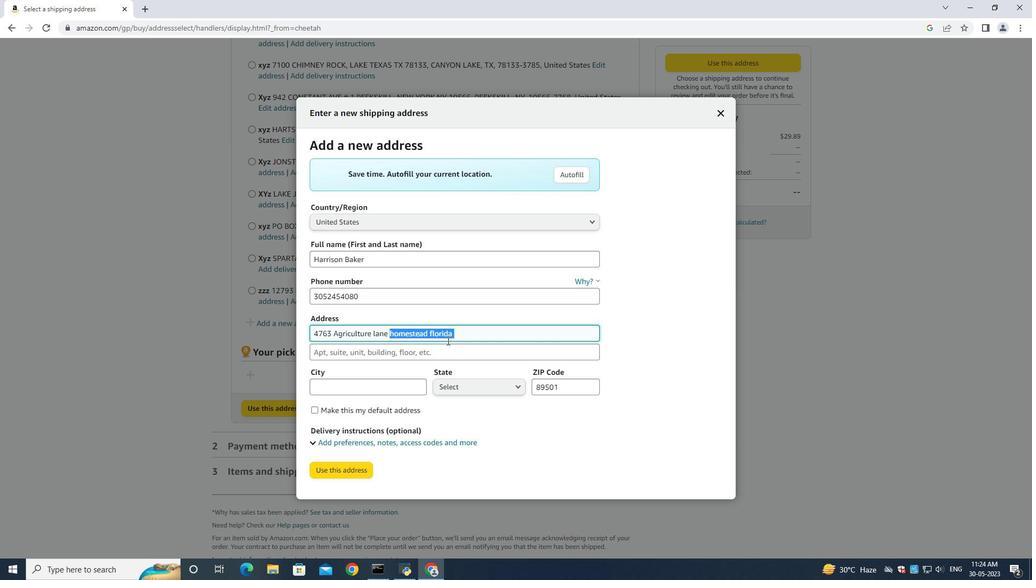 
Action: Mouse moved to (420, 353)
Screenshot: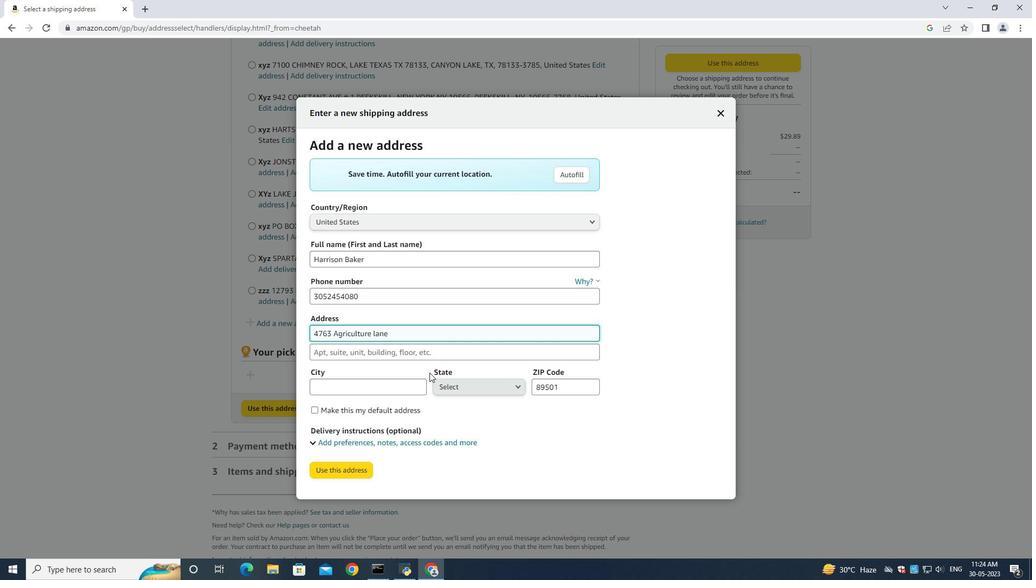 
Action: Mouse pressed left at (420, 353)
Screenshot: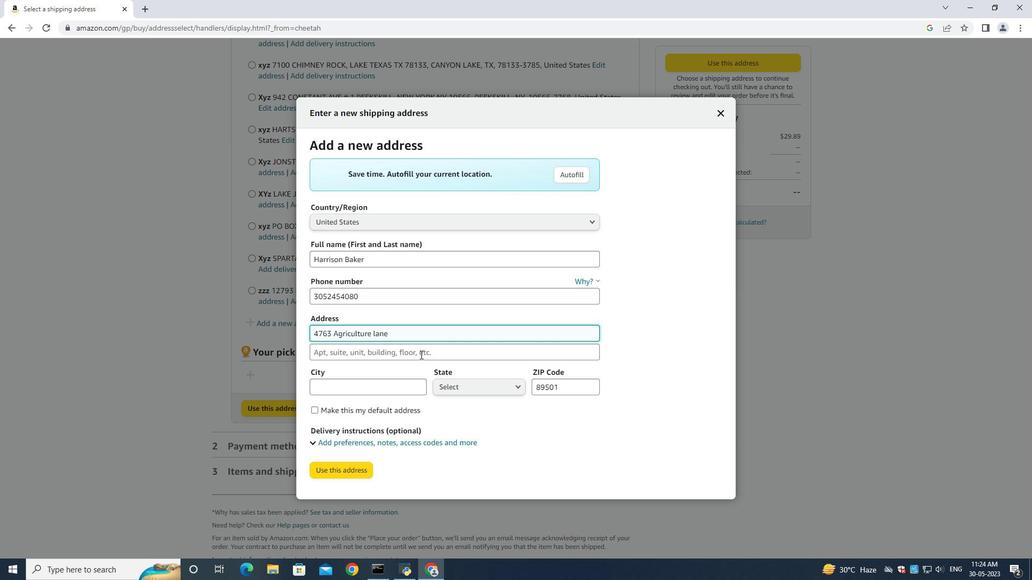 
Action: Key pressed ctrl+V
Screenshot: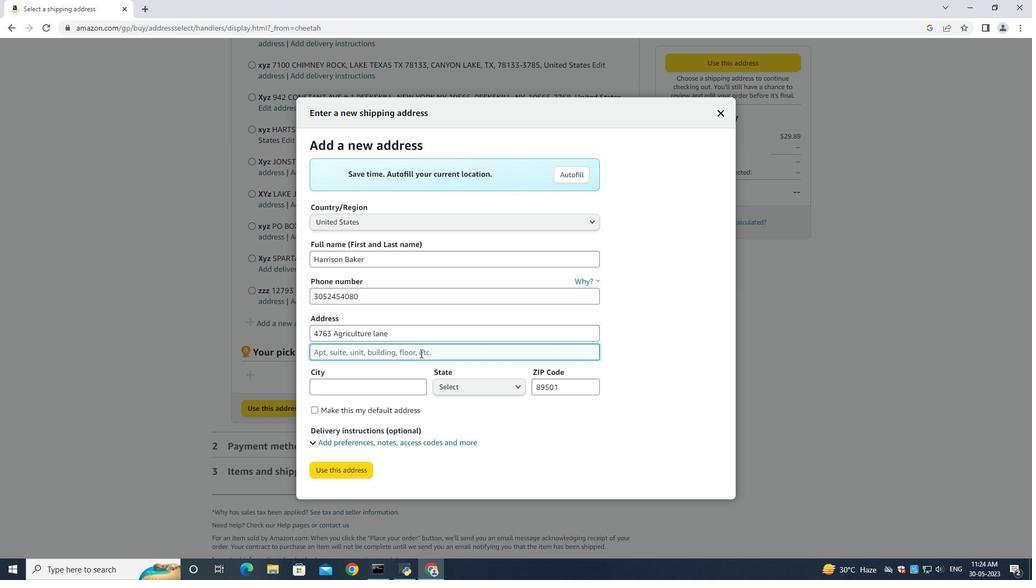 
Action: Mouse moved to (360, 397)
Screenshot: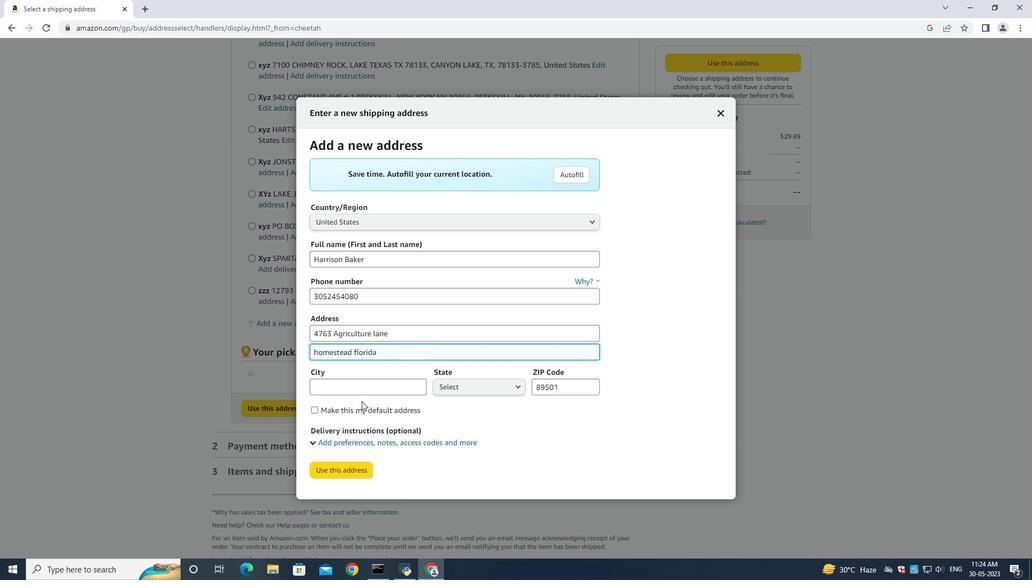 
Action: Mouse pressed left at (360, 397)
Screenshot: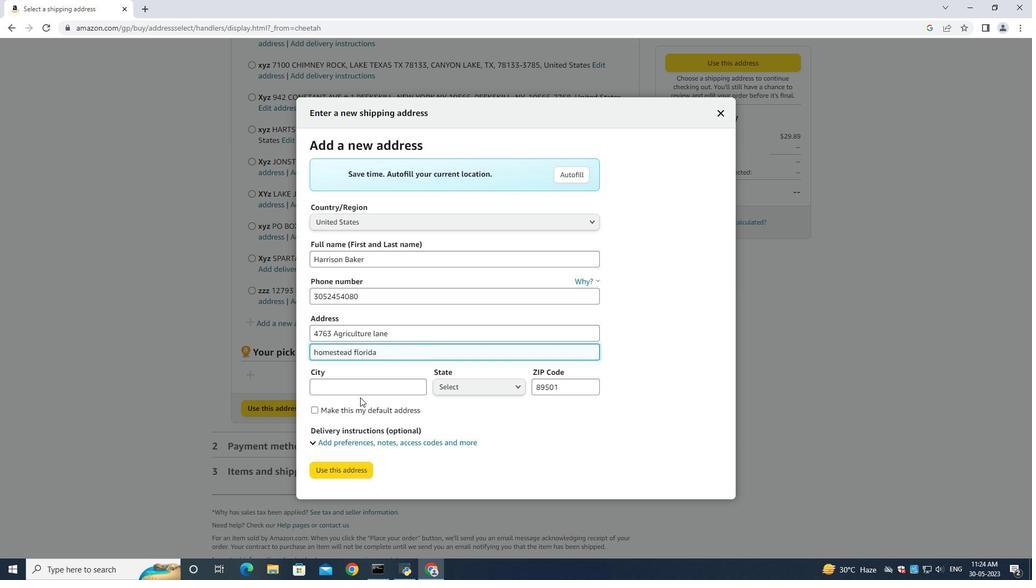 
Action: Mouse moved to (346, 386)
Screenshot: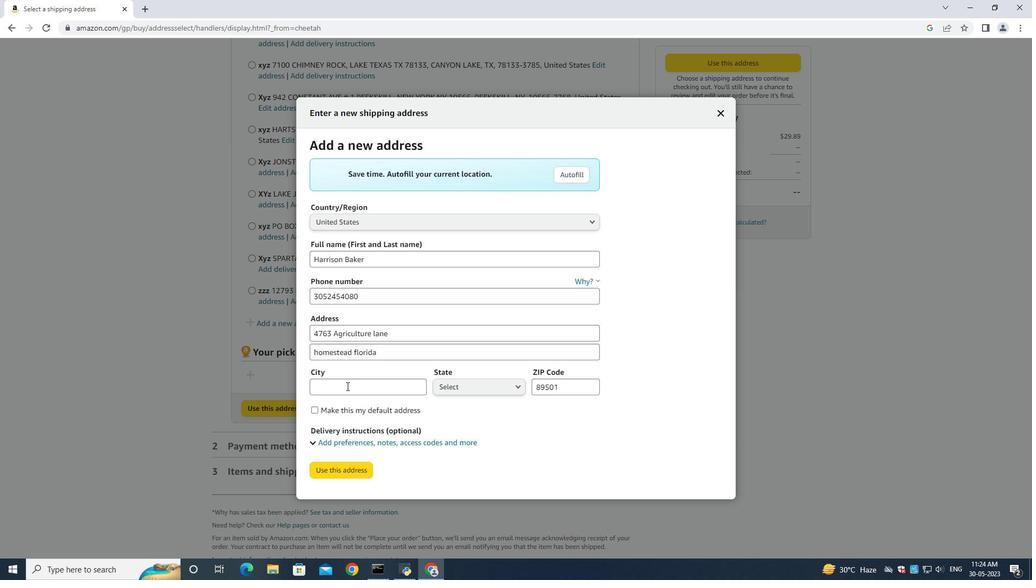 
Action: Mouse pressed left at (346, 386)
Screenshot: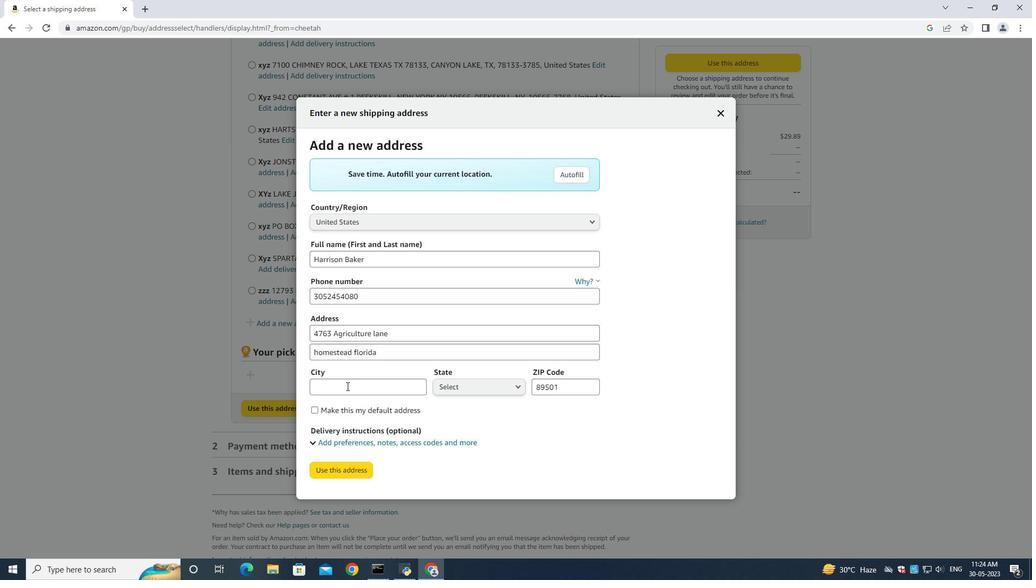 
Action: Mouse moved to (347, 386)
Screenshot: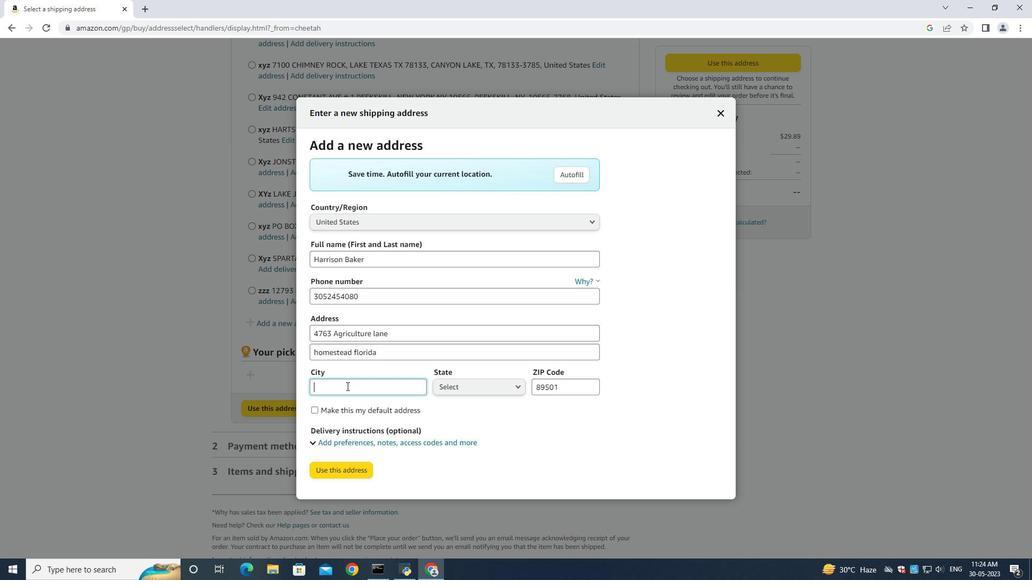 
Action: Key pressed <Key.shift>Homestead<Key.space><Key.tab><Key.shift_r><Key.up>fl
Screenshot: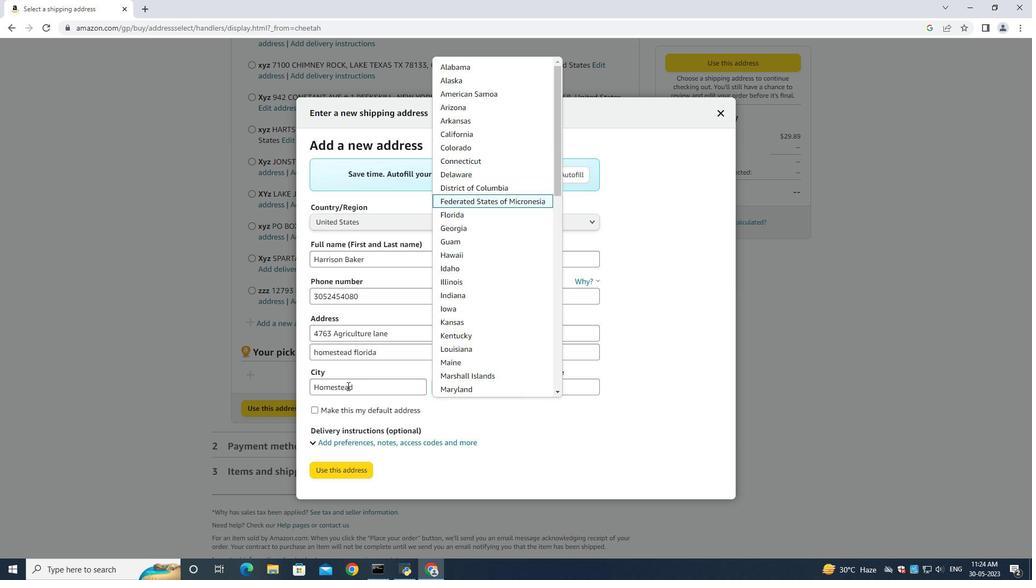 
Action: Mouse moved to (489, 213)
Screenshot: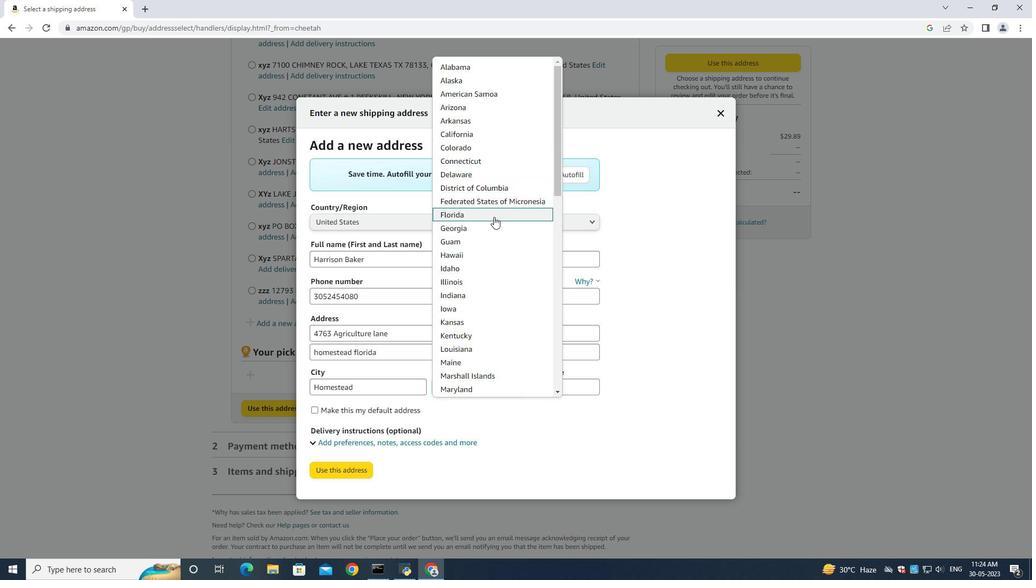 
Action: Mouse pressed left at (489, 213)
Screenshot: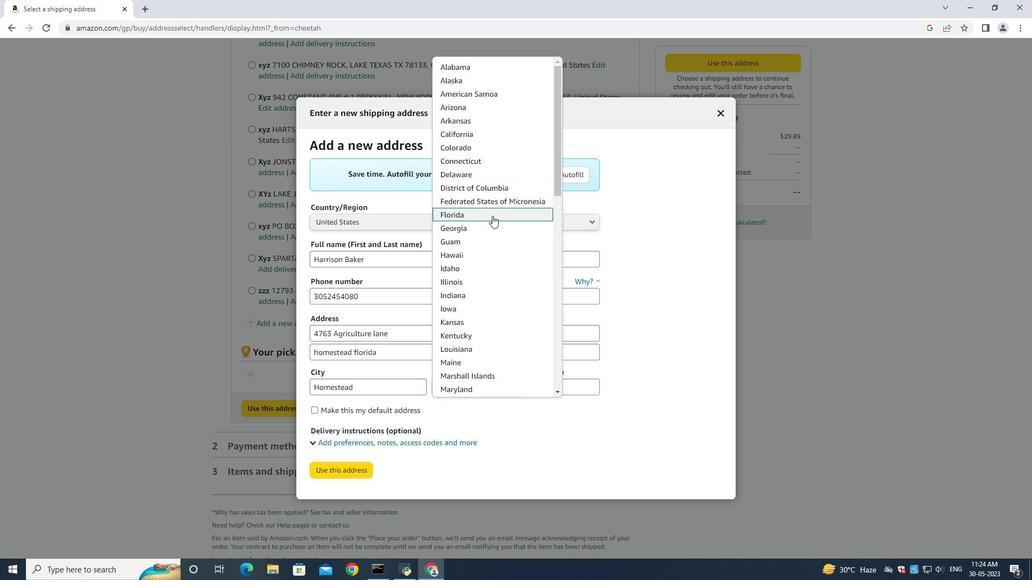 
Action: Mouse moved to (570, 380)
Screenshot: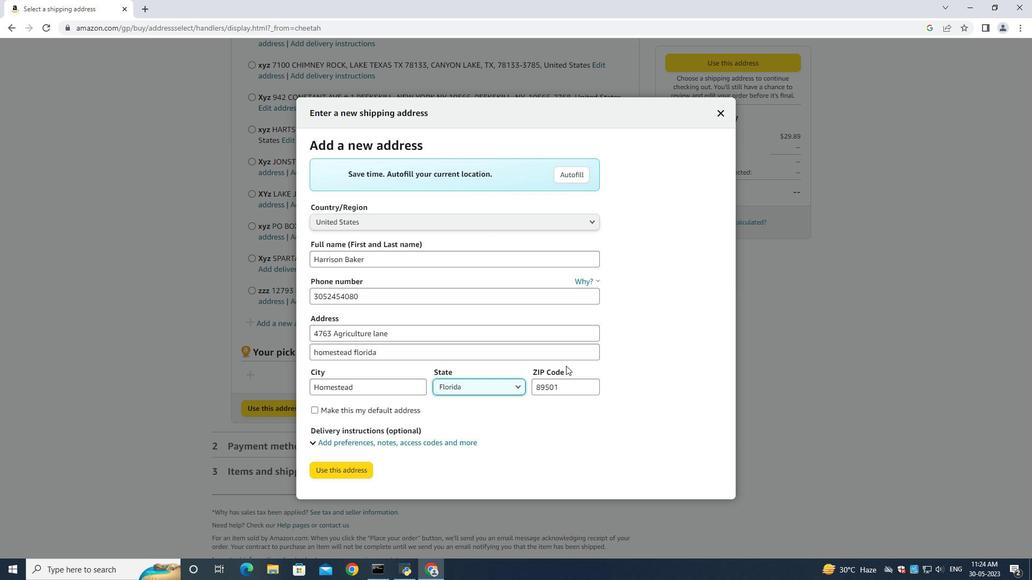 
Action: Mouse pressed left at (570, 380)
Screenshot: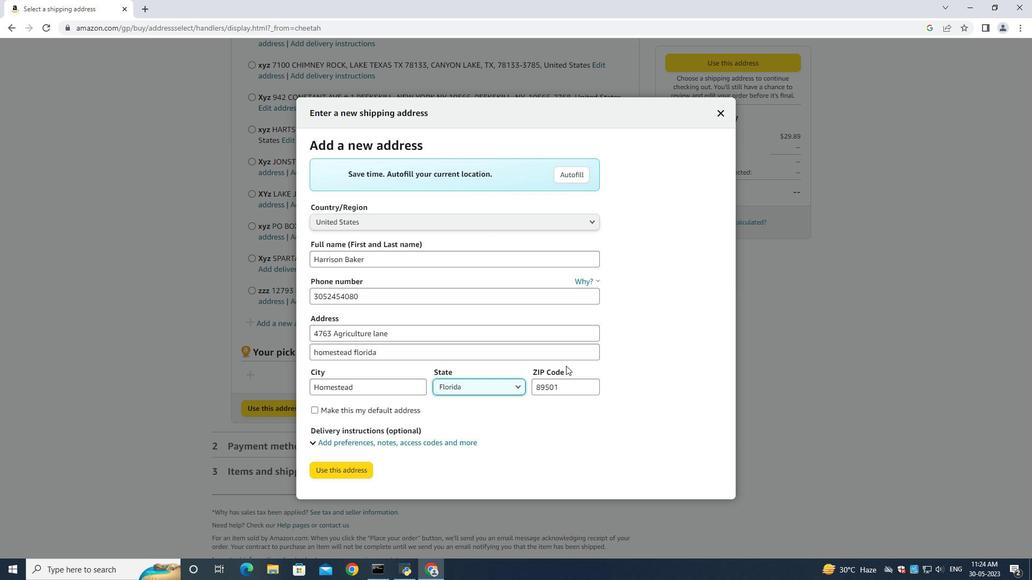 
Action: Key pressed ctrl+A<Key.backspace>\33030
Screenshot: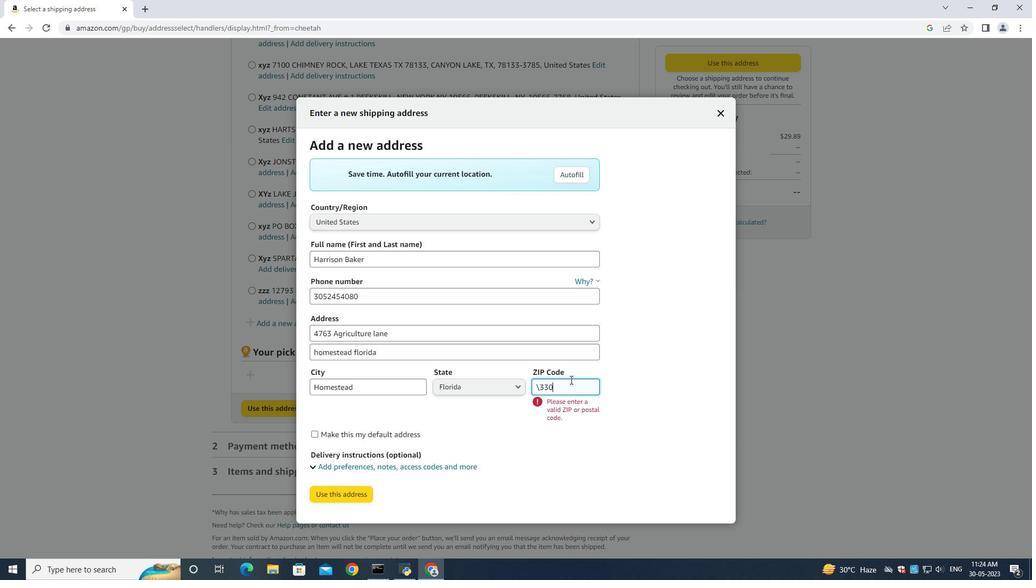 
Action: Mouse moved to (541, 388)
Screenshot: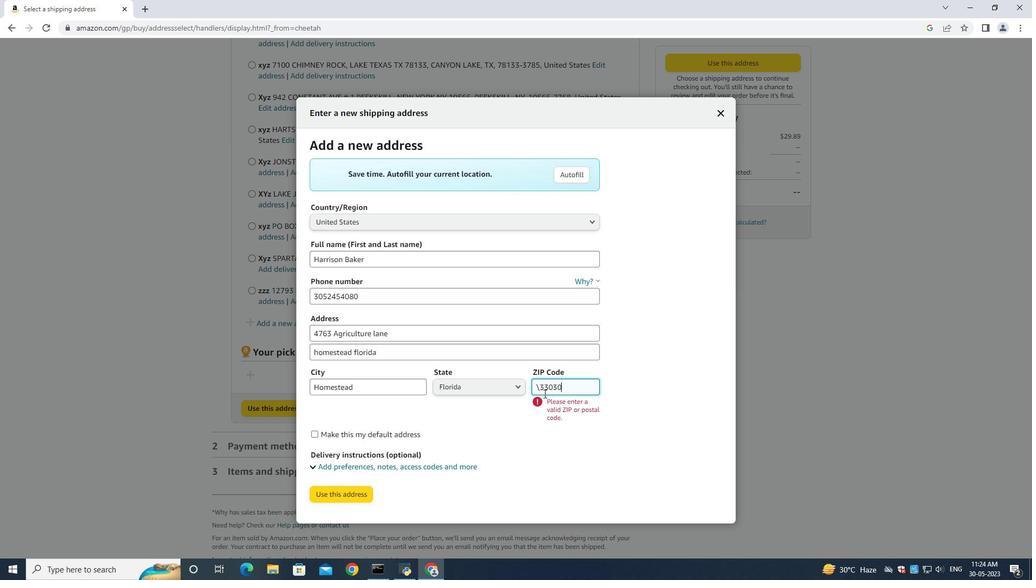 
Action: Mouse pressed left at (541, 388)
Screenshot: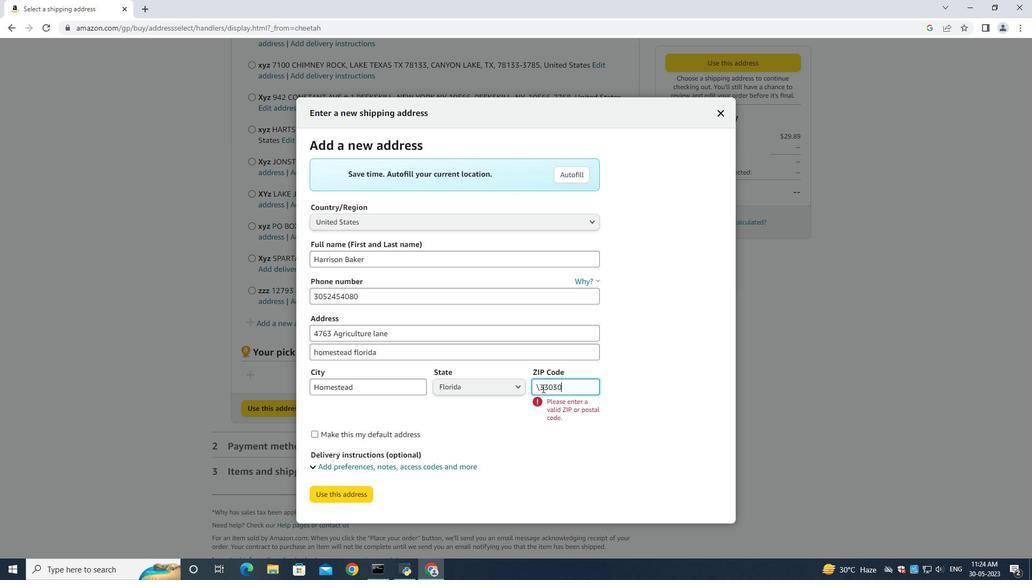 
Action: Mouse moved to (545, 421)
Screenshot: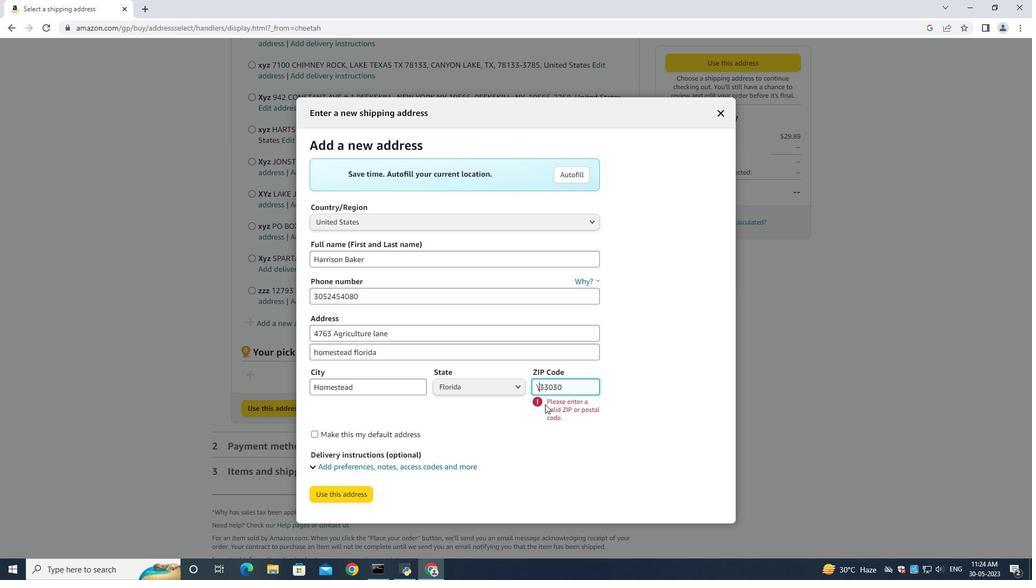 
Action: Key pressed <Key.backspace>
Screenshot: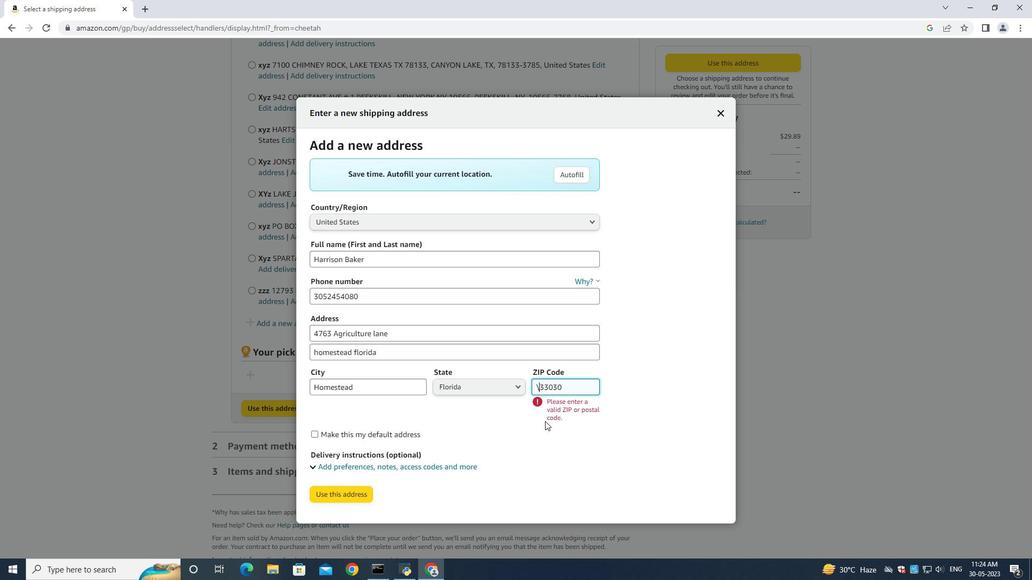 
Action: Mouse moved to (335, 492)
Screenshot: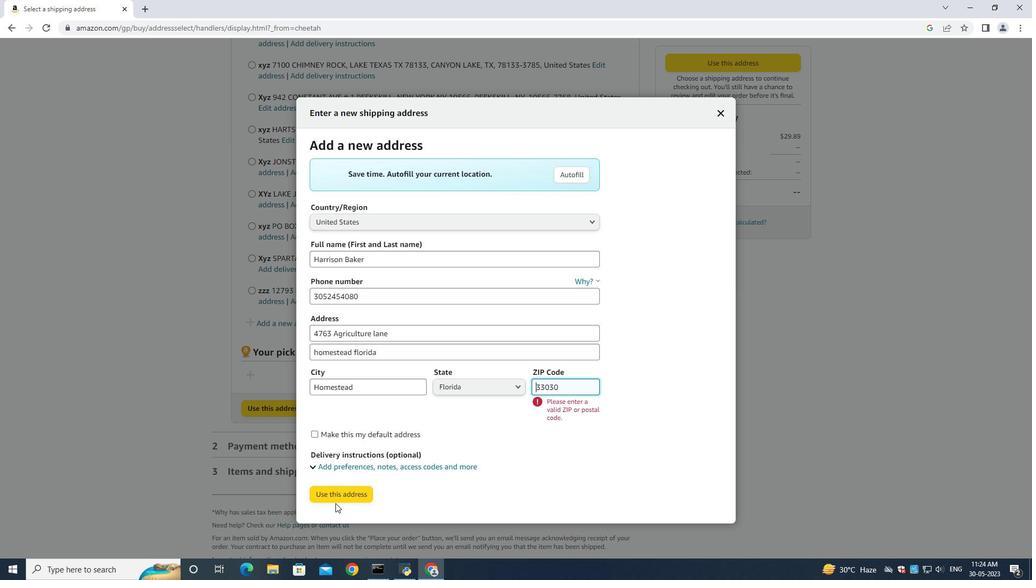 
Action: Mouse pressed left at (335, 492)
Screenshot: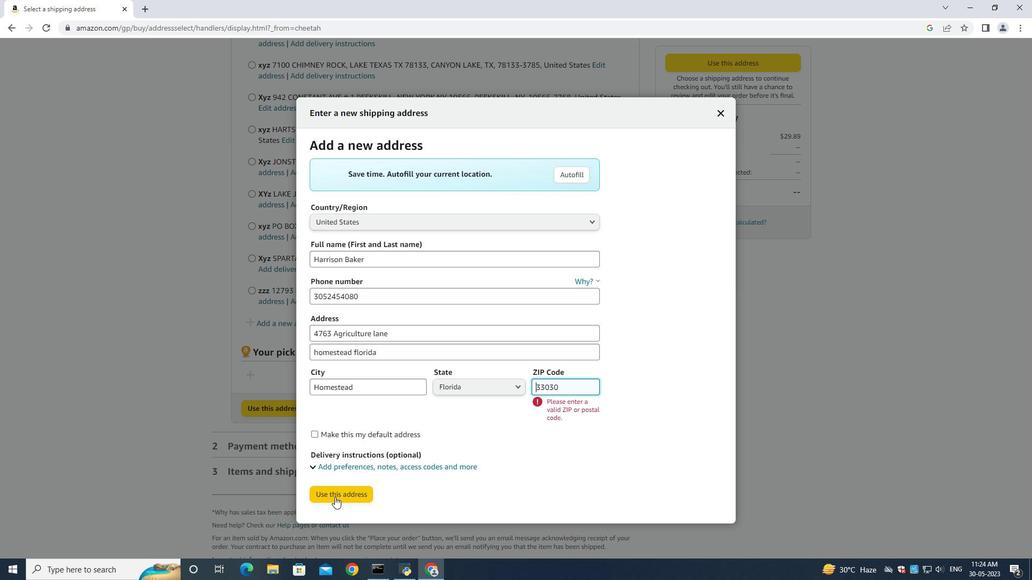 
Action: Mouse moved to (348, 546)
Screenshot: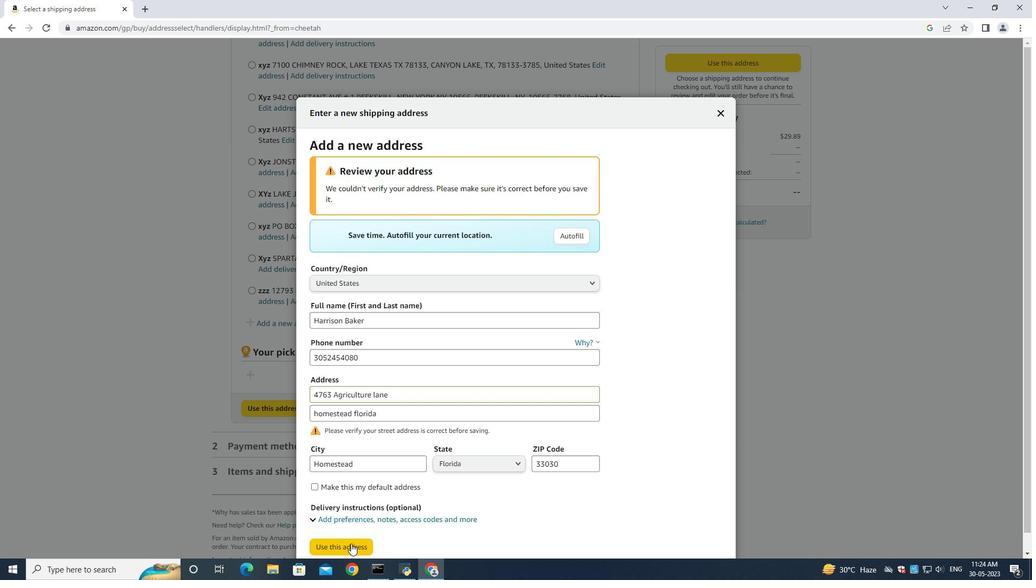 
Action: Mouse pressed left at (348, 546)
Screenshot: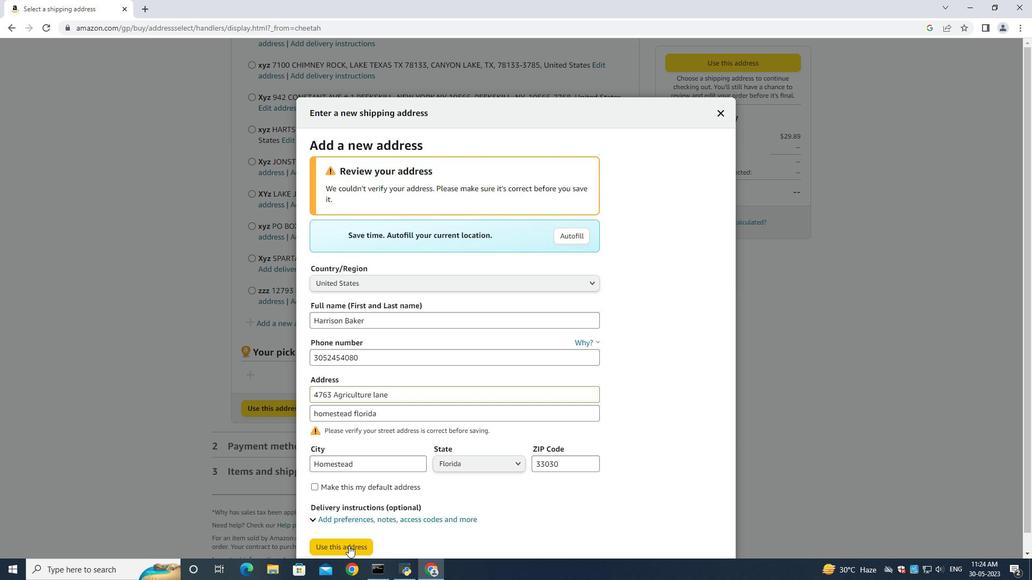 
Action: Mouse moved to (447, 248)
Screenshot: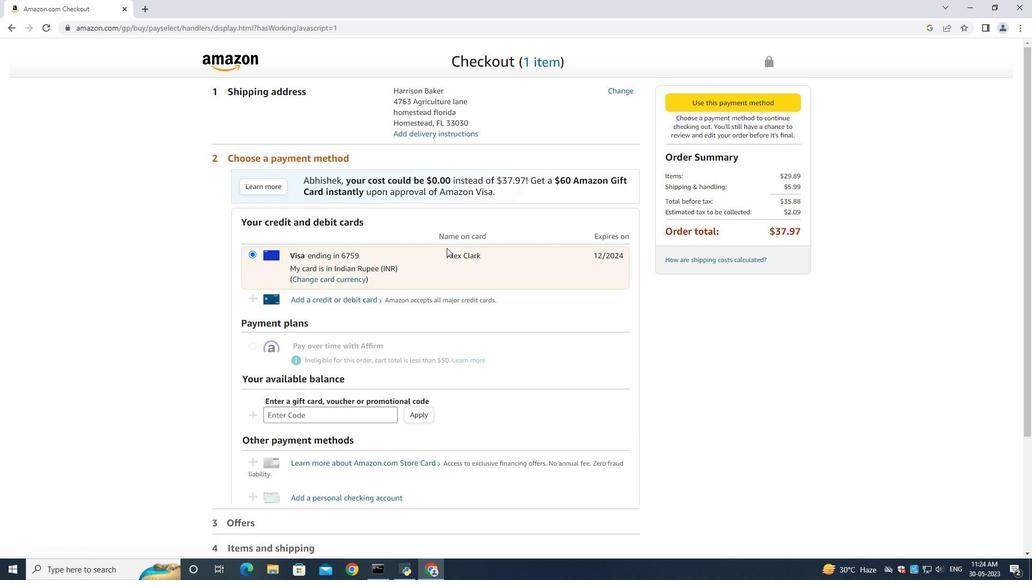 
